 Task: Look for space in Vostryakovo, Russia from 10th July, 2023 to 25th July, 2023 for 3 adults, 1 child in price range Rs.15000 to Rs.25000. Place can be shared room with 2 bedrooms having 3 beds and 2 bathrooms. Property type can be house, flat, guest house. Amenities needed are: wifi, TV, free parkinig on premises, gym, breakfast. Booking option can be shelf check-in. Required host language is English.
Action: Mouse pressed left at (601, 128)
Screenshot: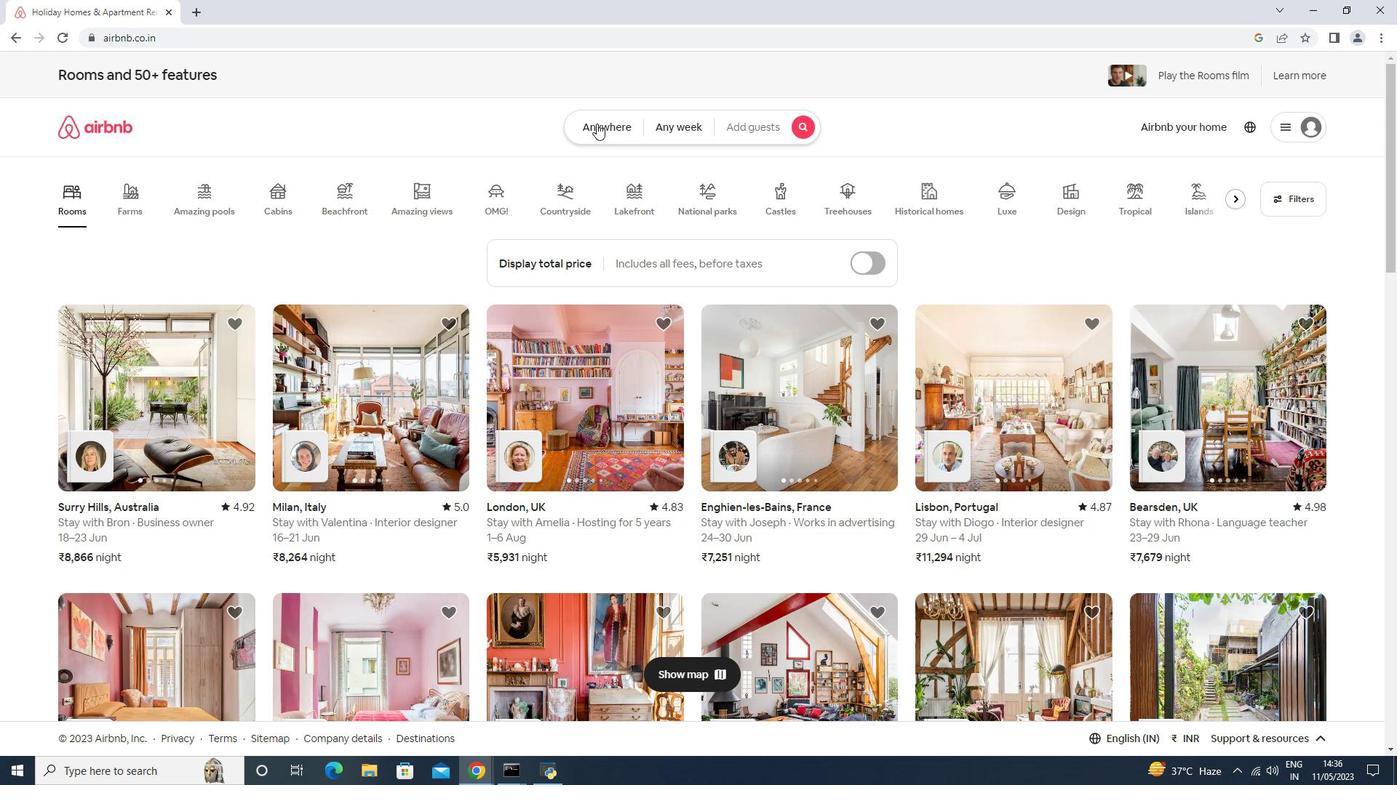 
Action: Mouse moved to (539, 178)
Screenshot: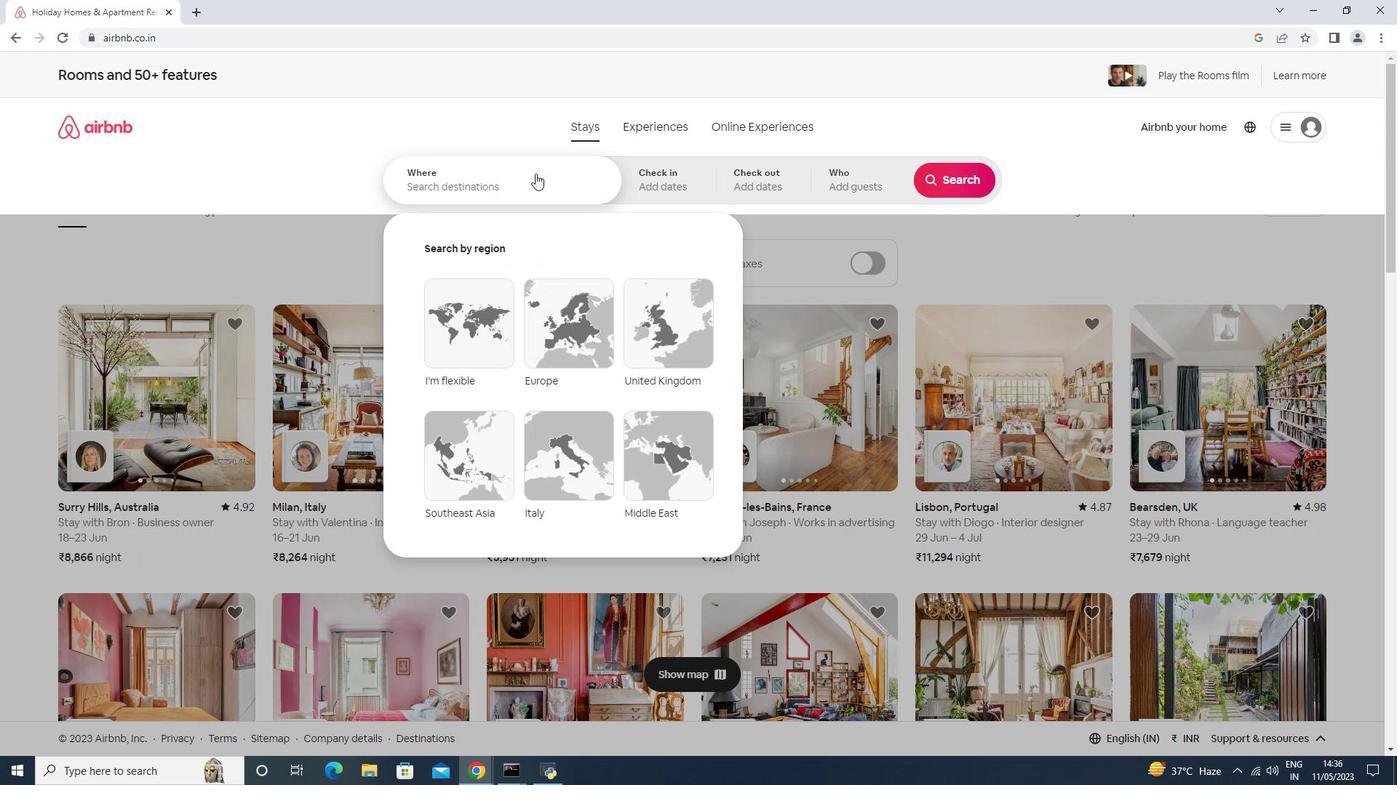
Action: Mouse pressed left at (539, 178)
Screenshot: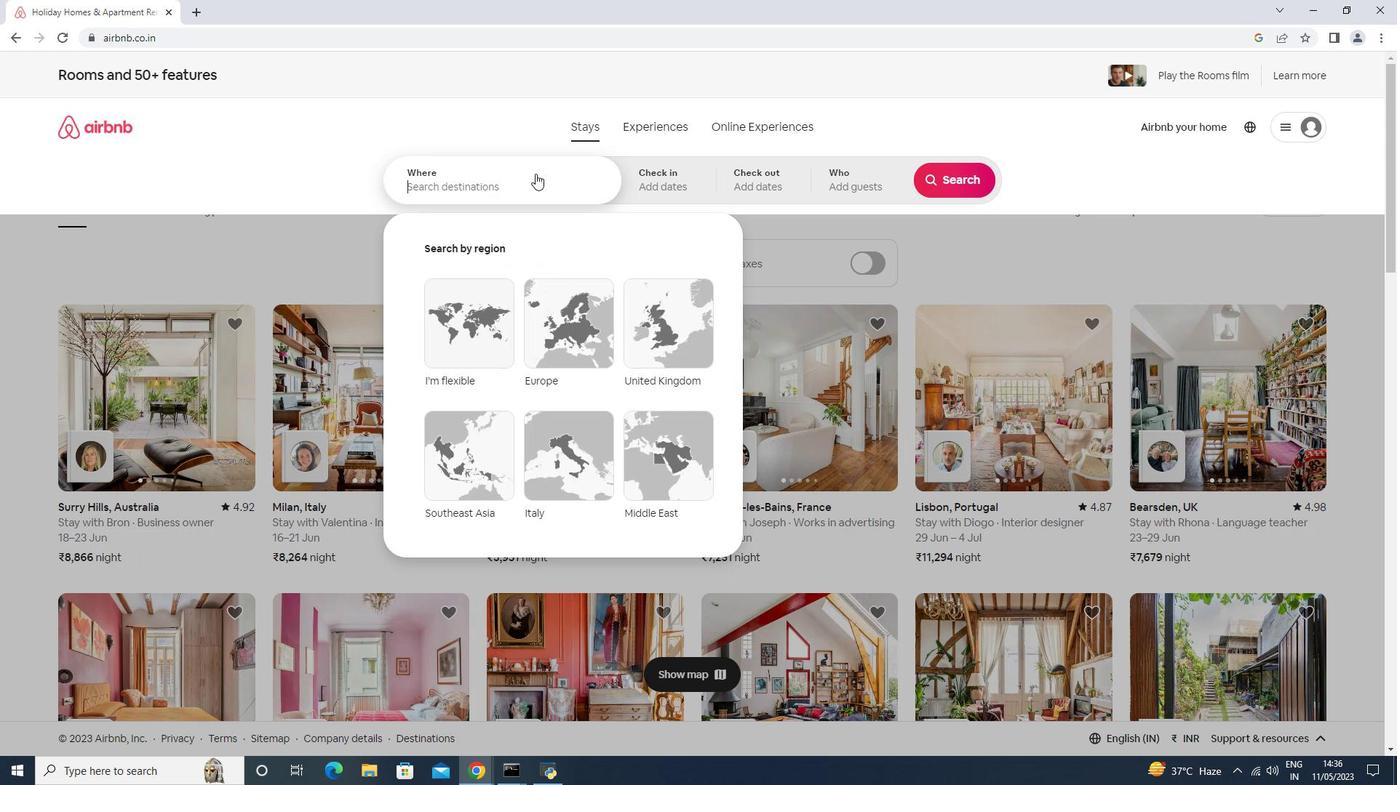 
Action: Key pressed <Key.shift>Vostryakovo,<Key.shift>Rusia<Key.backspace><Key.backspace>sia
Screenshot: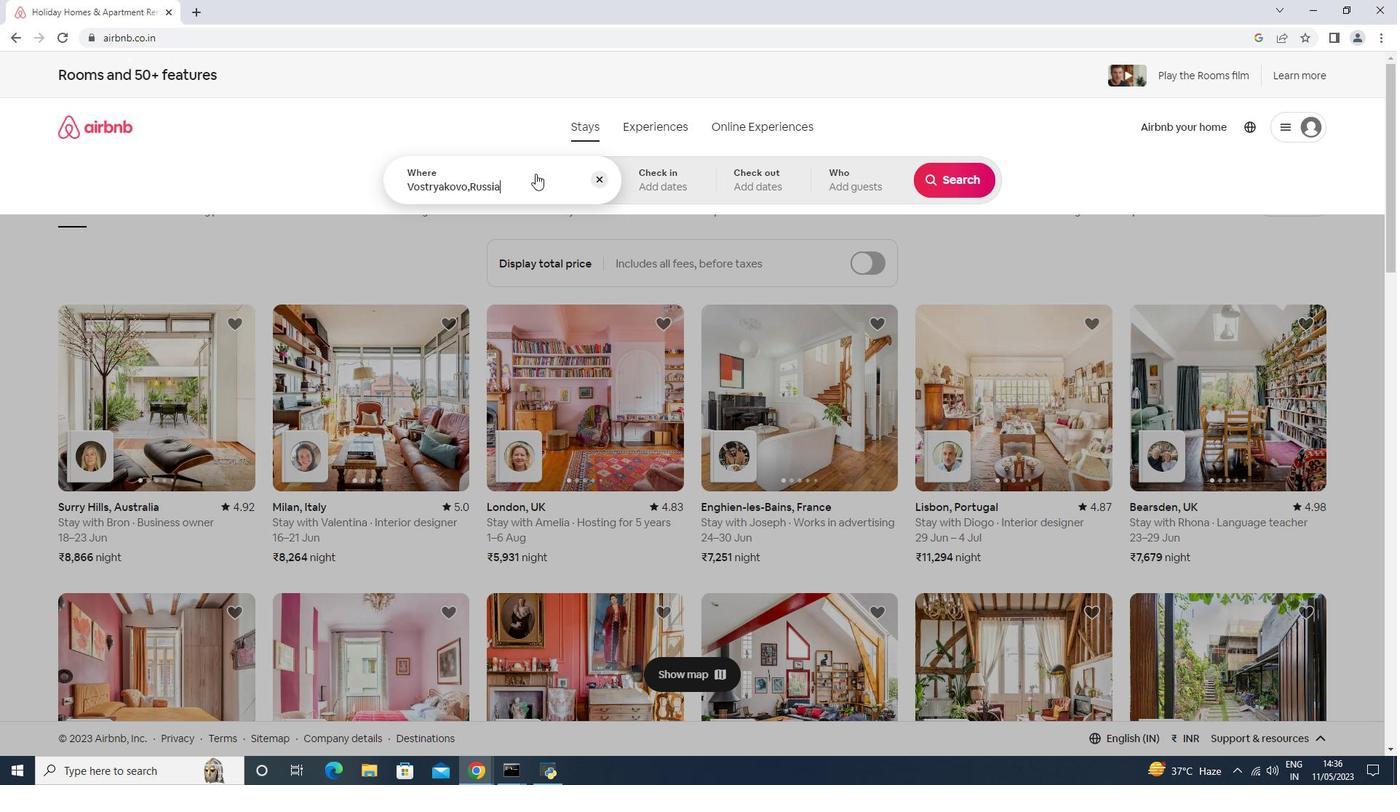 
Action: Mouse moved to (639, 173)
Screenshot: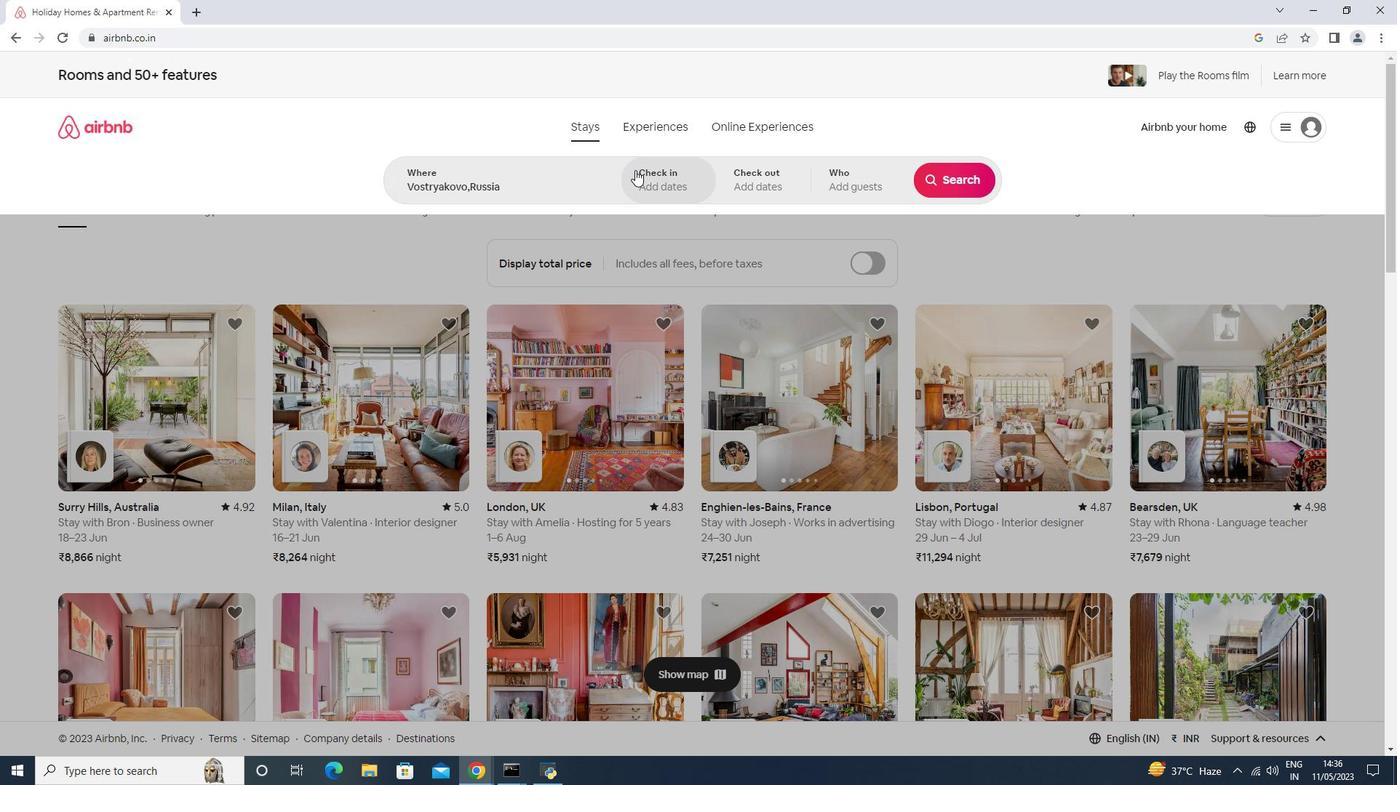 
Action: Mouse pressed left at (639, 173)
Screenshot: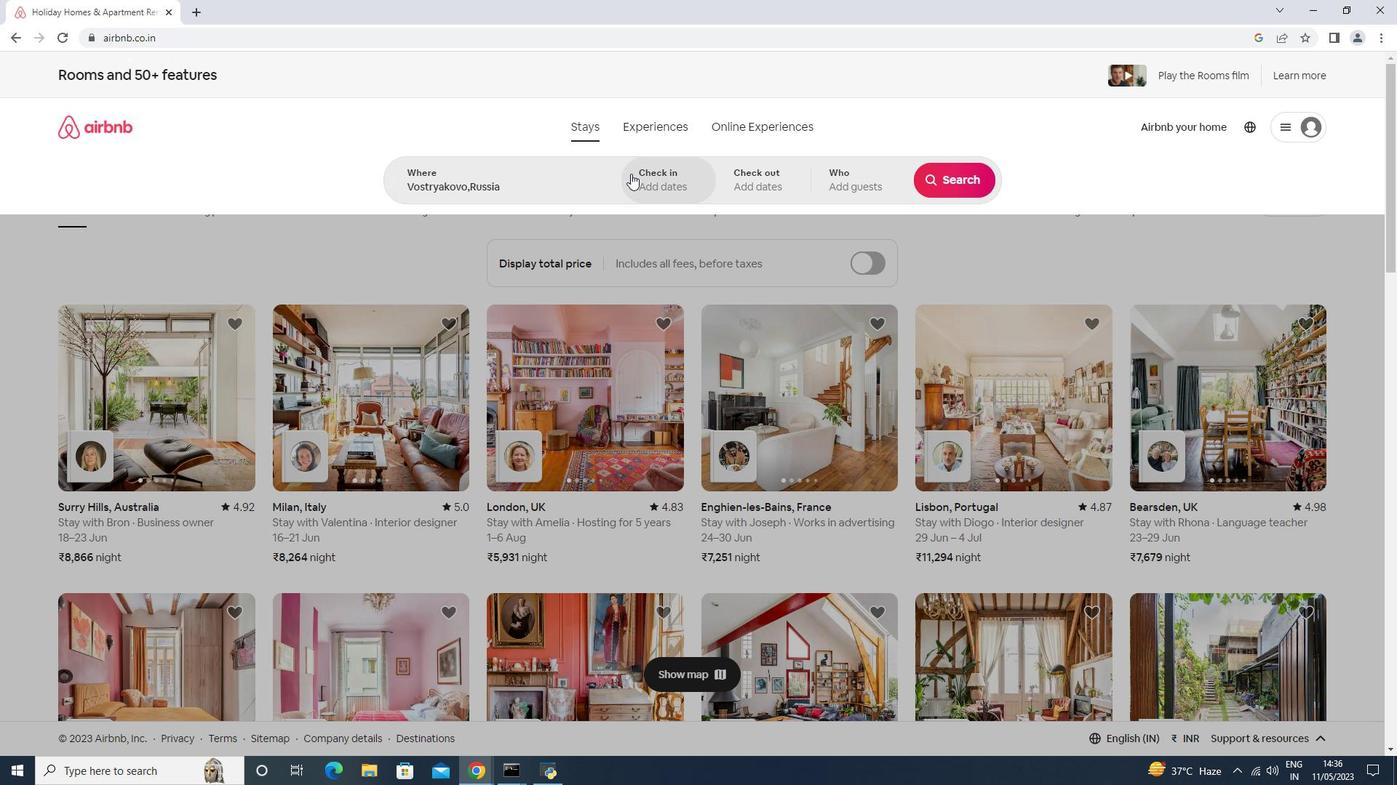 
Action: Mouse moved to (953, 299)
Screenshot: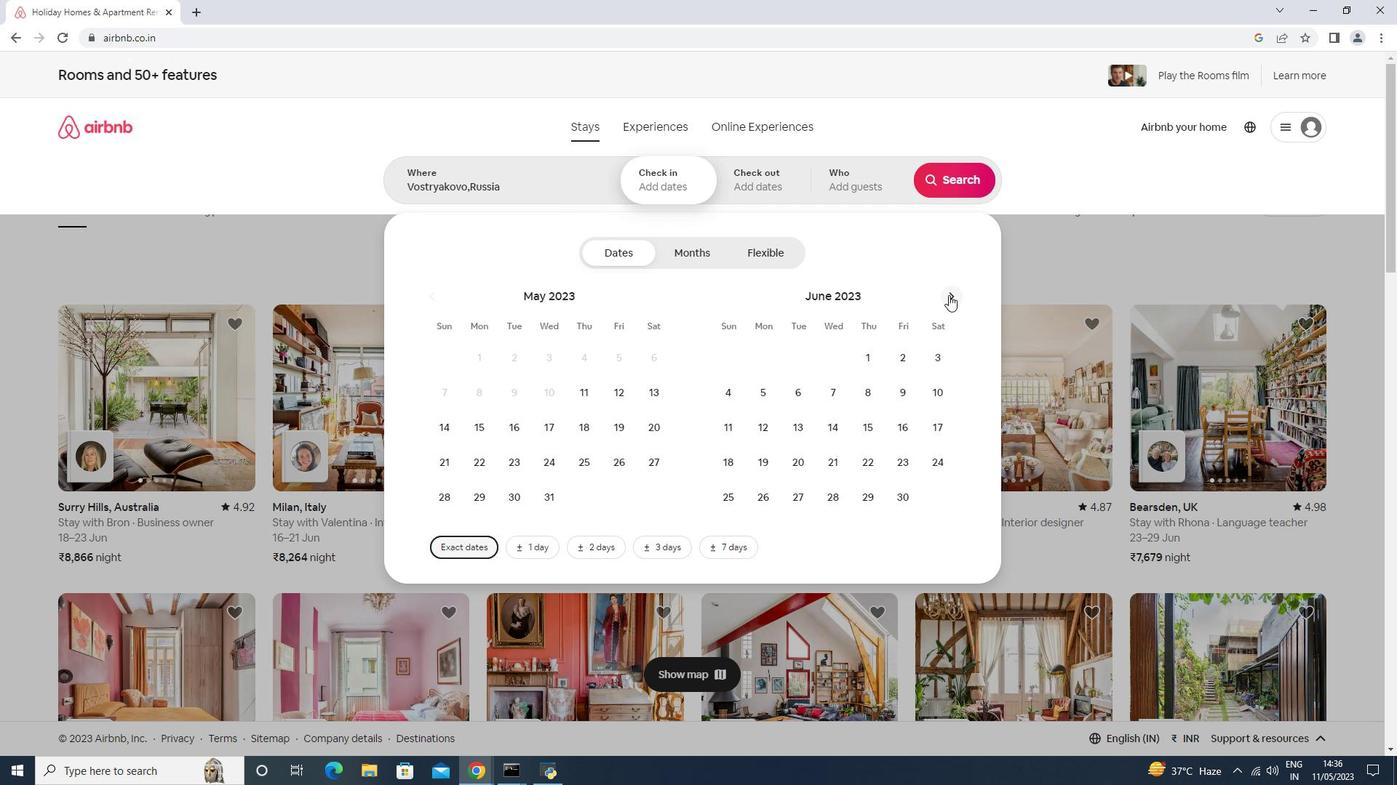 
Action: Mouse pressed left at (953, 299)
Screenshot: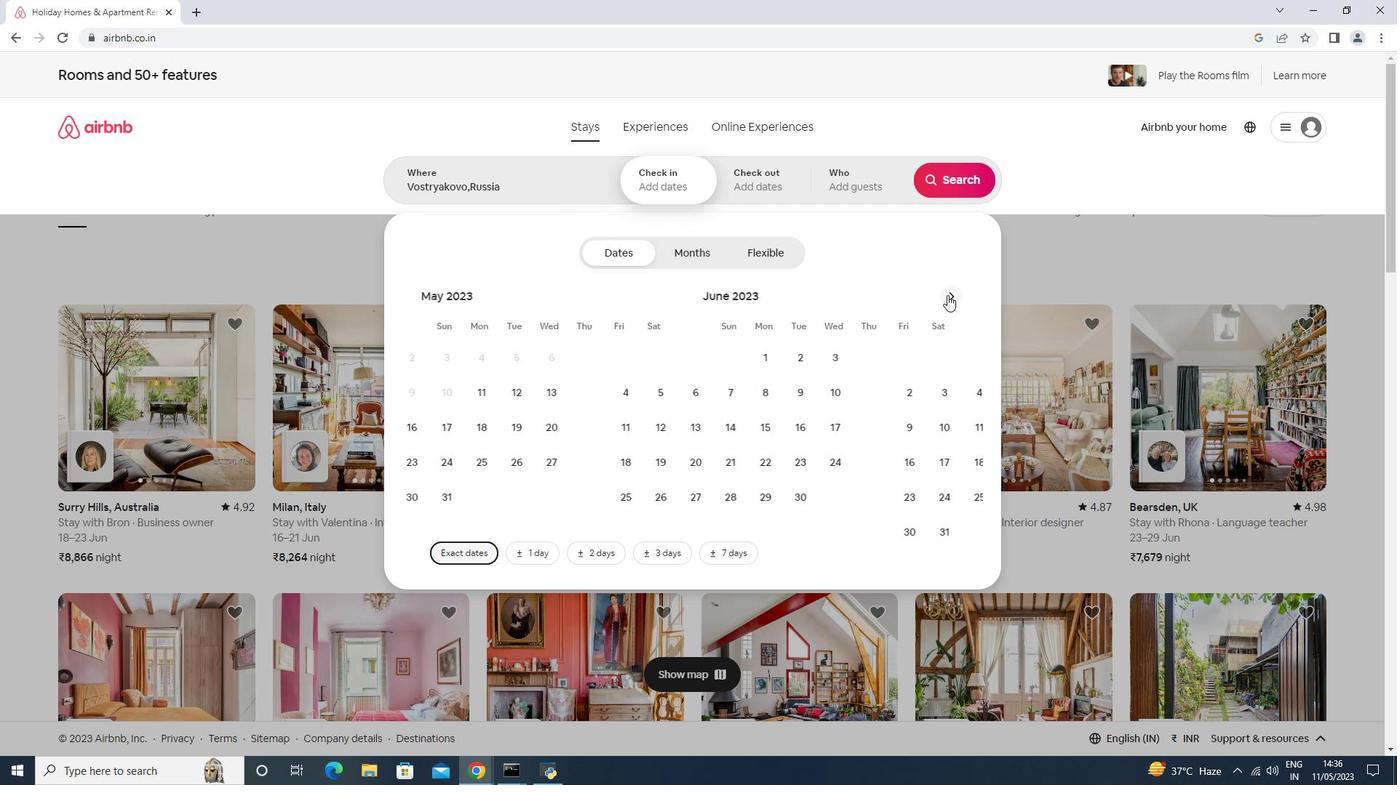 
Action: Mouse moved to (806, 501)
Screenshot: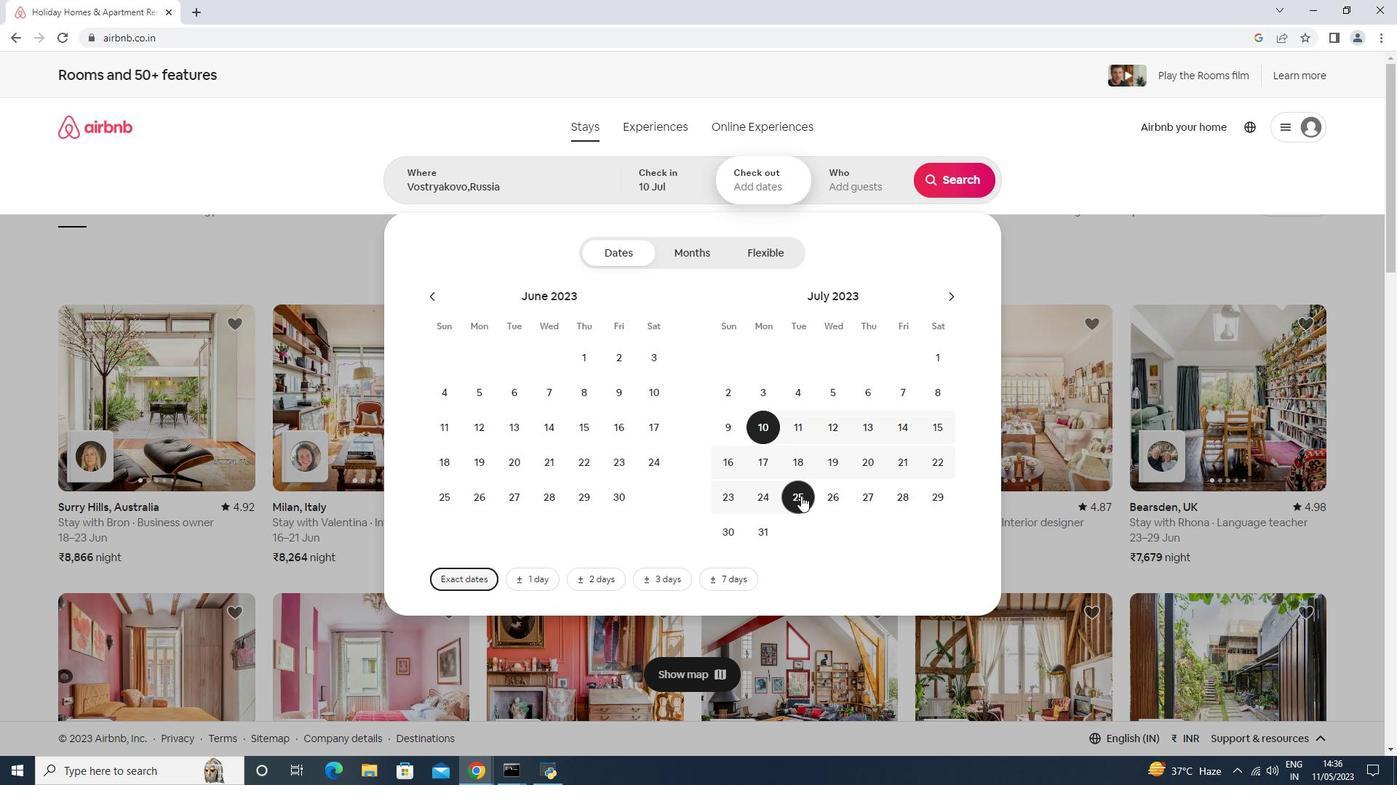 
Action: Mouse pressed left at (806, 501)
Screenshot: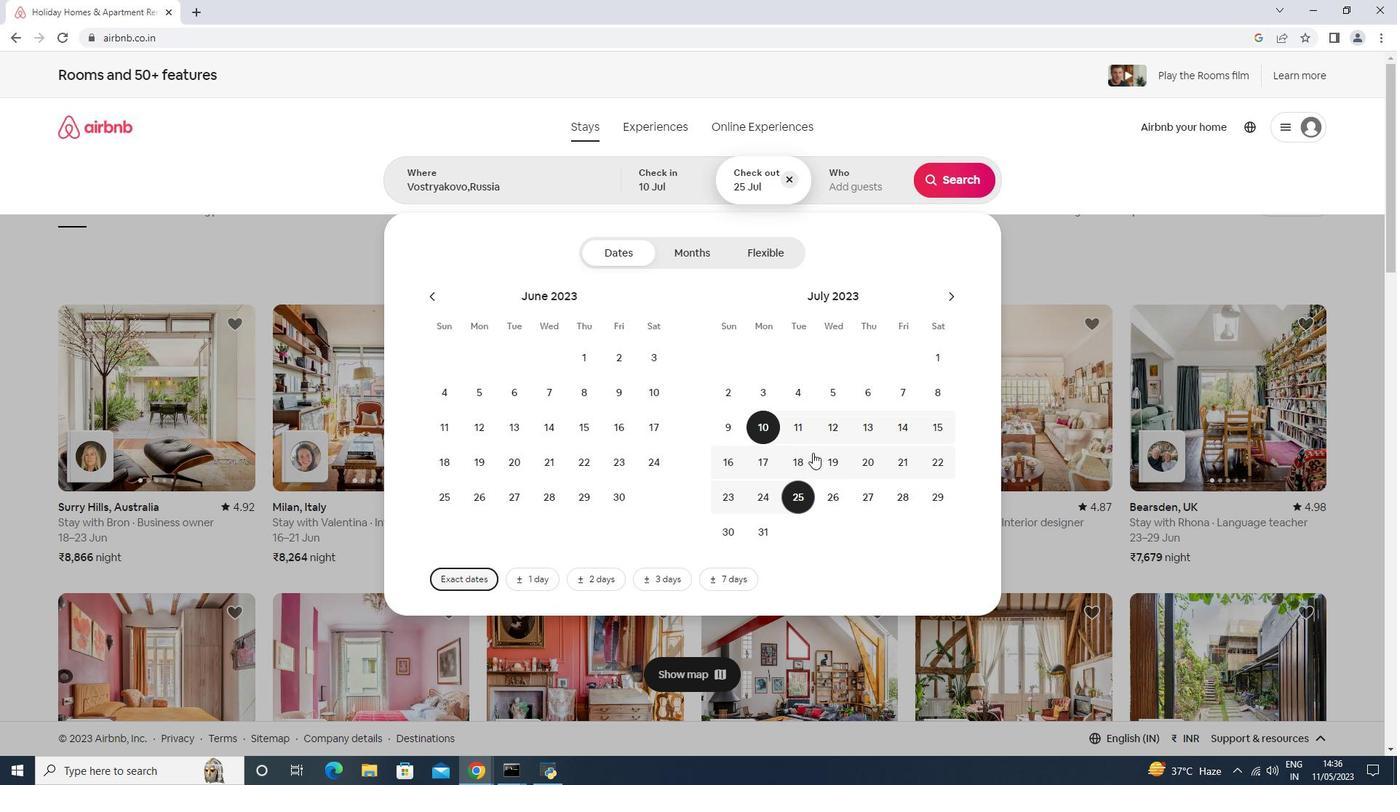 
Action: Mouse moved to (873, 188)
Screenshot: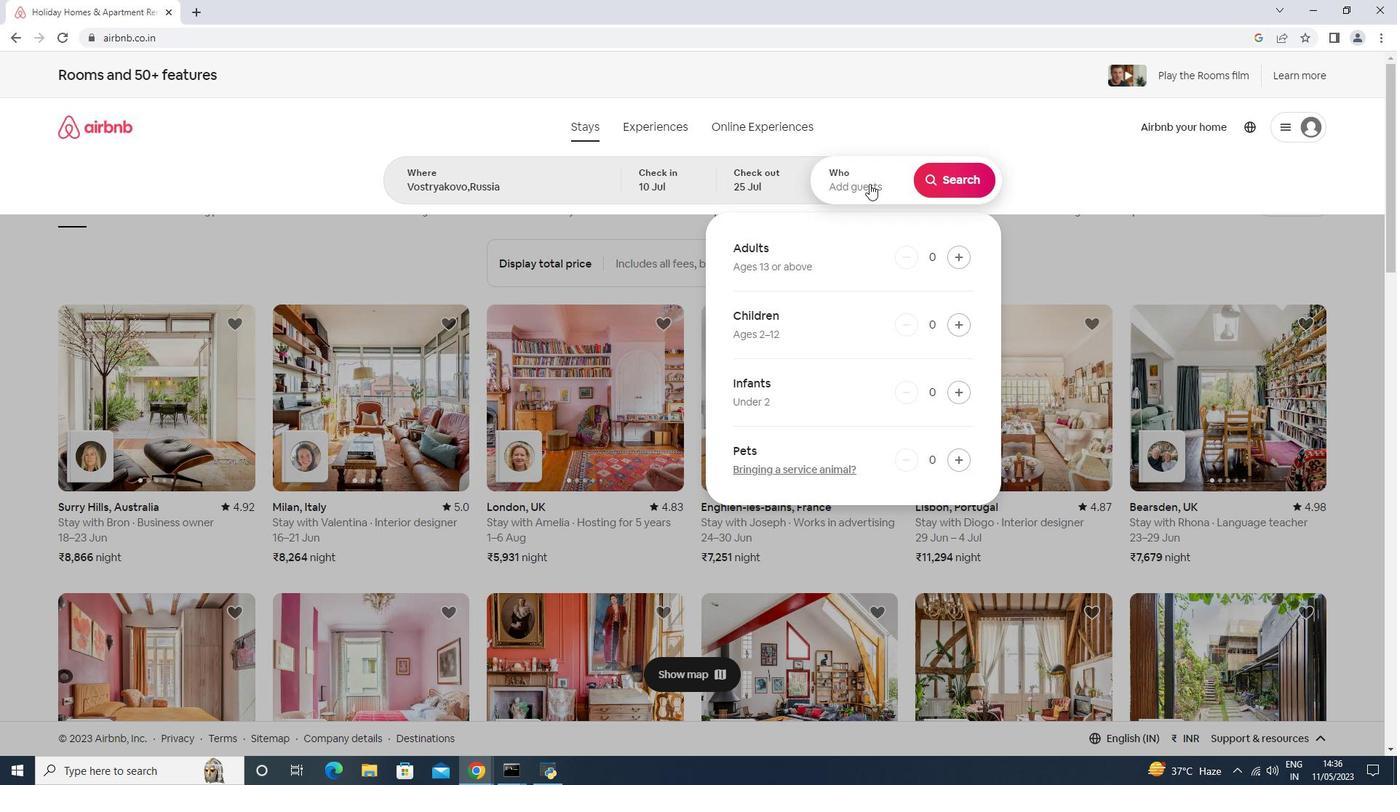 
Action: Mouse pressed left at (873, 188)
Screenshot: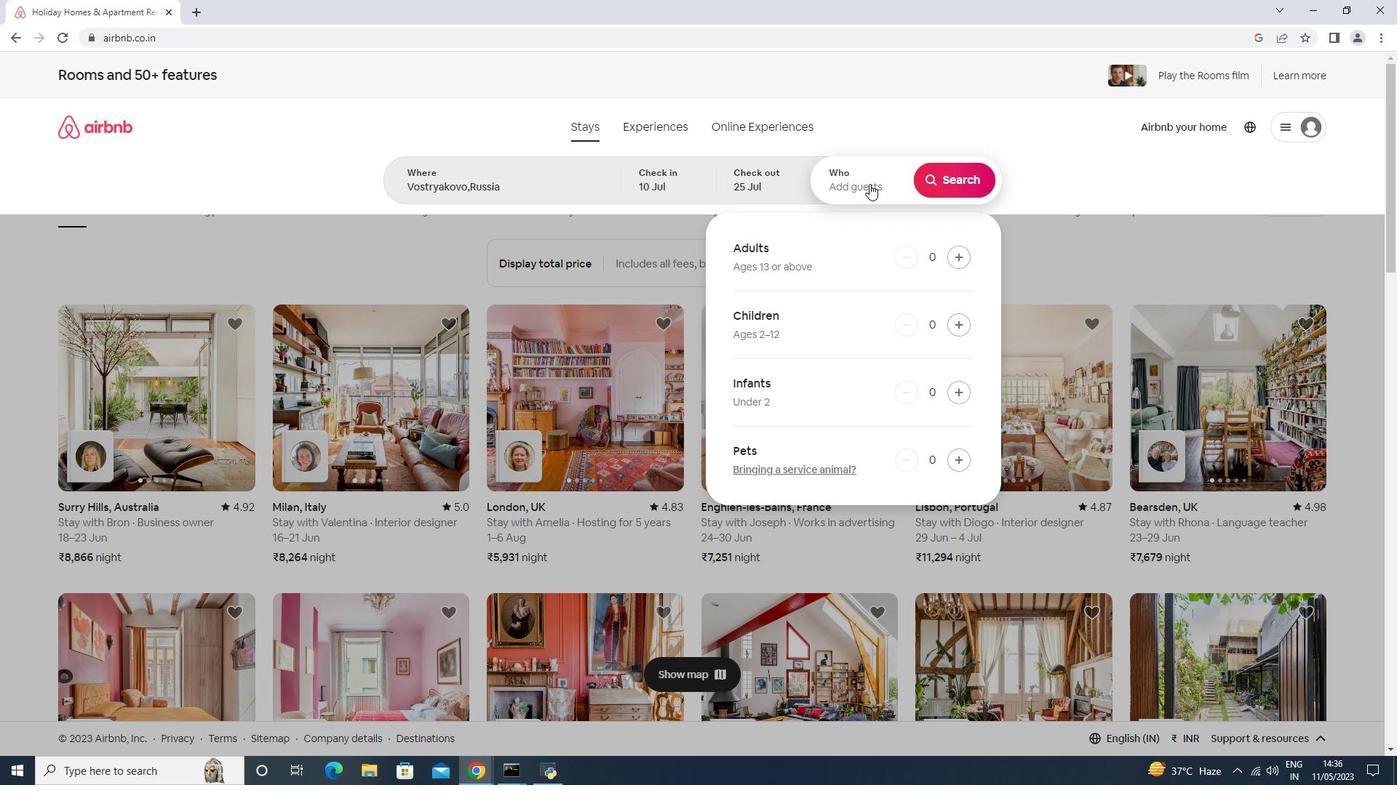 
Action: Mouse moved to (964, 260)
Screenshot: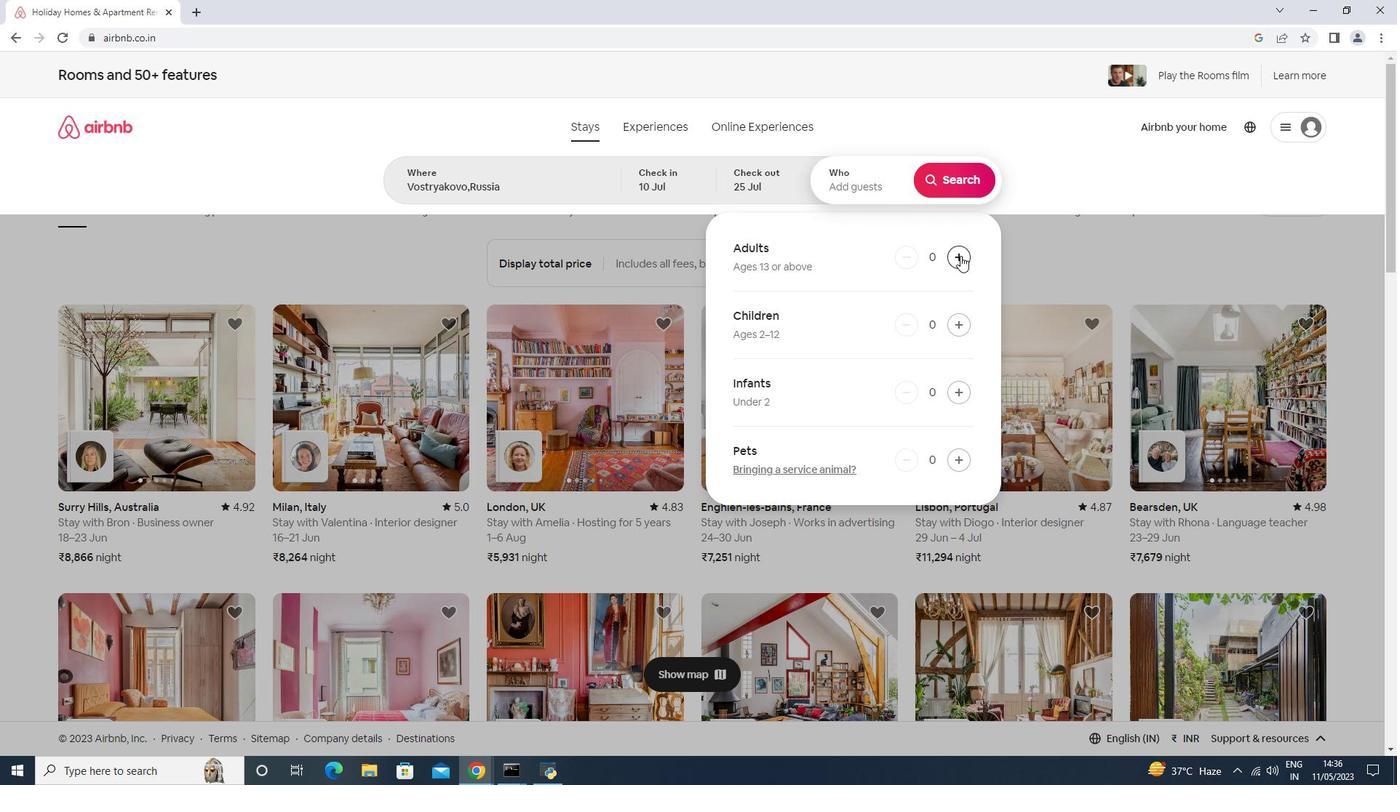 
Action: Mouse pressed left at (964, 260)
Screenshot: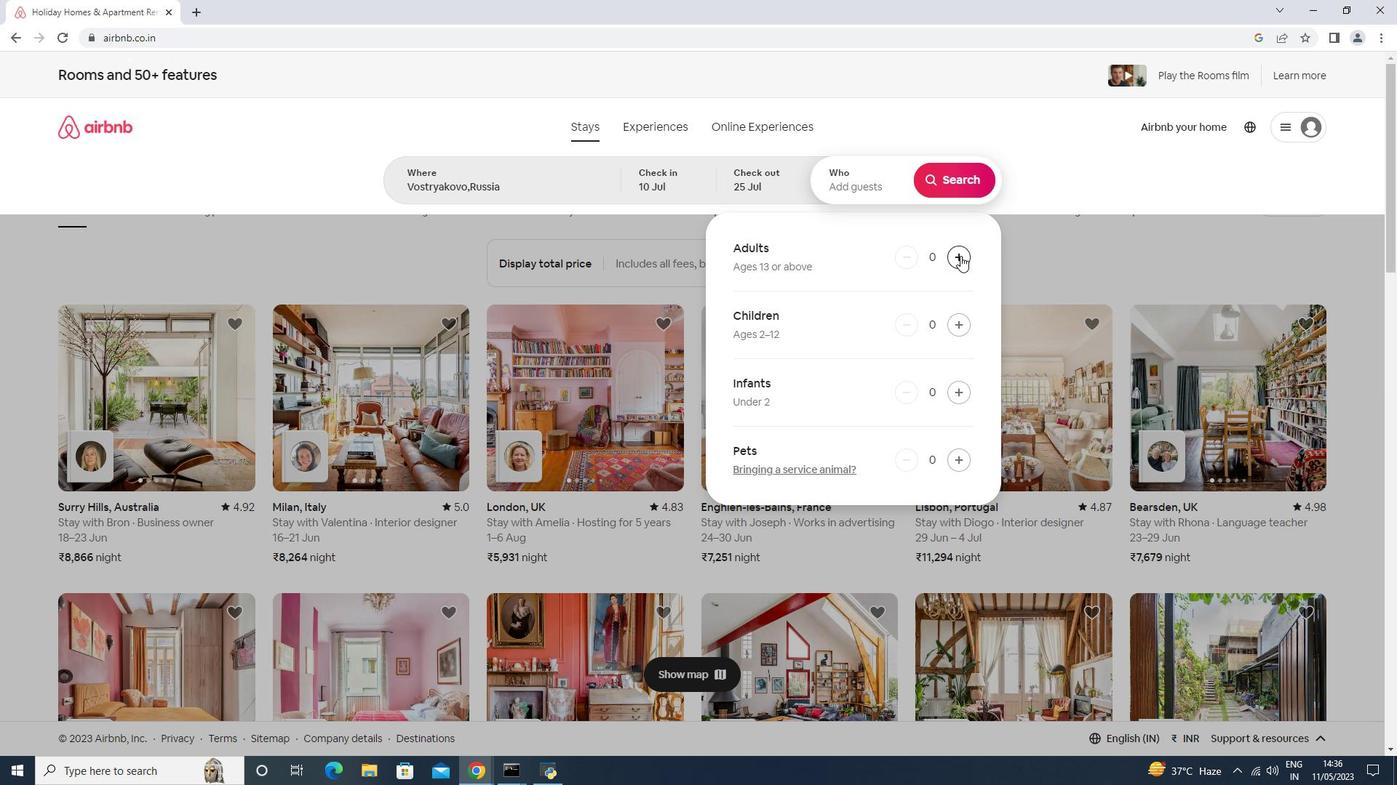 
Action: Mouse pressed left at (964, 260)
Screenshot: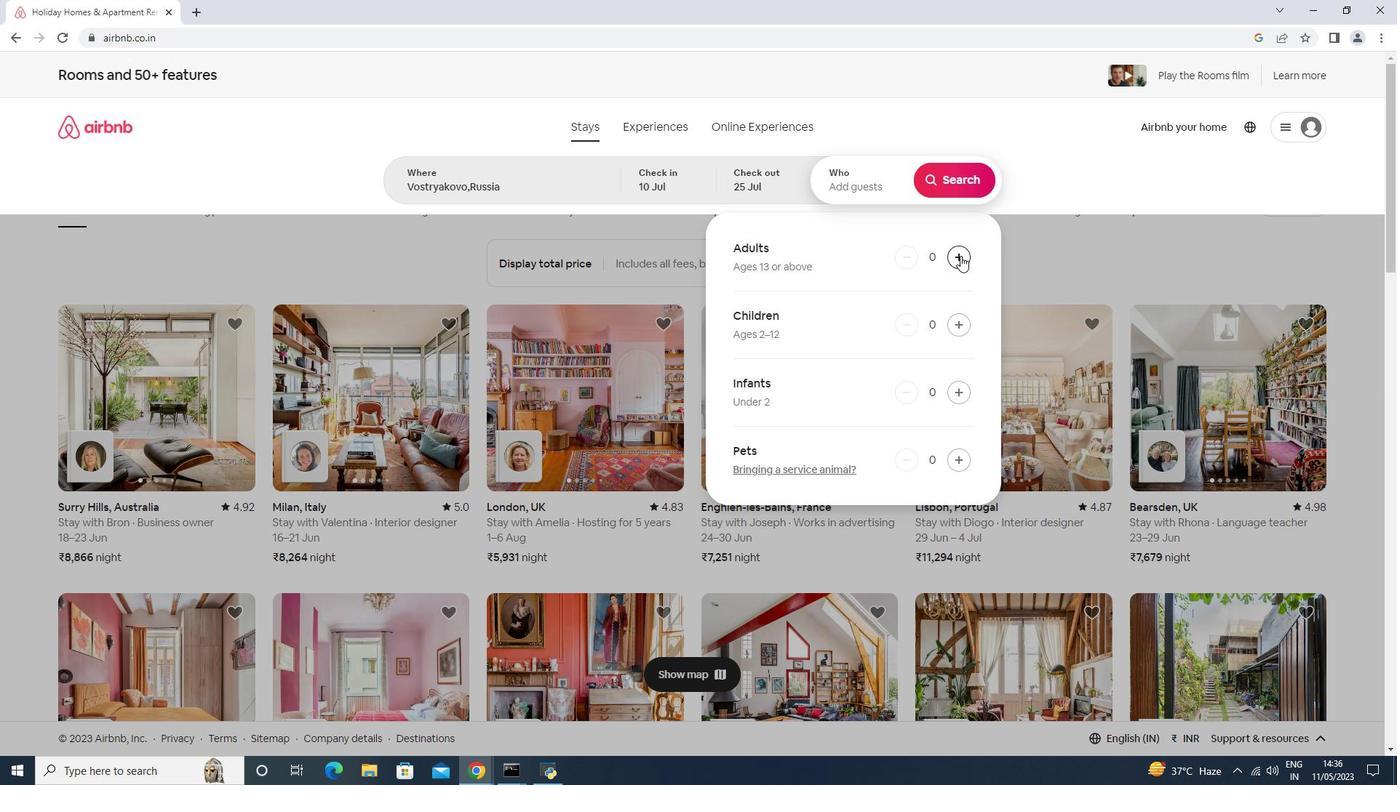 
Action: Mouse pressed left at (964, 260)
Screenshot: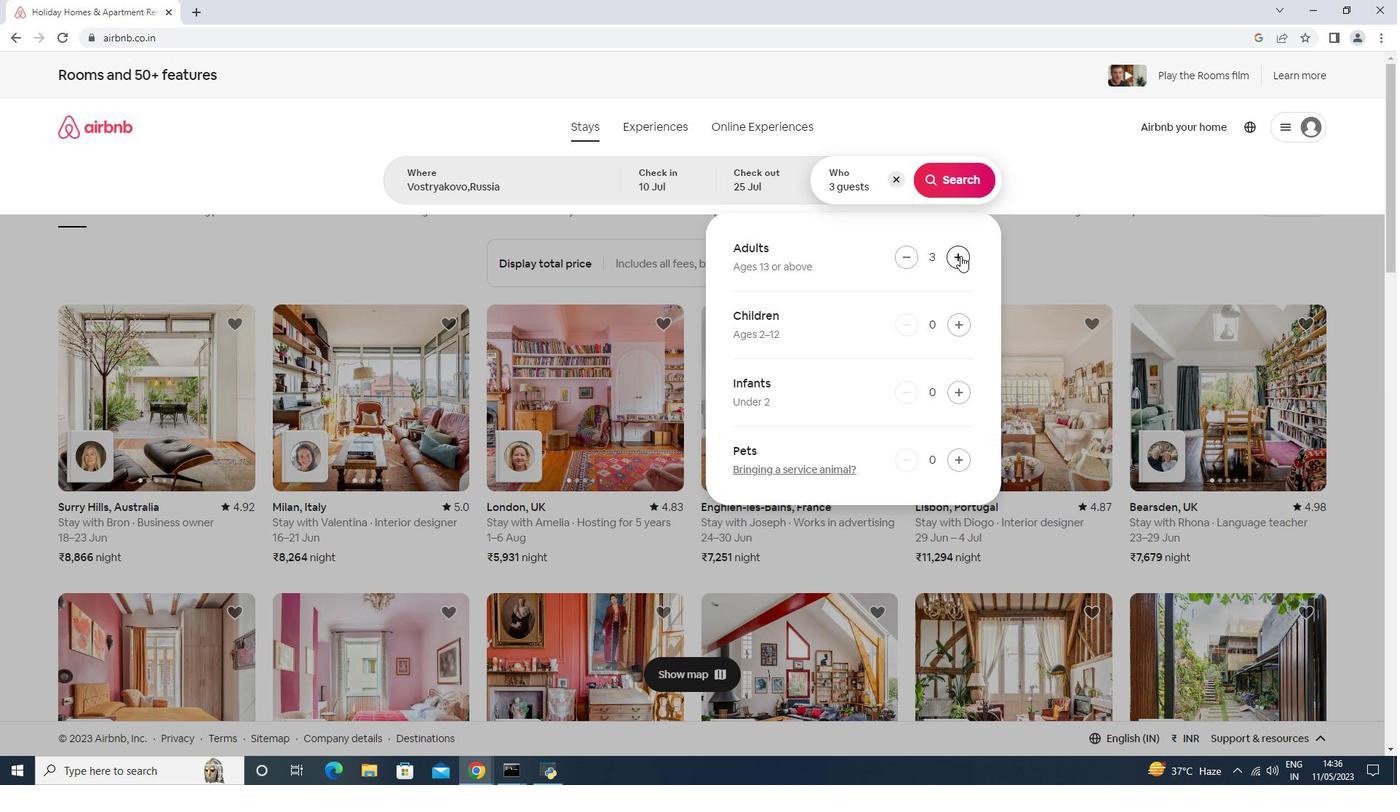 
Action: Mouse moved to (963, 333)
Screenshot: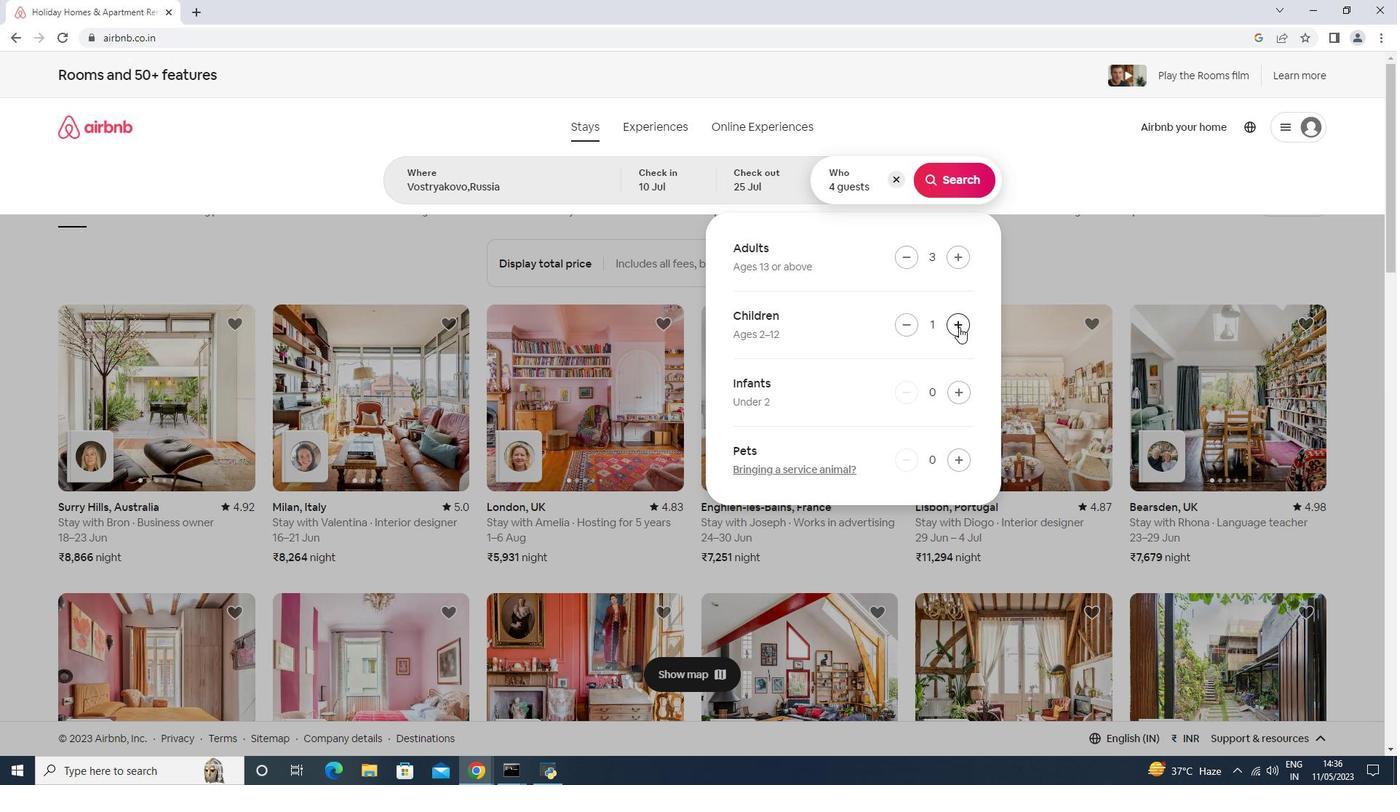 
Action: Mouse pressed left at (963, 333)
Screenshot: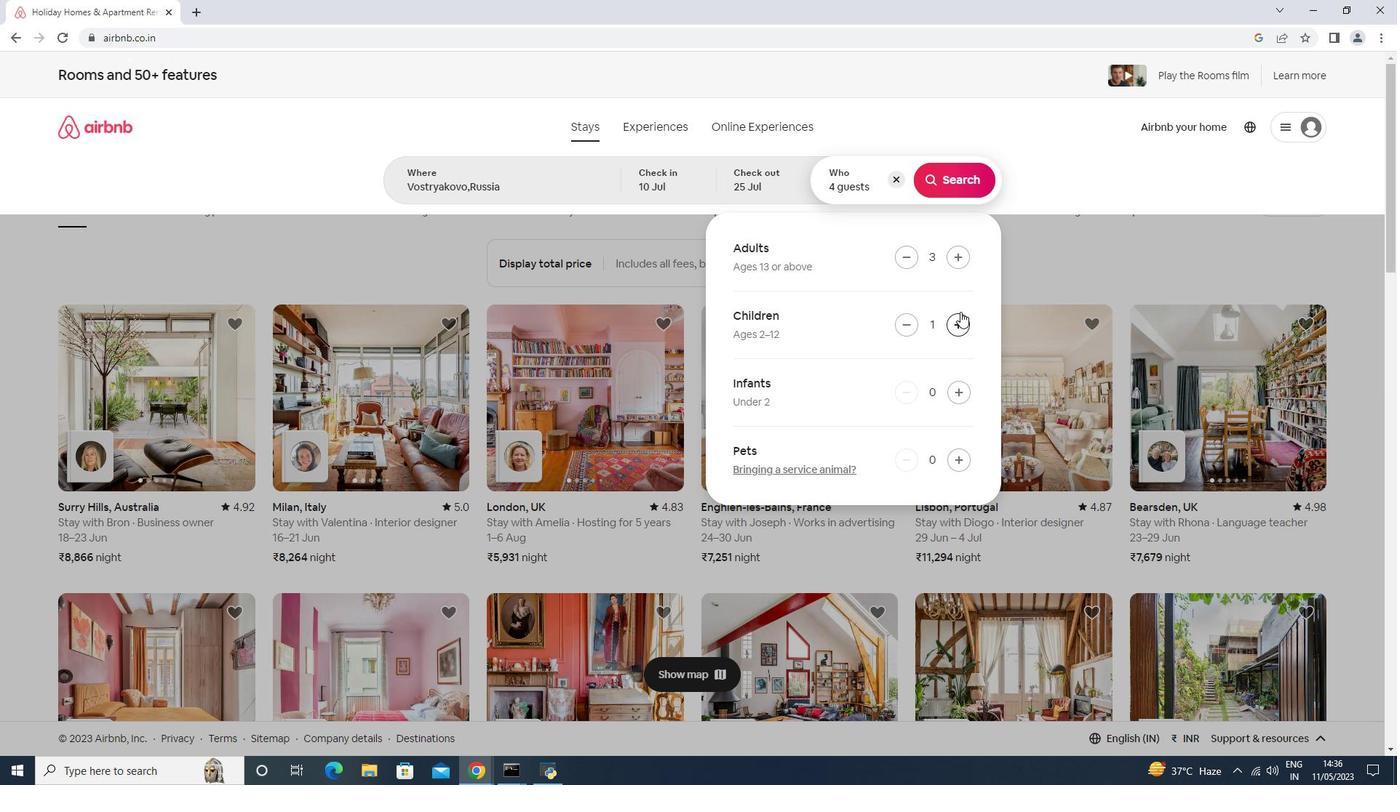 
Action: Mouse moved to (970, 181)
Screenshot: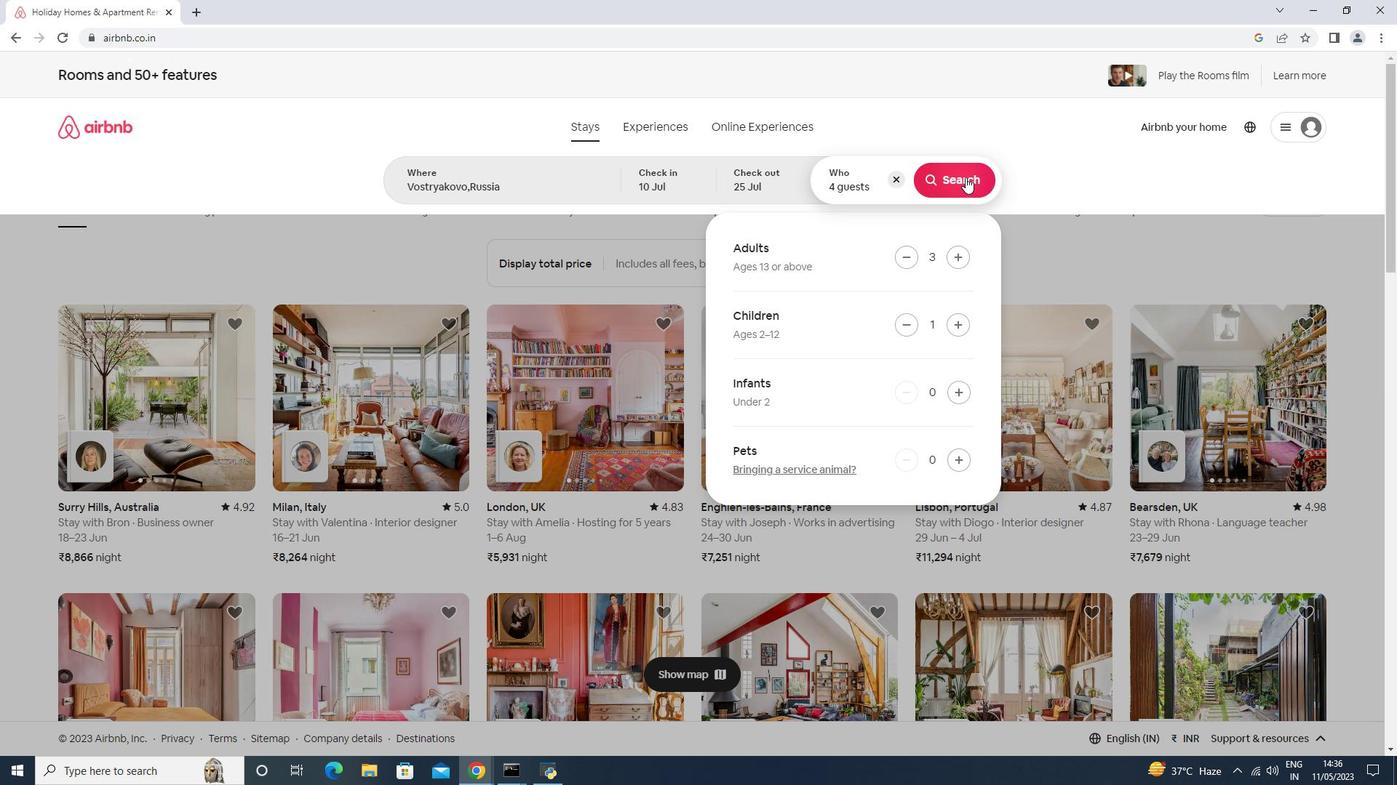 
Action: Mouse pressed left at (970, 181)
Screenshot: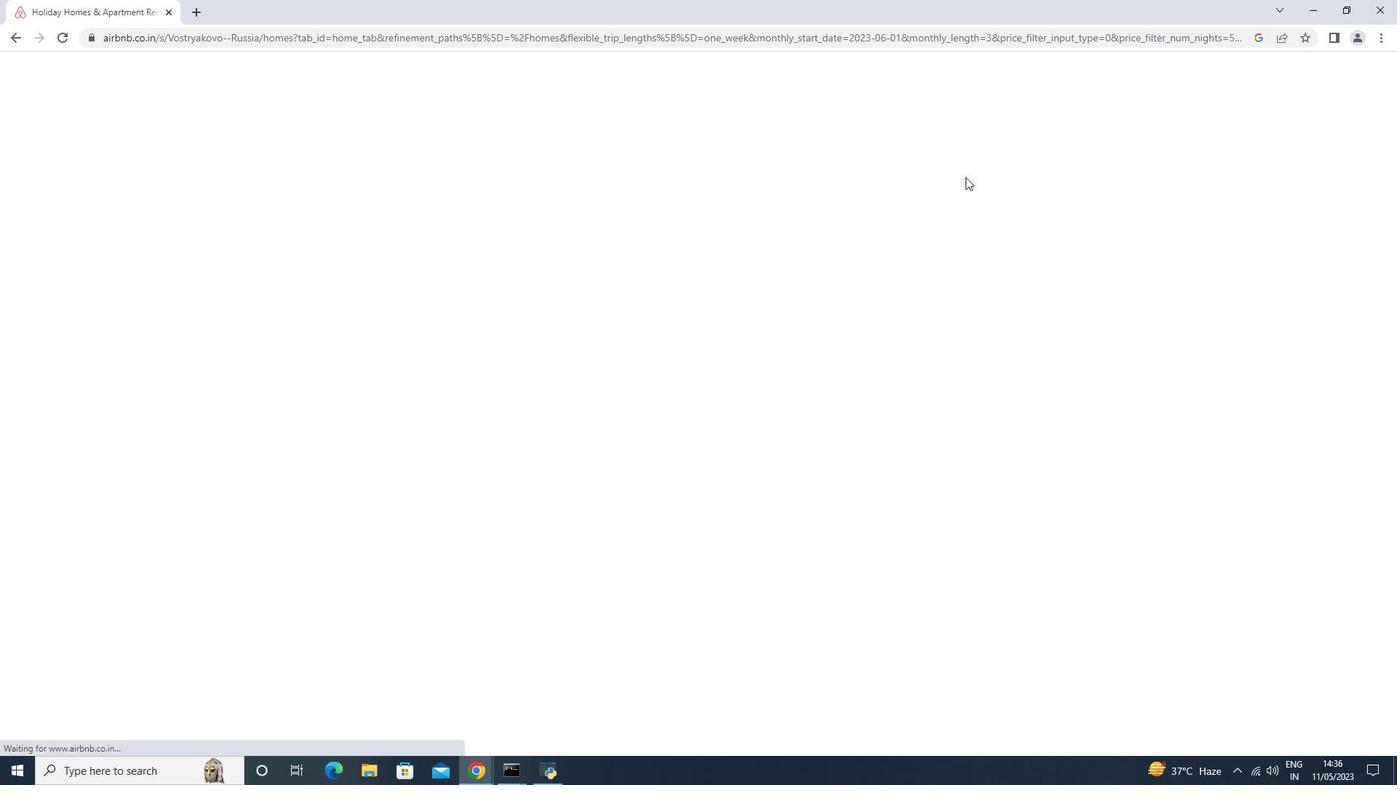 
Action: Mouse moved to (1332, 155)
Screenshot: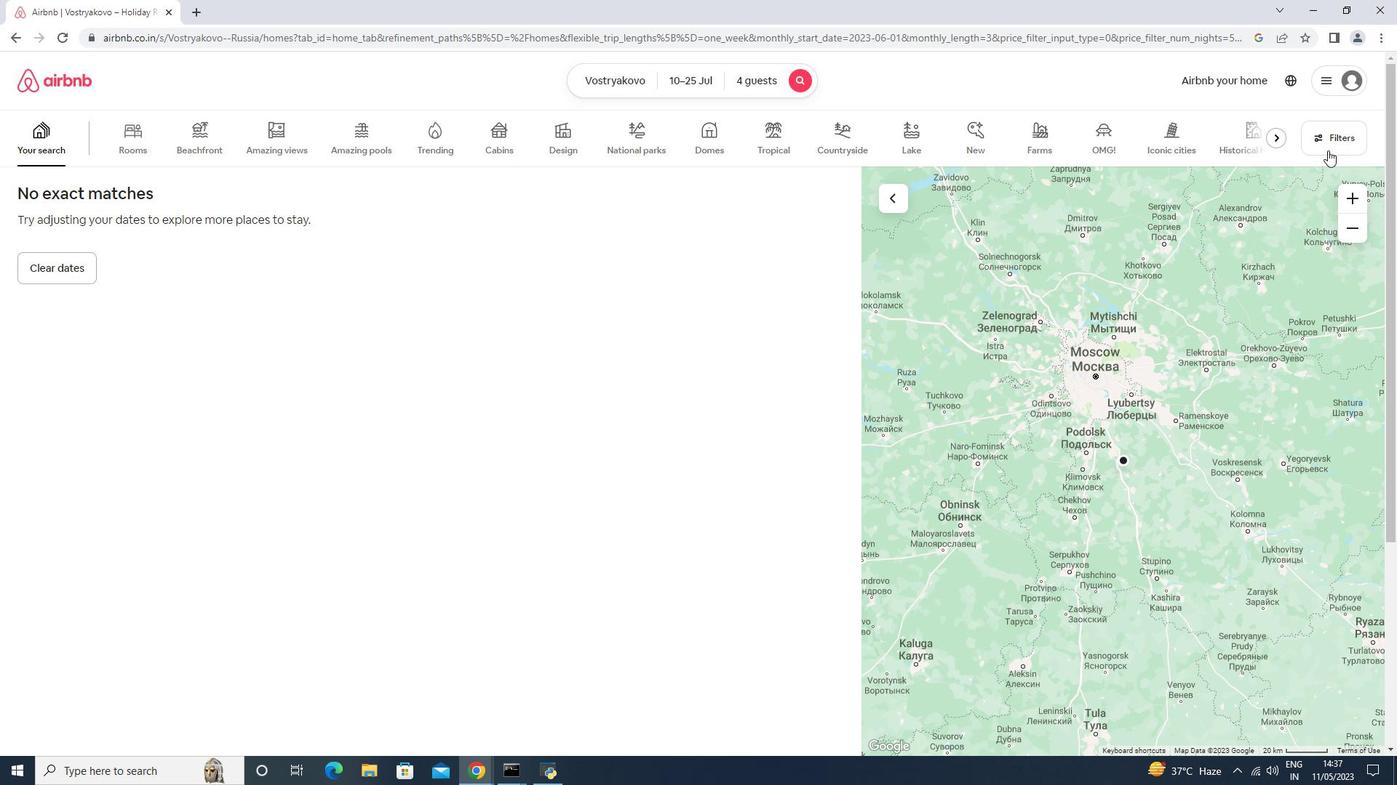 
Action: Mouse pressed left at (1332, 155)
Screenshot: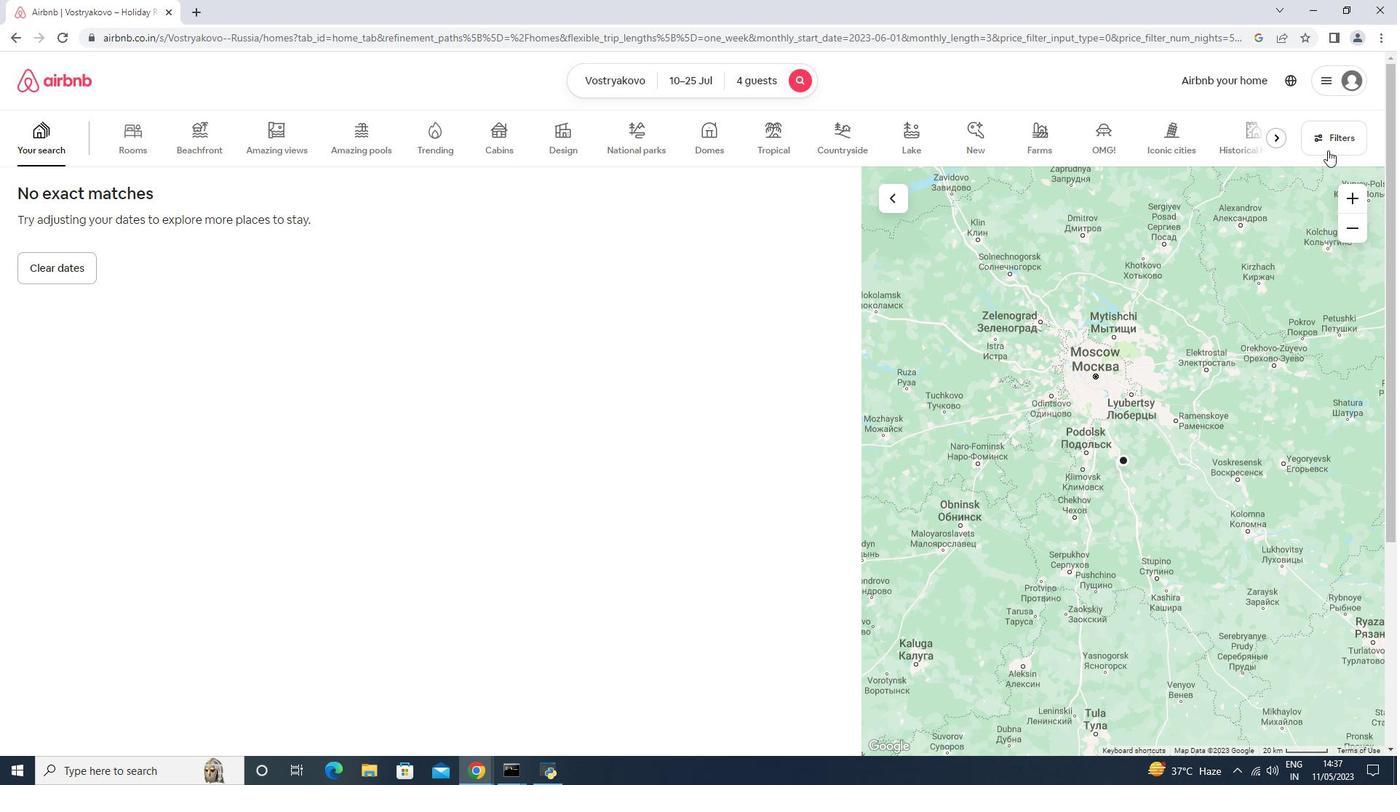 
Action: Mouse moved to (566, 491)
Screenshot: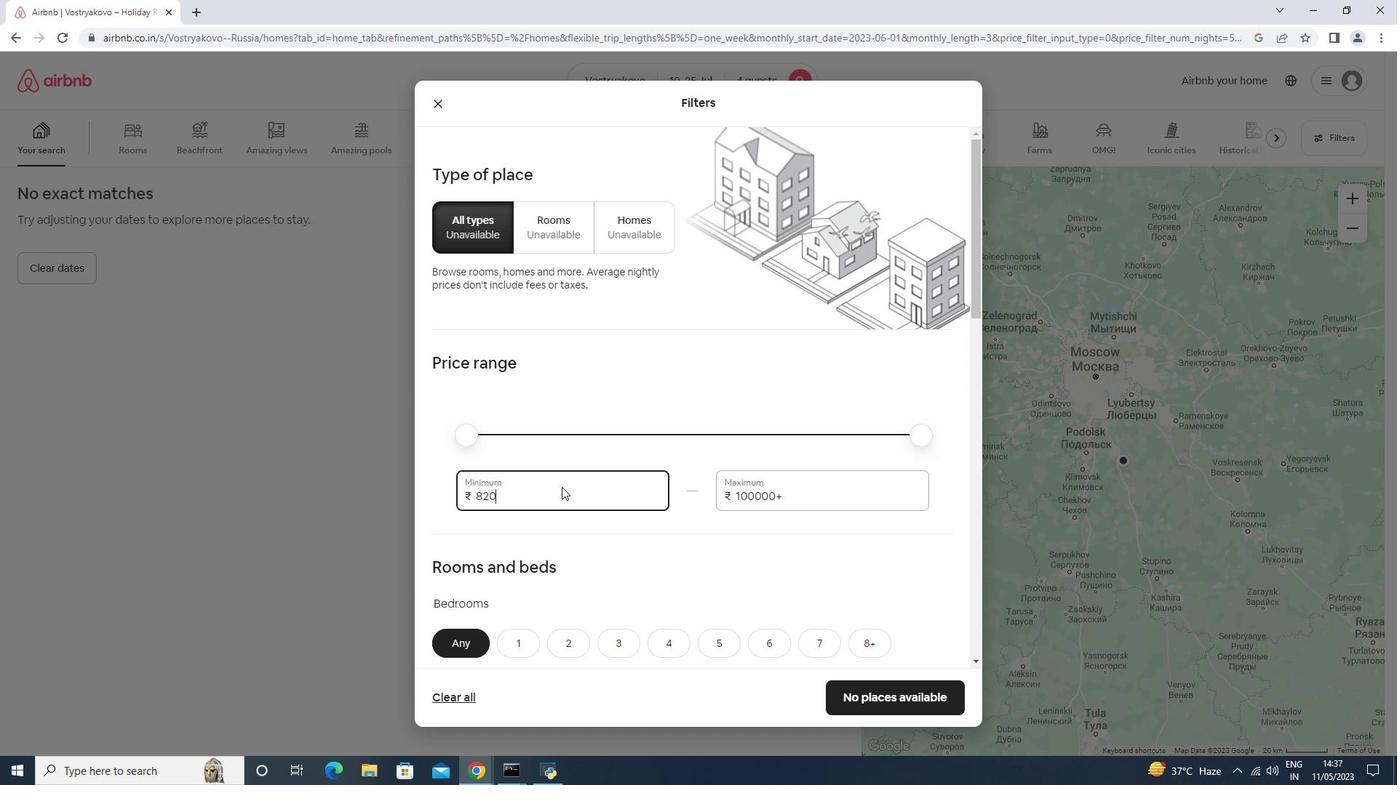 
Action: Mouse pressed left at (566, 491)
Screenshot: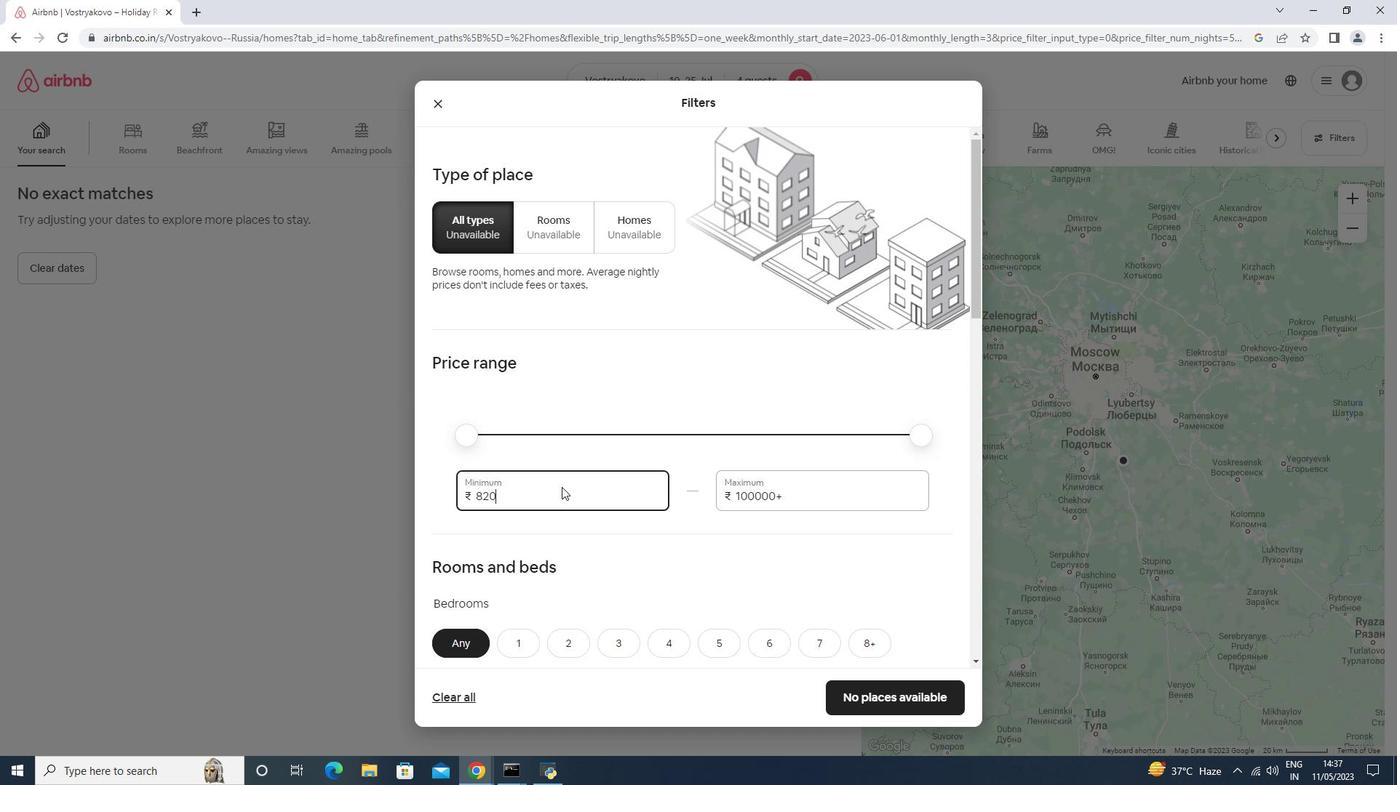 
Action: Key pressed <Key.backspace><Key.backspace><Key.backspace><Key.backspace><Key.backspace><Key.backspace><Key.backspace><Key.backspace>15000
Screenshot: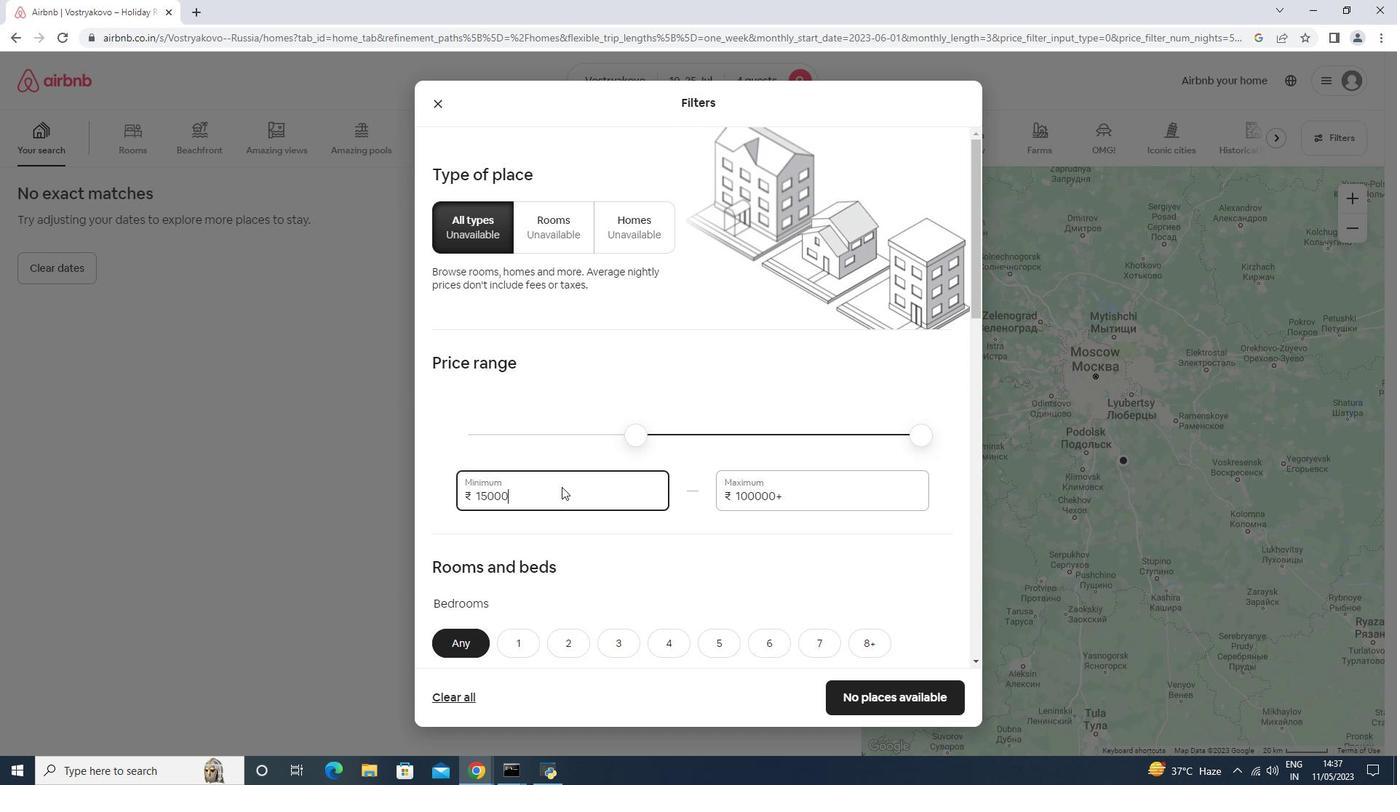 
Action: Mouse moved to (801, 502)
Screenshot: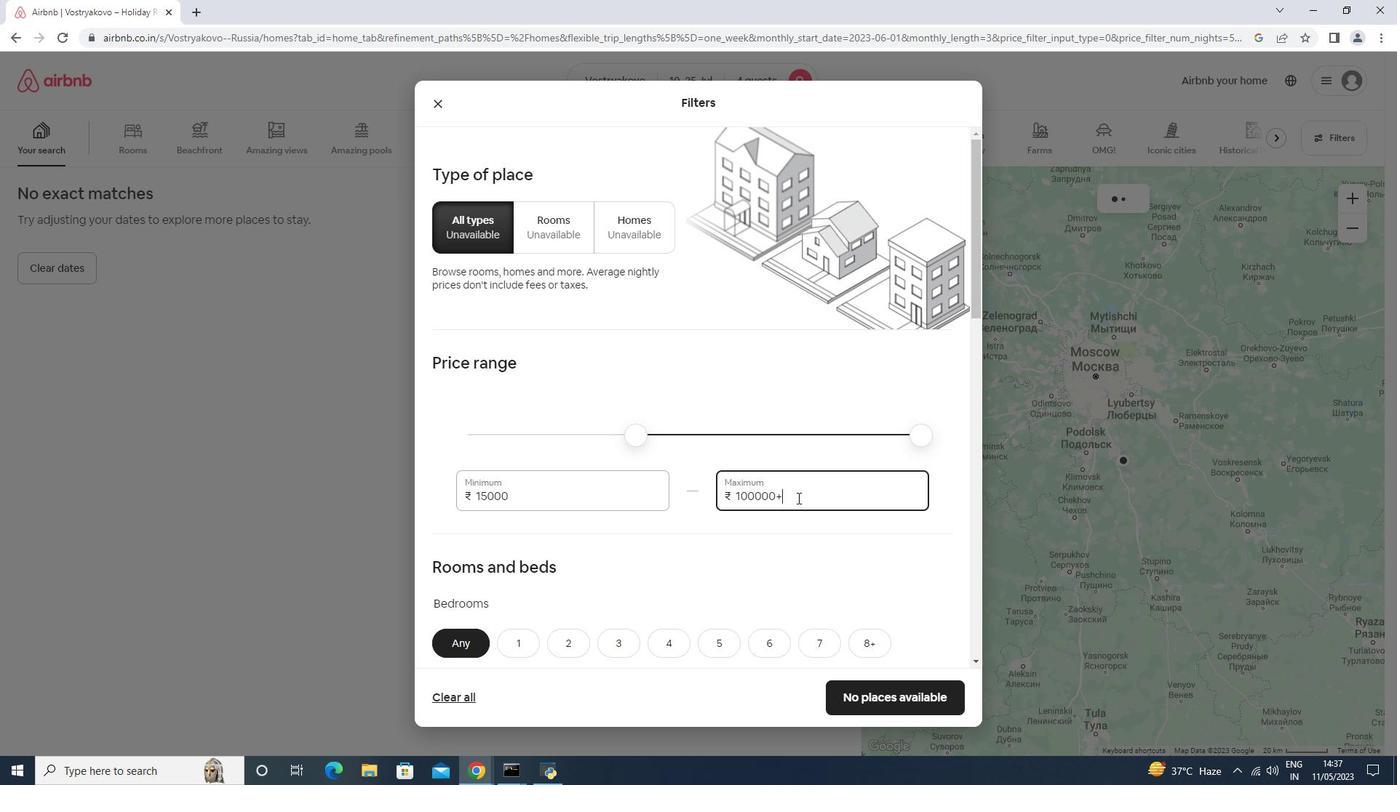 
Action: Mouse pressed left at (801, 502)
Screenshot: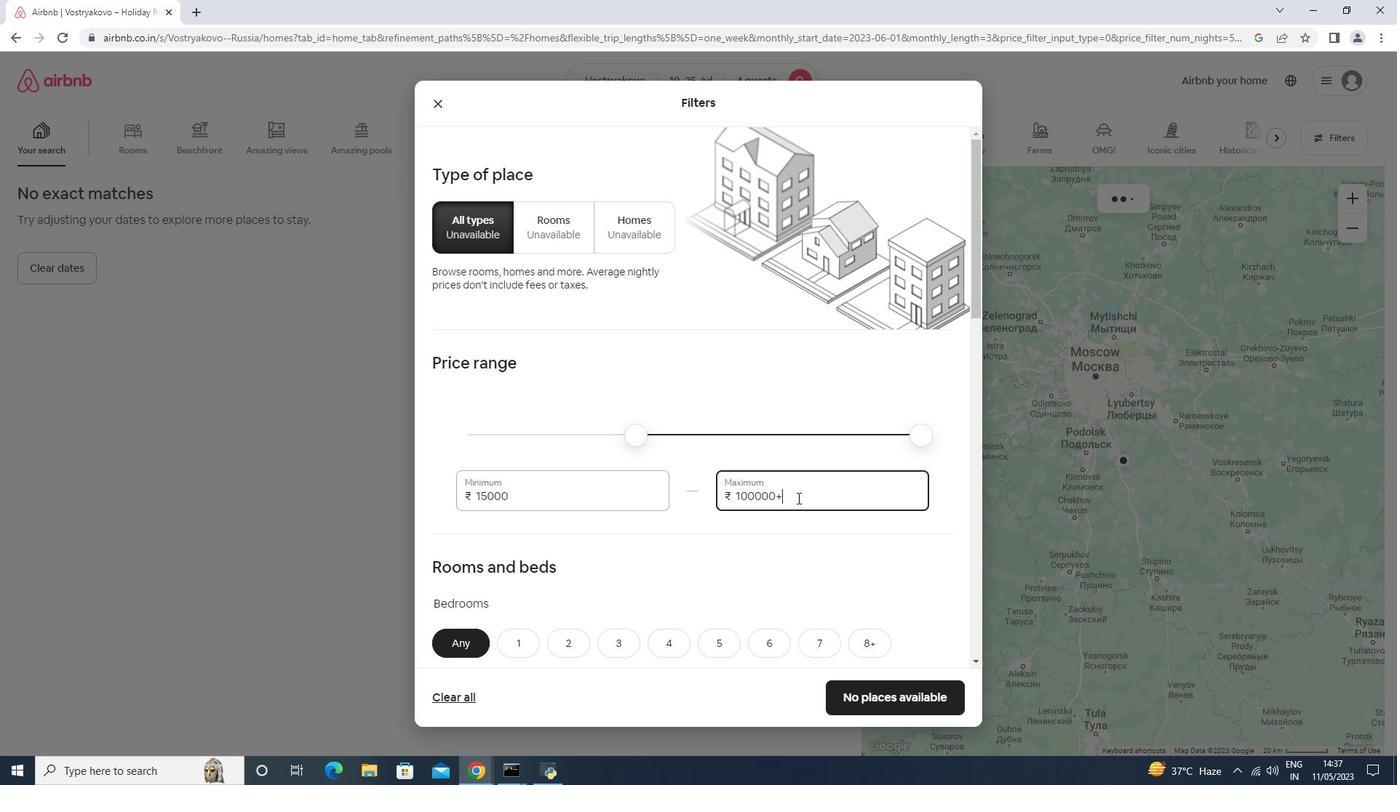 
Action: Mouse moved to (799, 505)
Screenshot: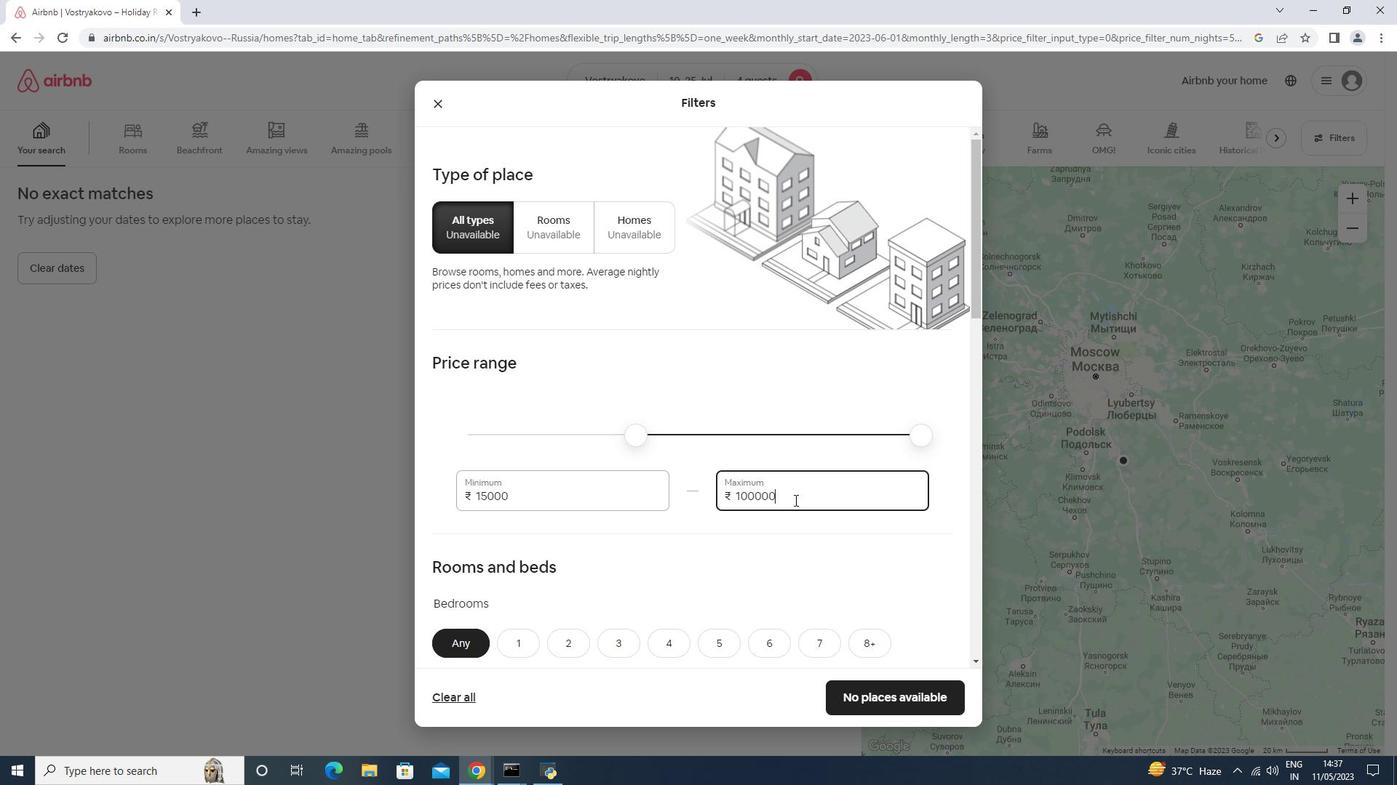 
Action: Key pressed <Key.backspace><Key.backspace><Key.backspace><Key.backspace><Key.backspace><Key.backspace><Key.backspace>25000
Screenshot: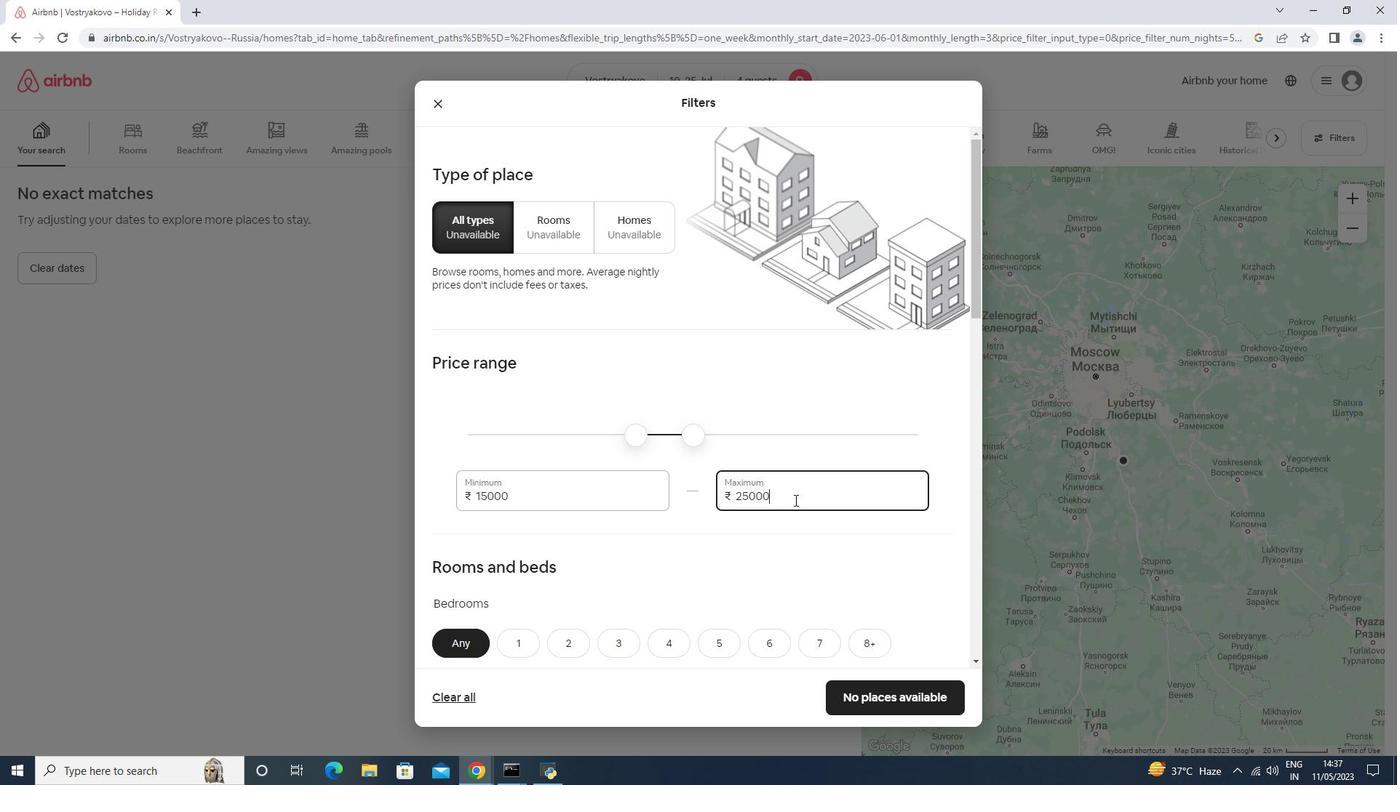
Action: Mouse moved to (558, 579)
Screenshot: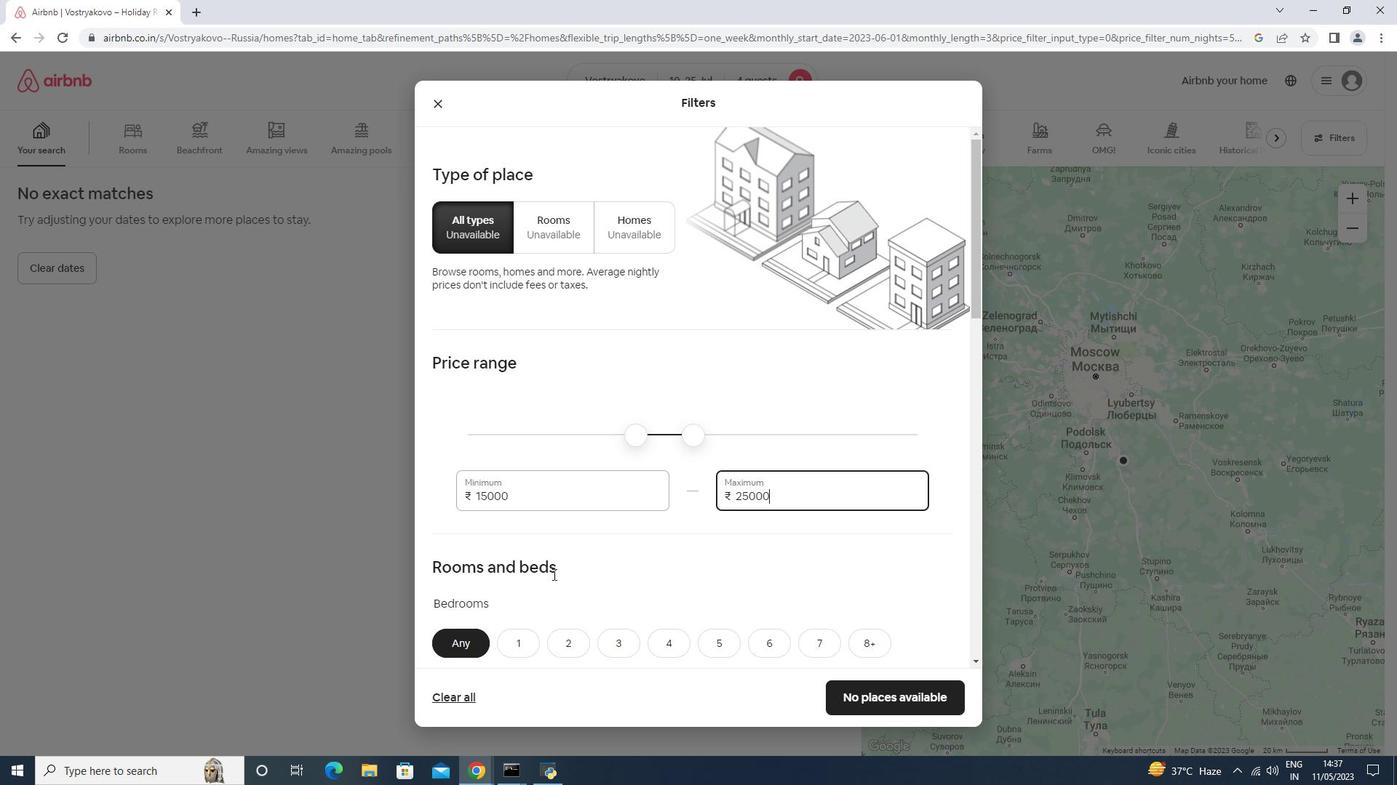
Action: Mouse scrolled (558, 578) with delta (0, 0)
Screenshot: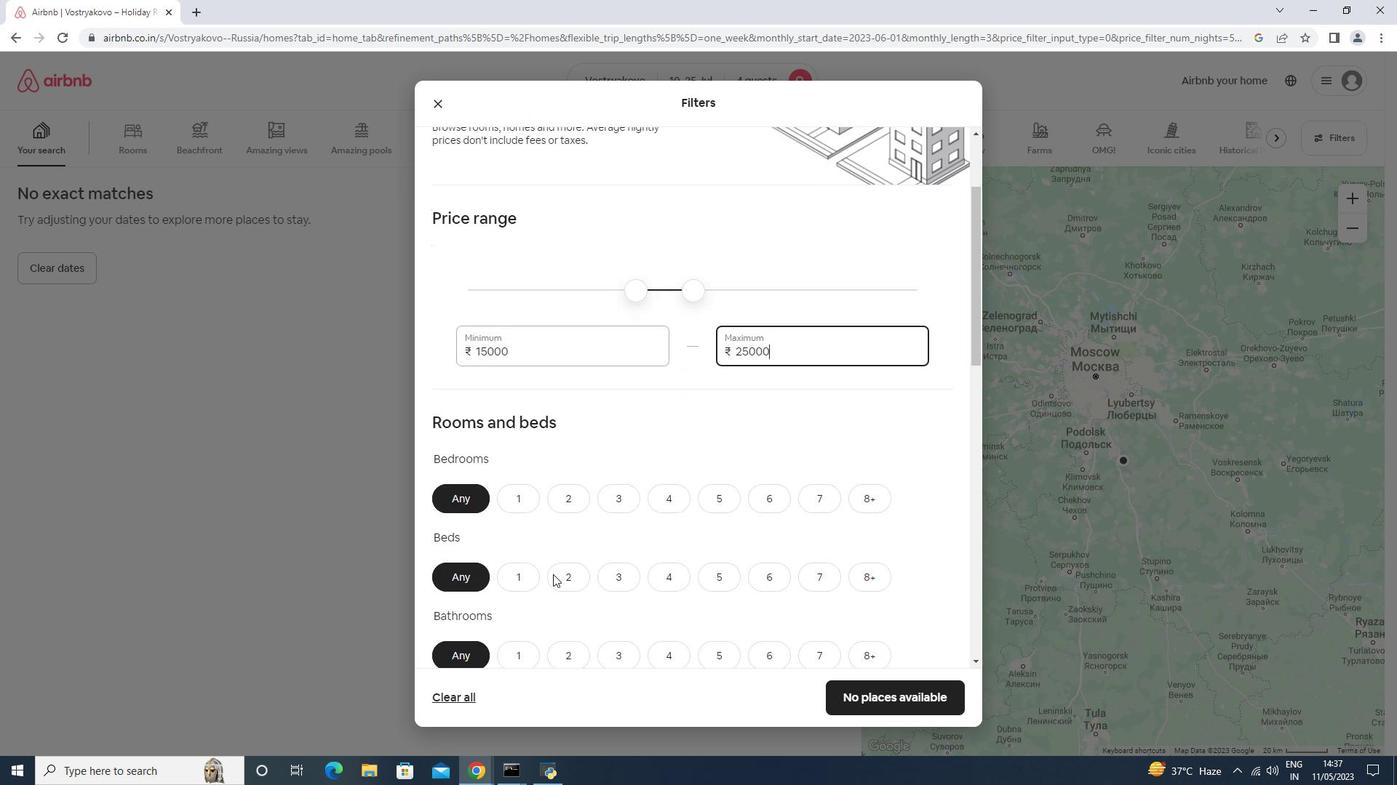 
Action: Mouse moved to (557, 579)
Screenshot: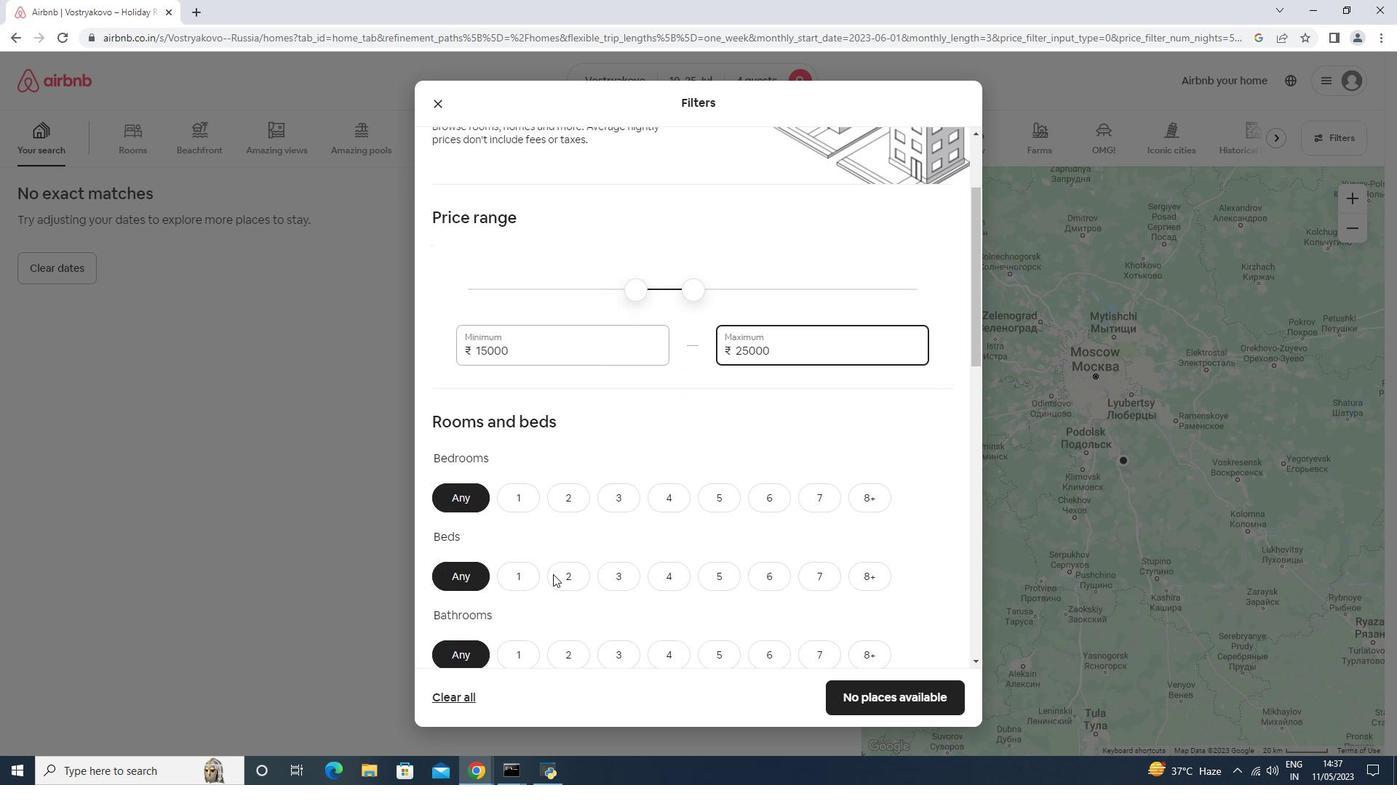 
Action: Mouse scrolled (557, 578) with delta (0, 0)
Screenshot: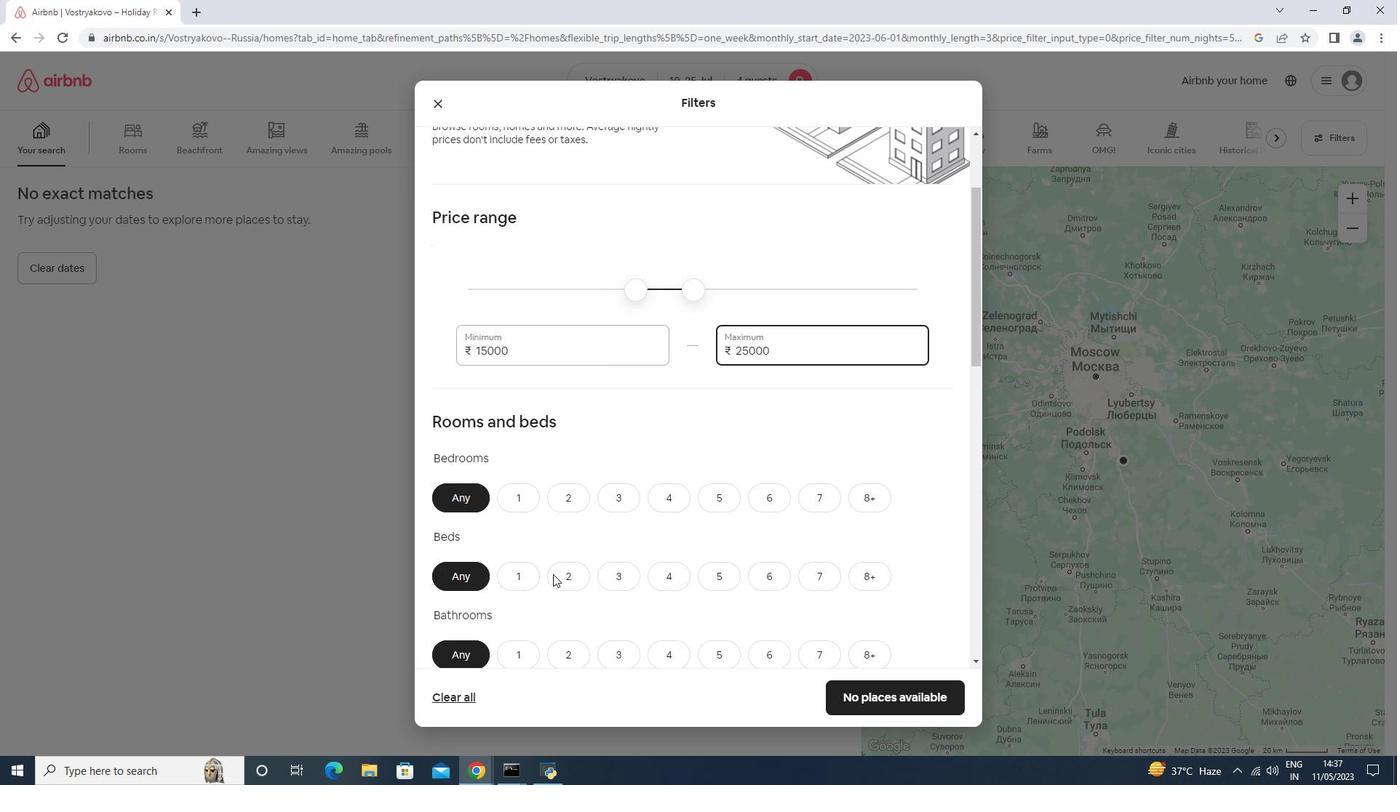 
Action: Mouse moved to (566, 574)
Screenshot: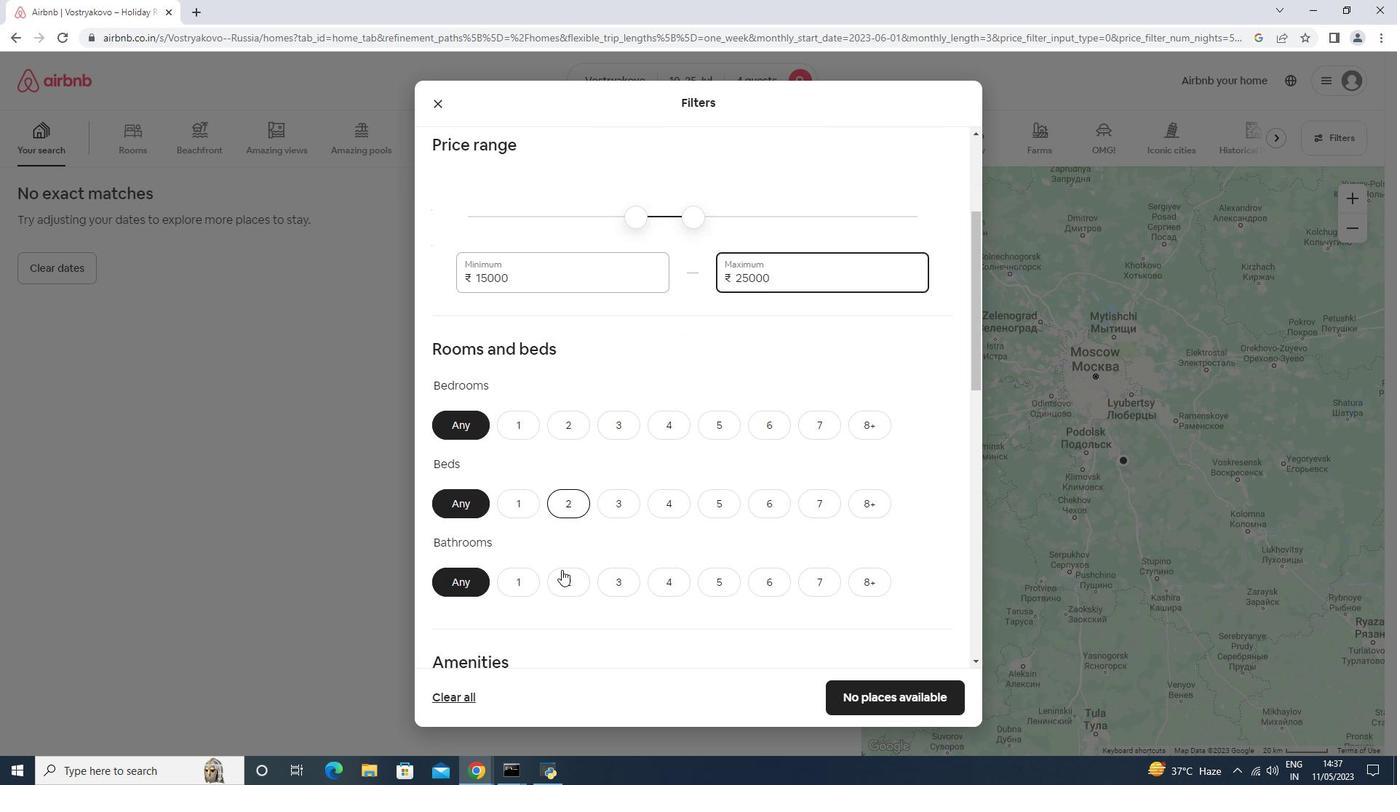 
Action: Mouse scrolled (566, 574) with delta (0, 0)
Screenshot: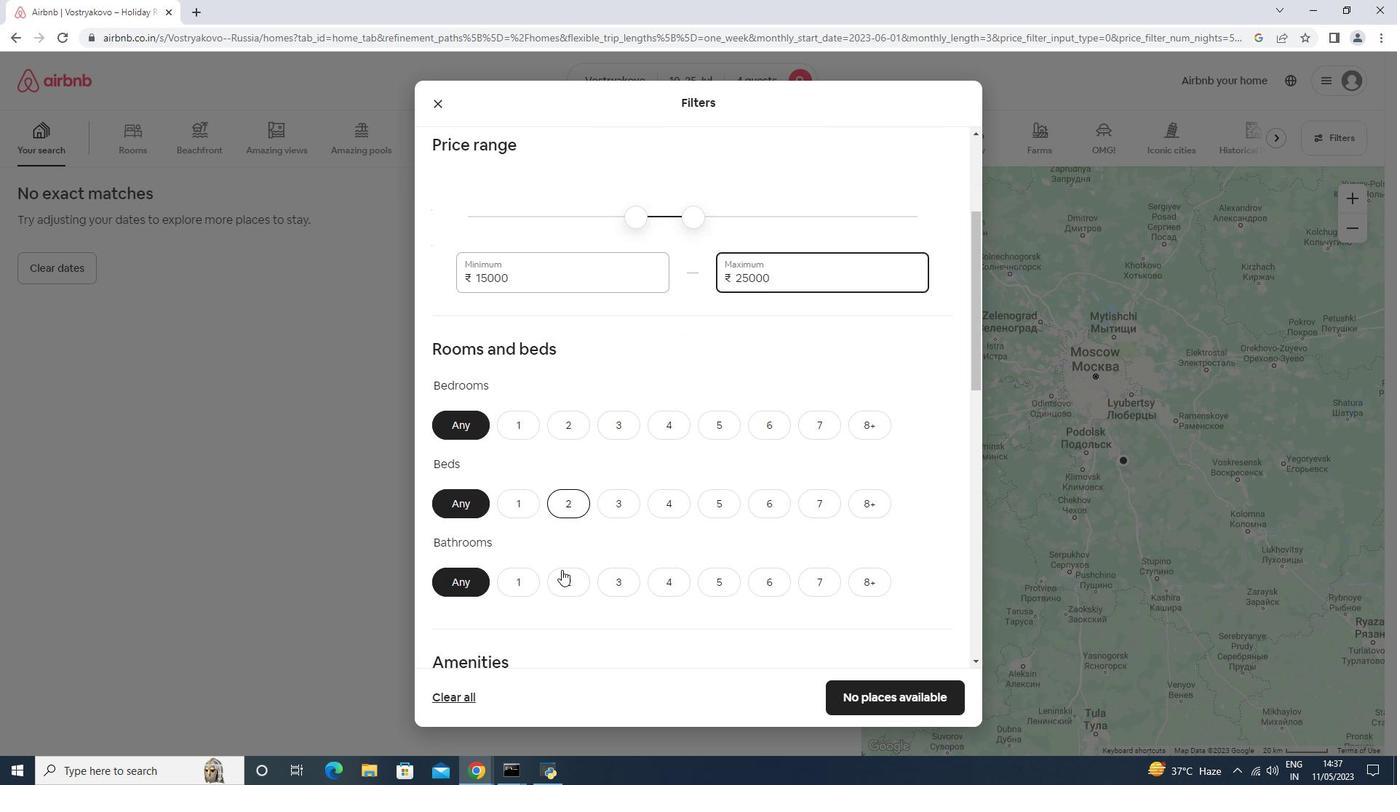 
Action: Mouse moved to (566, 427)
Screenshot: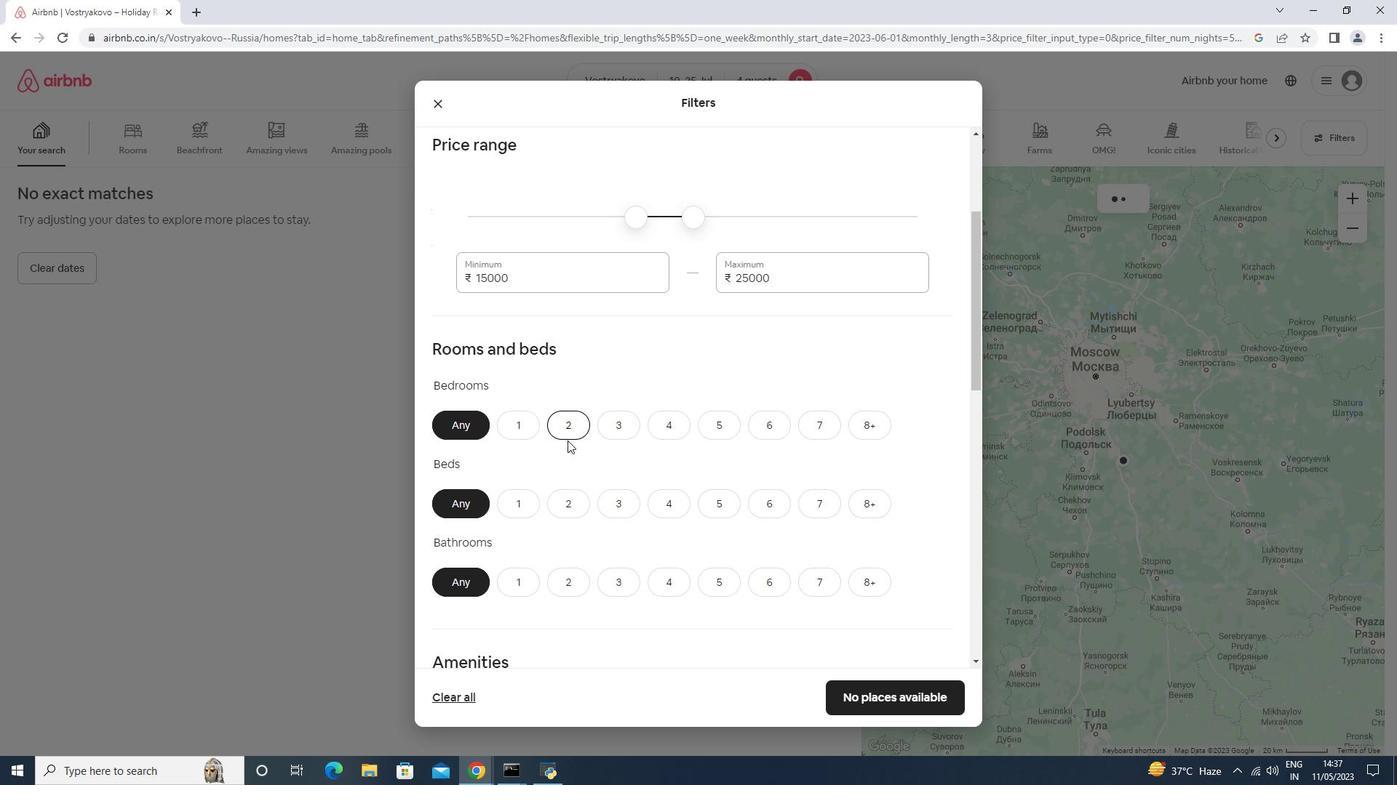 
Action: Mouse pressed left at (566, 427)
Screenshot: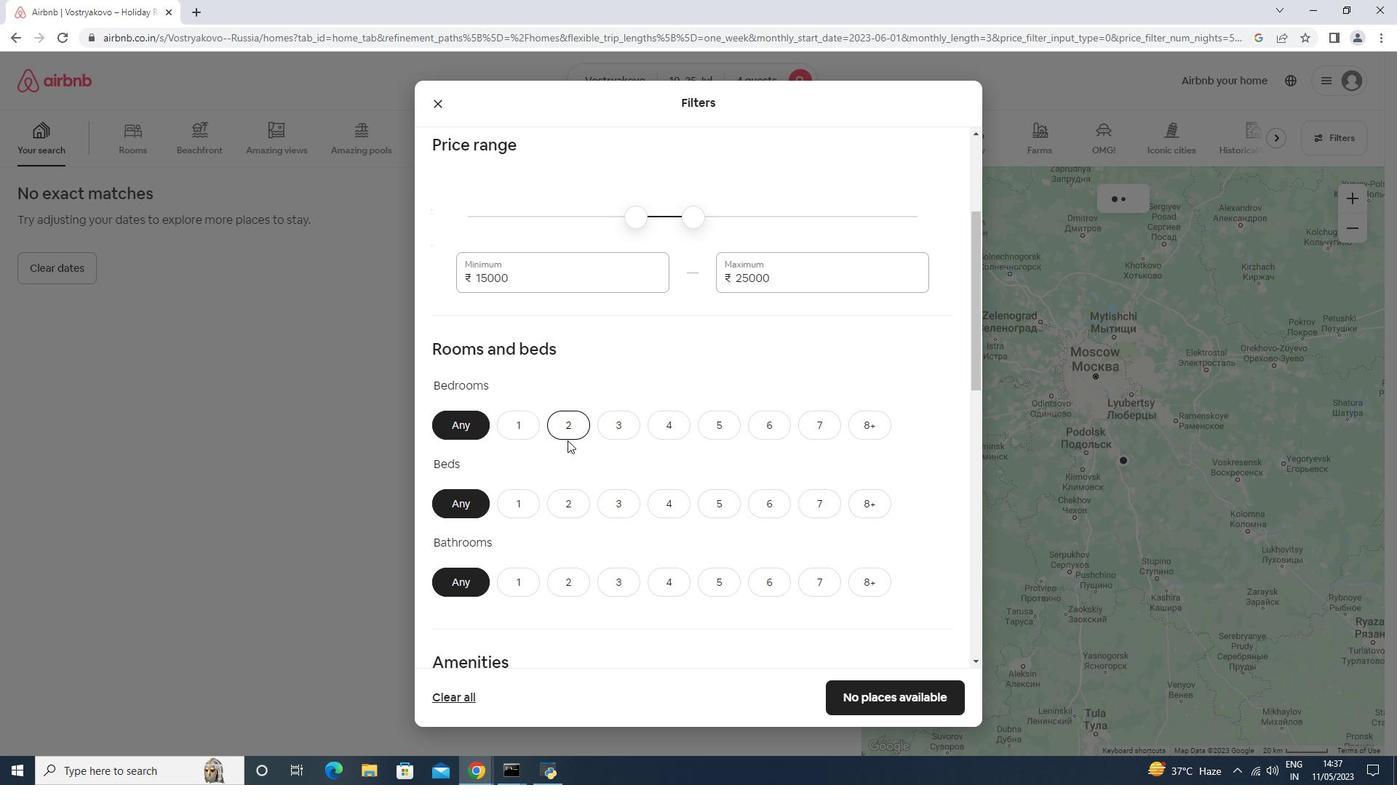 
Action: Mouse moved to (618, 504)
Screenshot: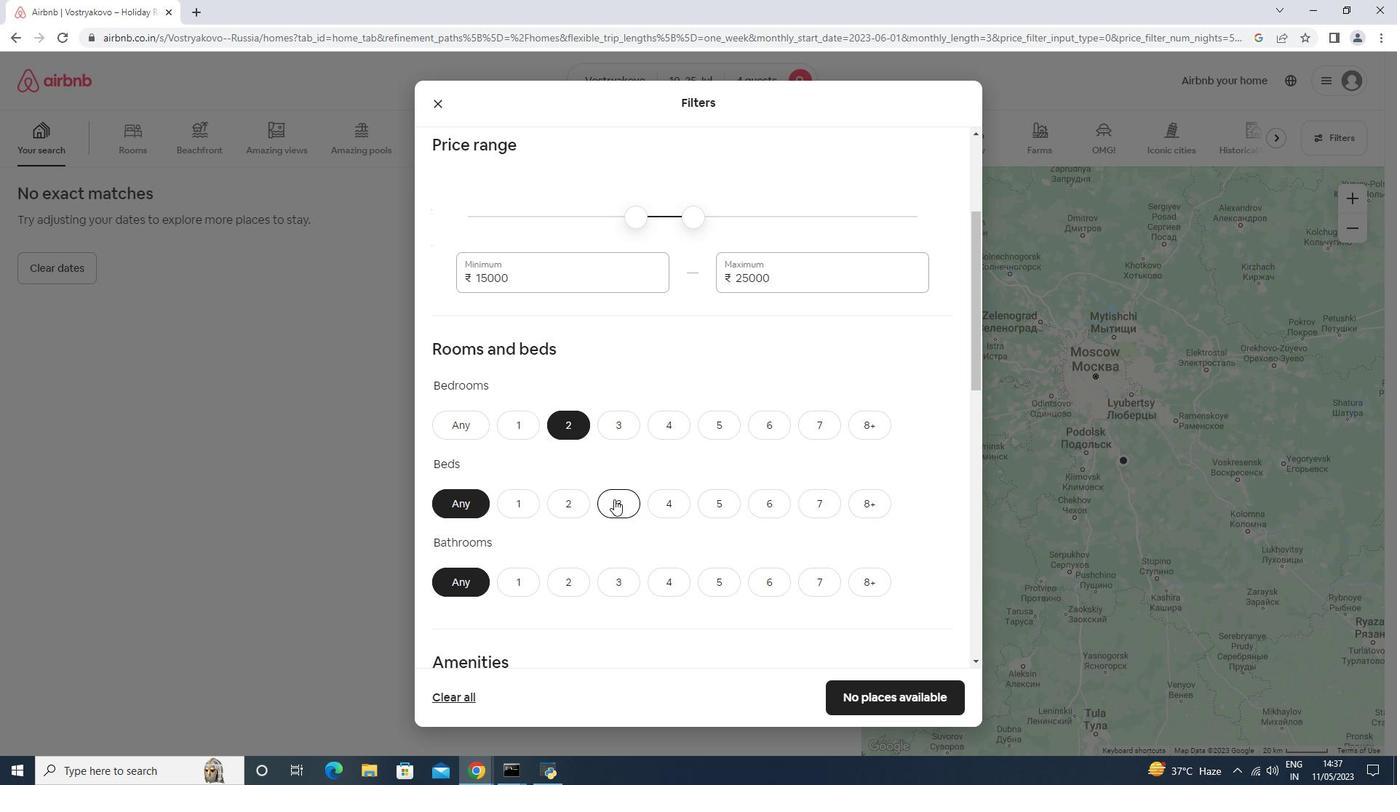 
Action: Mouse pressed left at (618, 504)
Screenshot: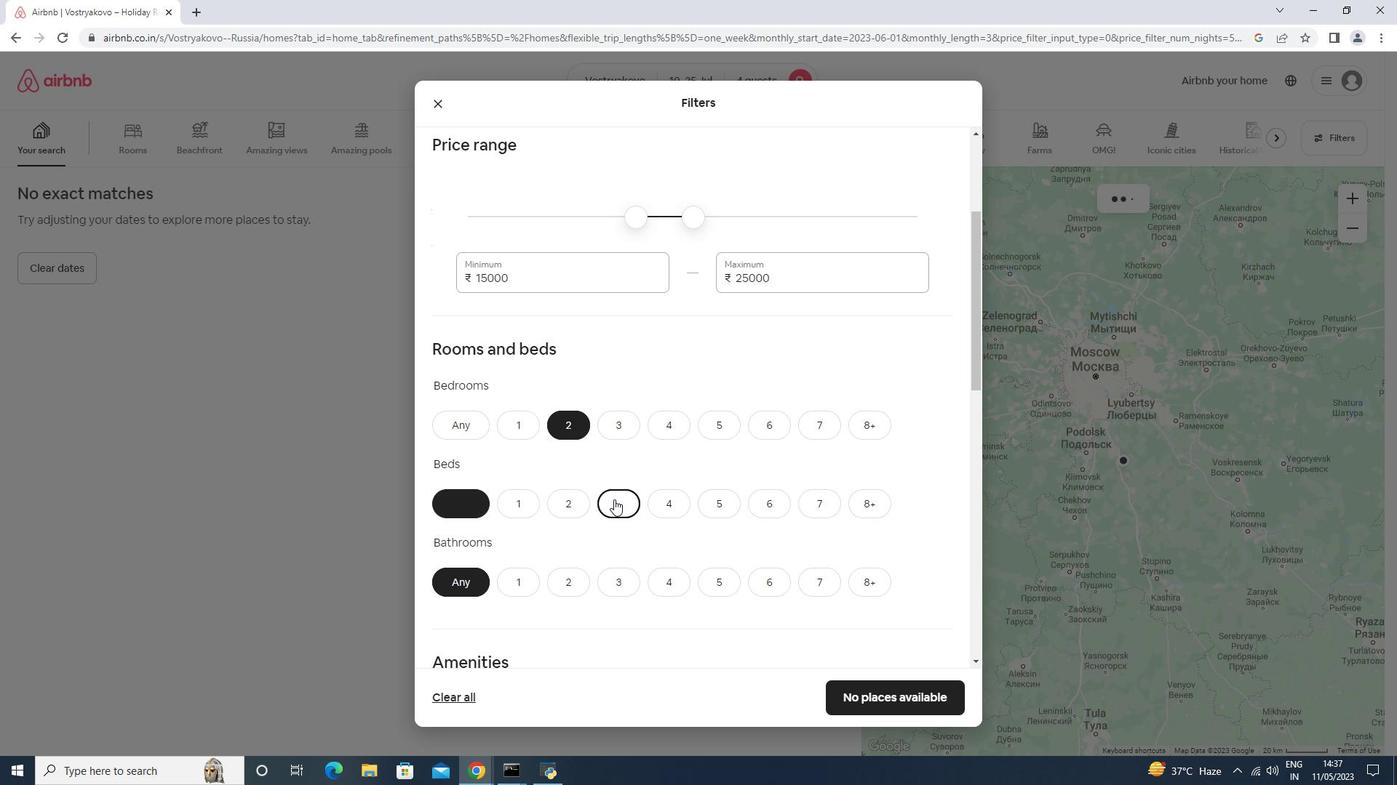 
Action: Mouse moved to (580, 581)
Screenshot: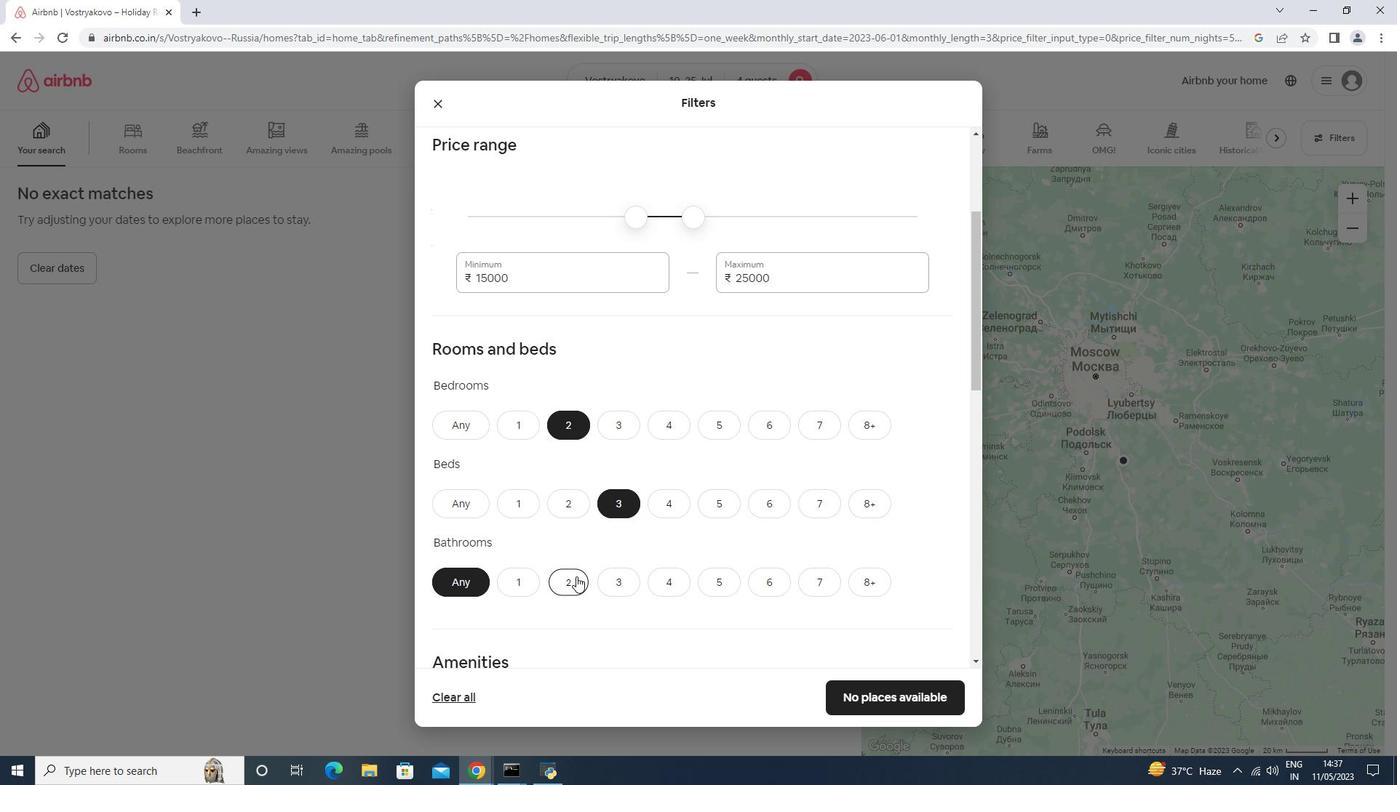 
Action: Mouse pressed left at (580, 581)
Screenshot: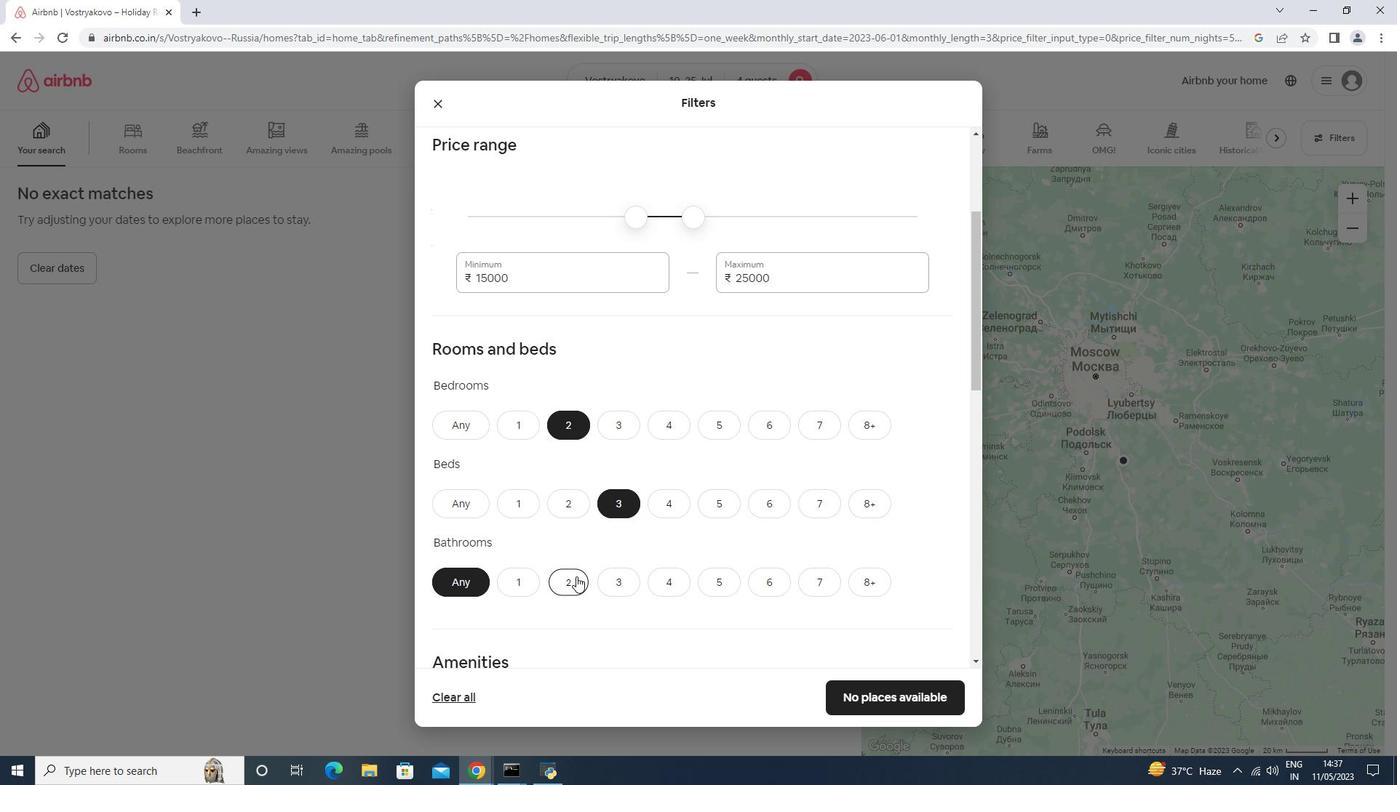 
Action: Mouse moved to (604, 523)
Screenshot: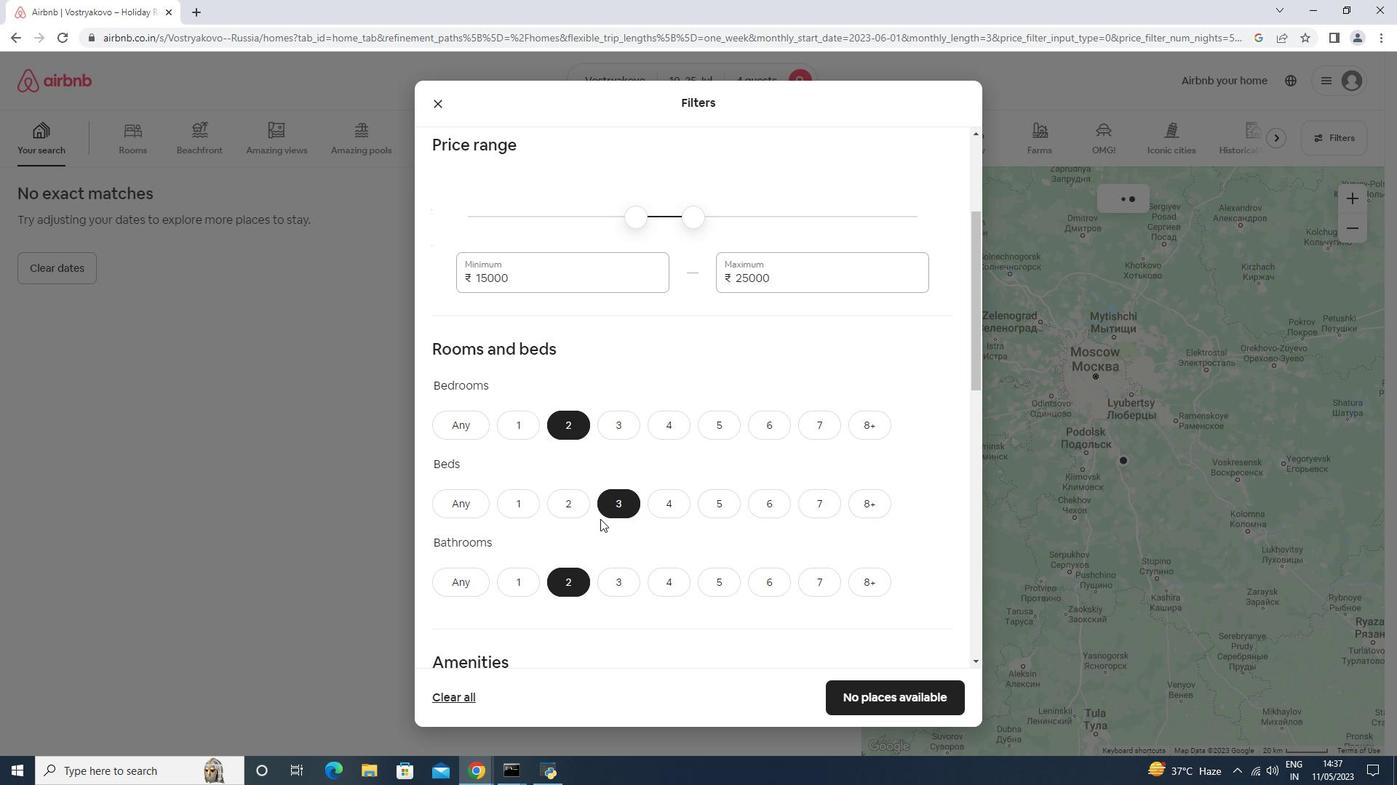 
Action: Mouse scrolled (604, 523) with delta (0, 0)
Screenshot: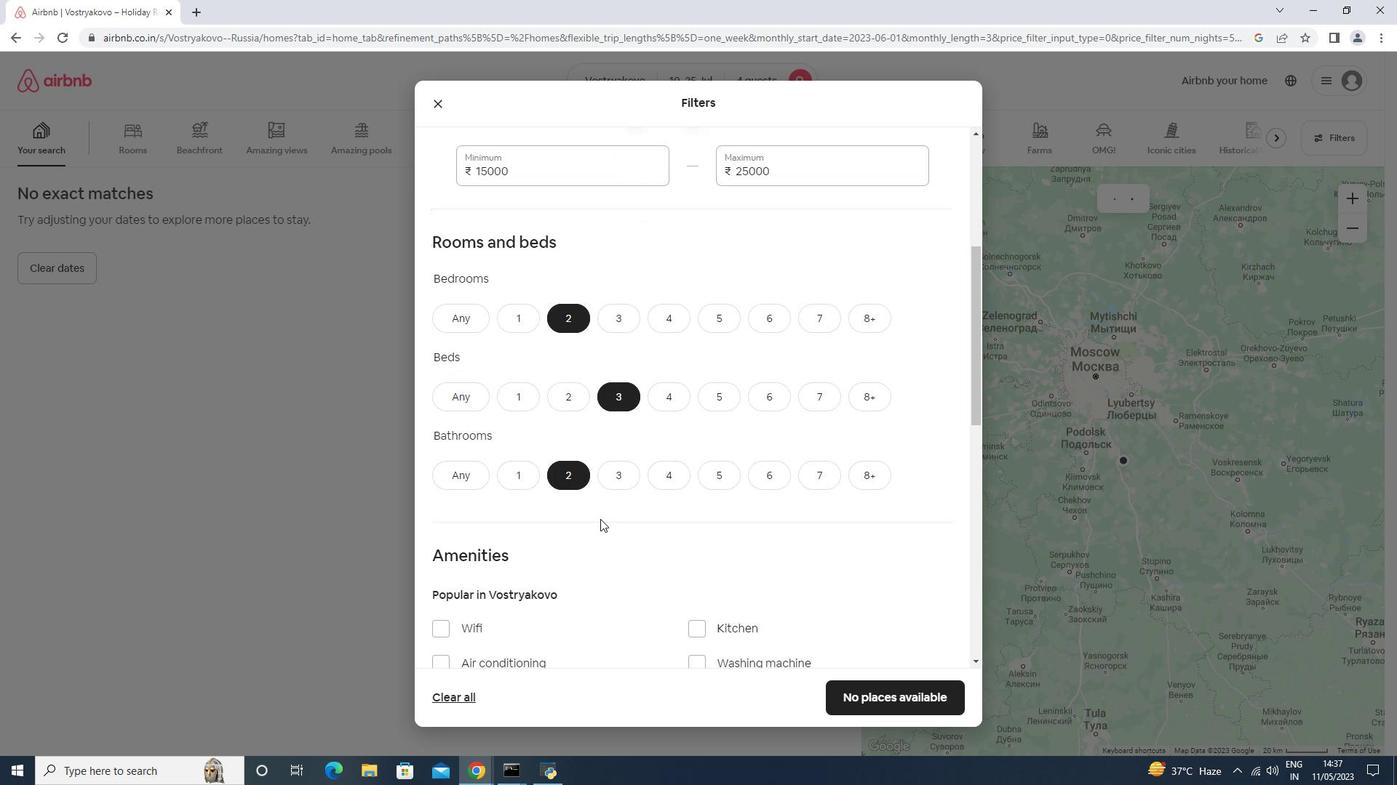 
Action: Mouse scrolled (604, 523) with delta (0, 0)
Screenshot: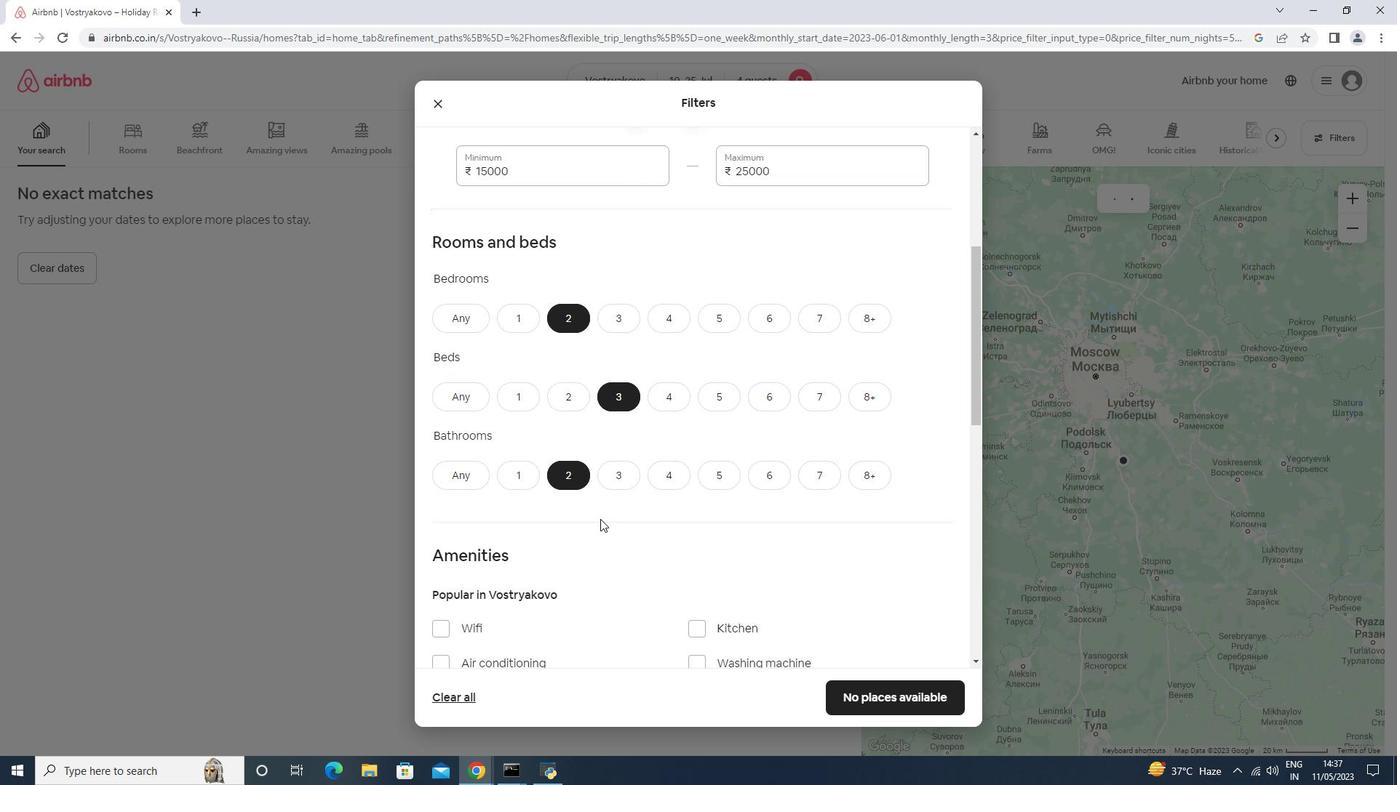 
Action: Mouse scrolled (604, 523) with delta (0, 0)
Screenshot: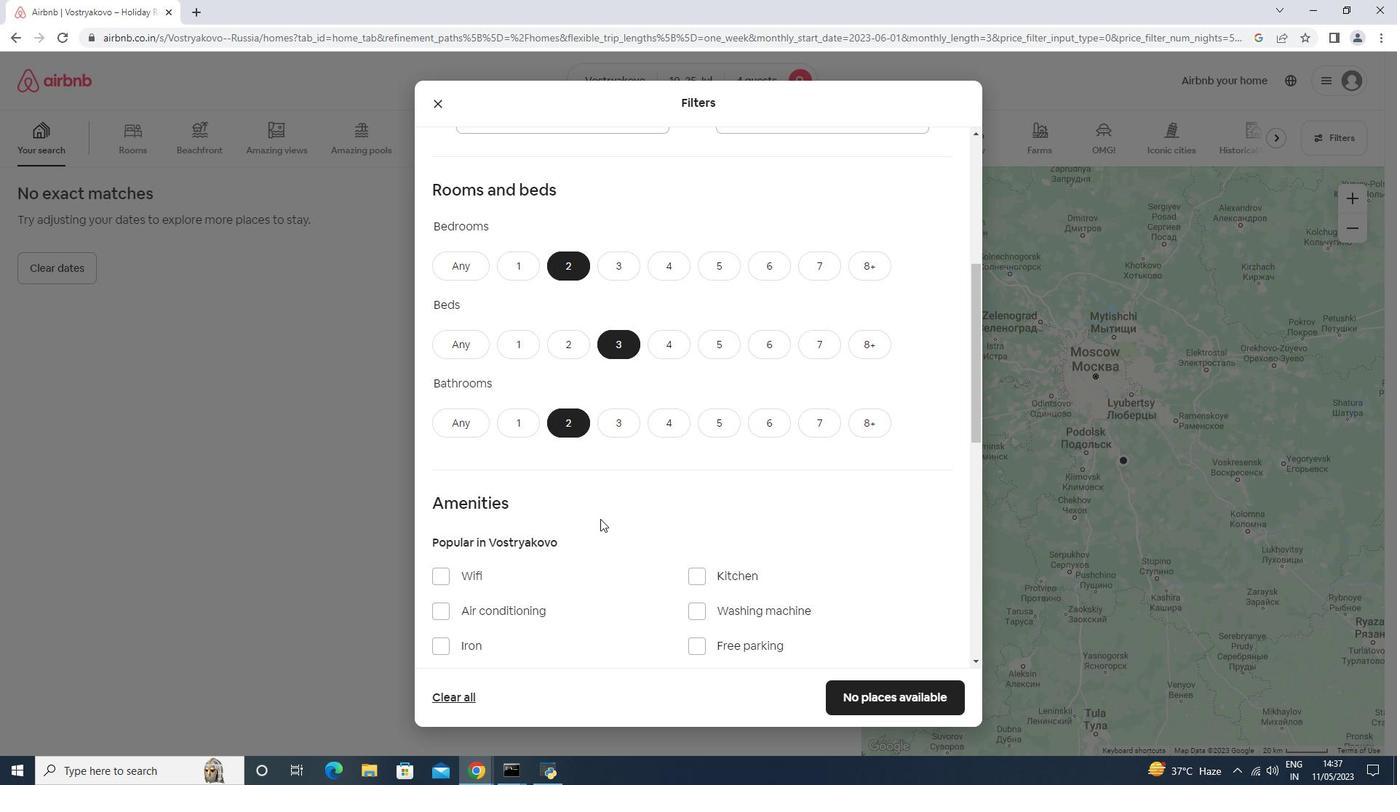 
Action: Mouse moved to (604, 523)
Screenshot: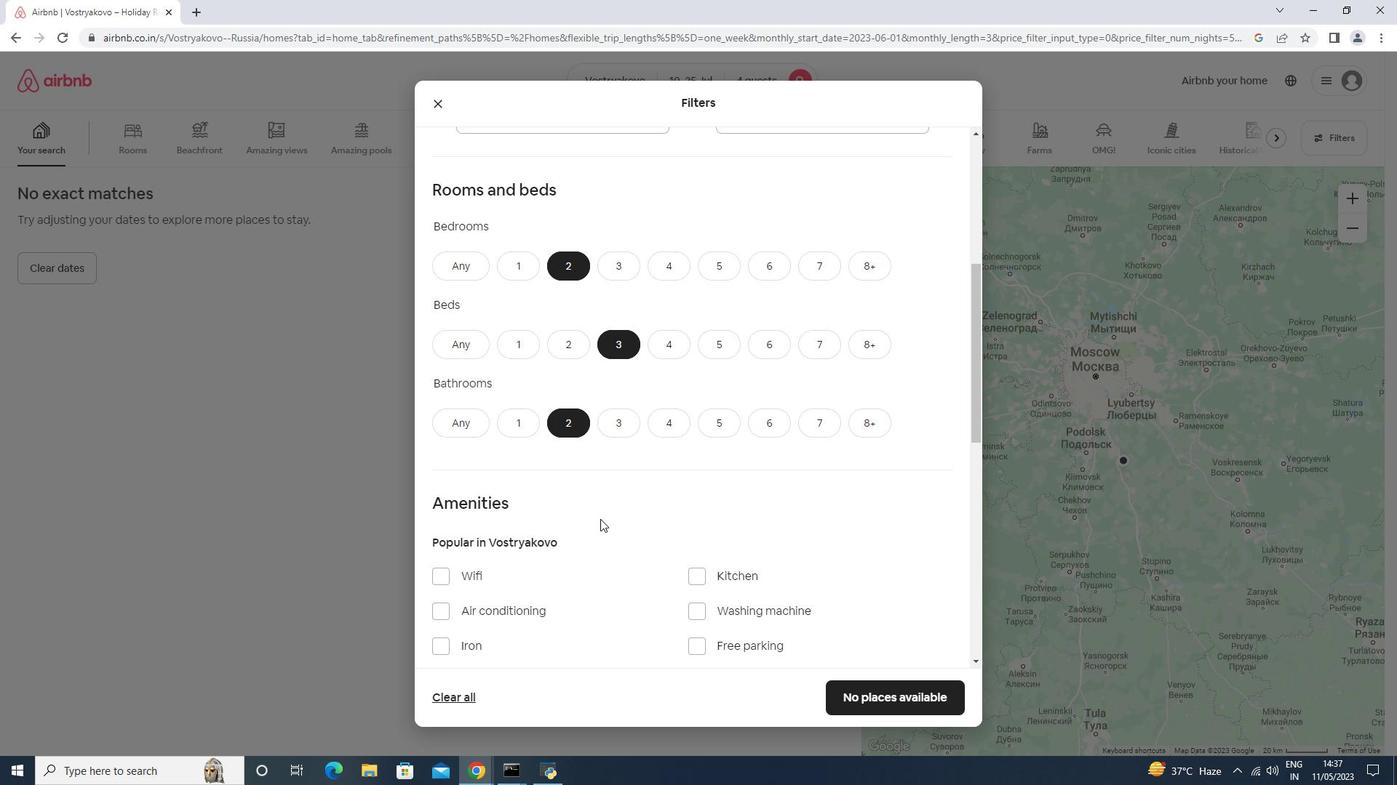 
Action: Mouse scrolled (604, 523) with delta (0, 0)
Screenshot: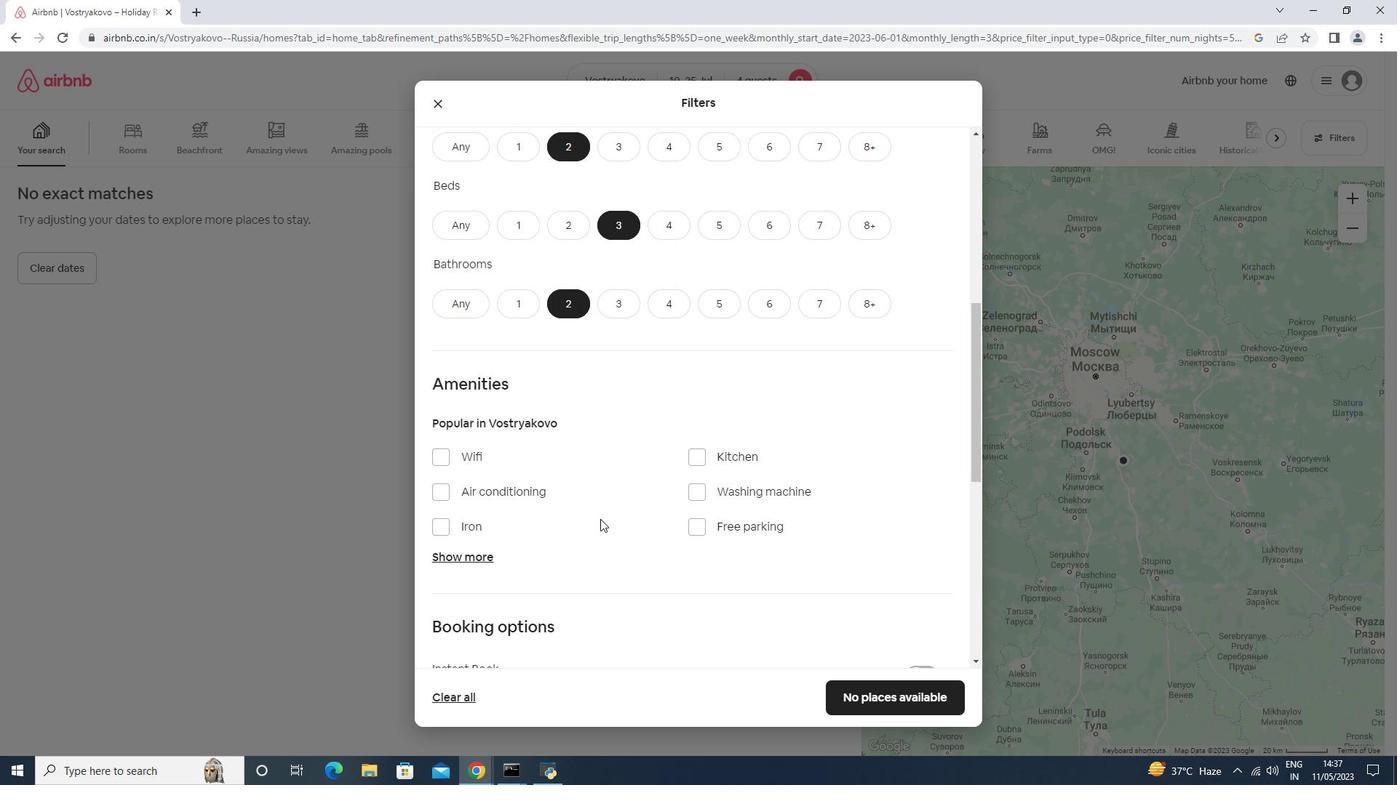 
Action: Mouse scrolled (604, 523) with delta (0, 0)
Screenshot: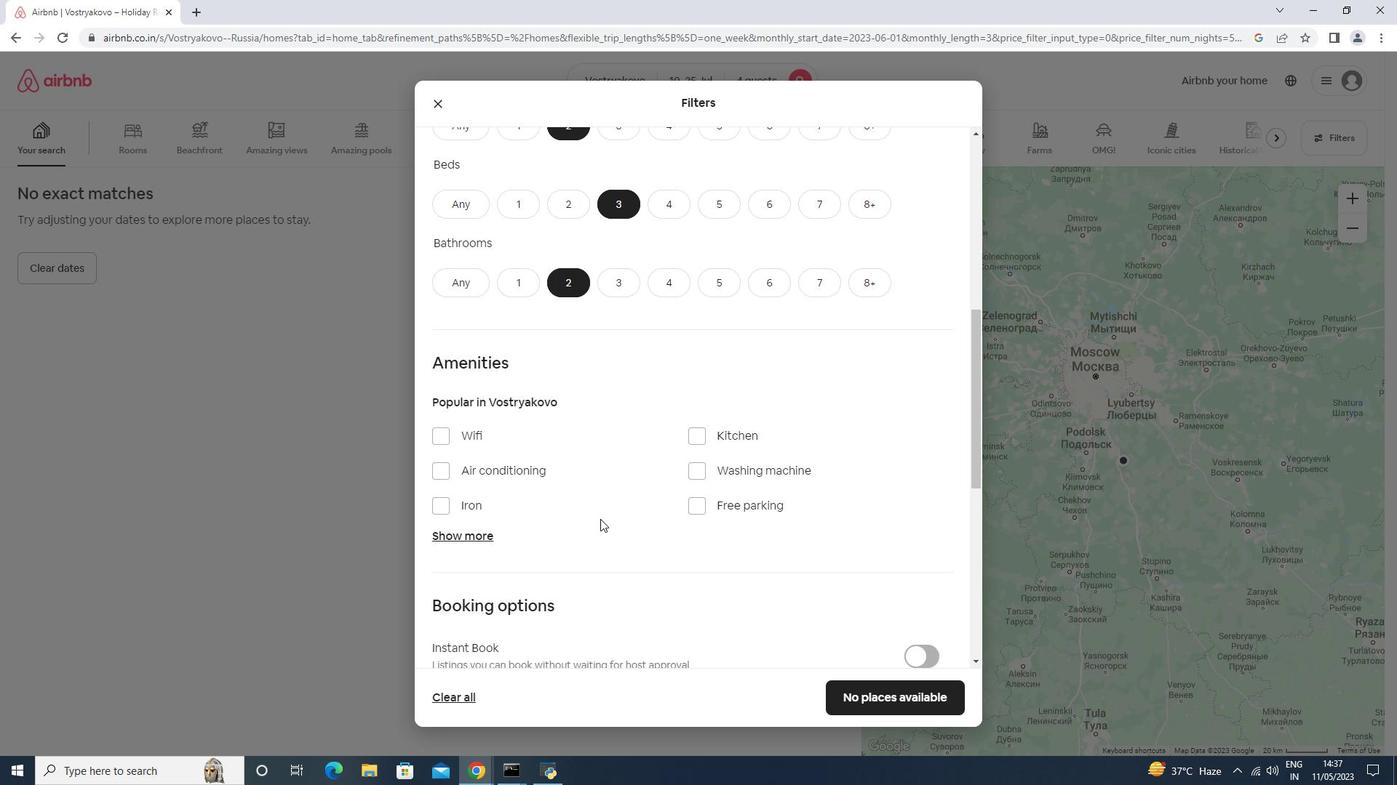
Action: Mouse scrolled (604, 523) with delta (0, 0)
Screenshot: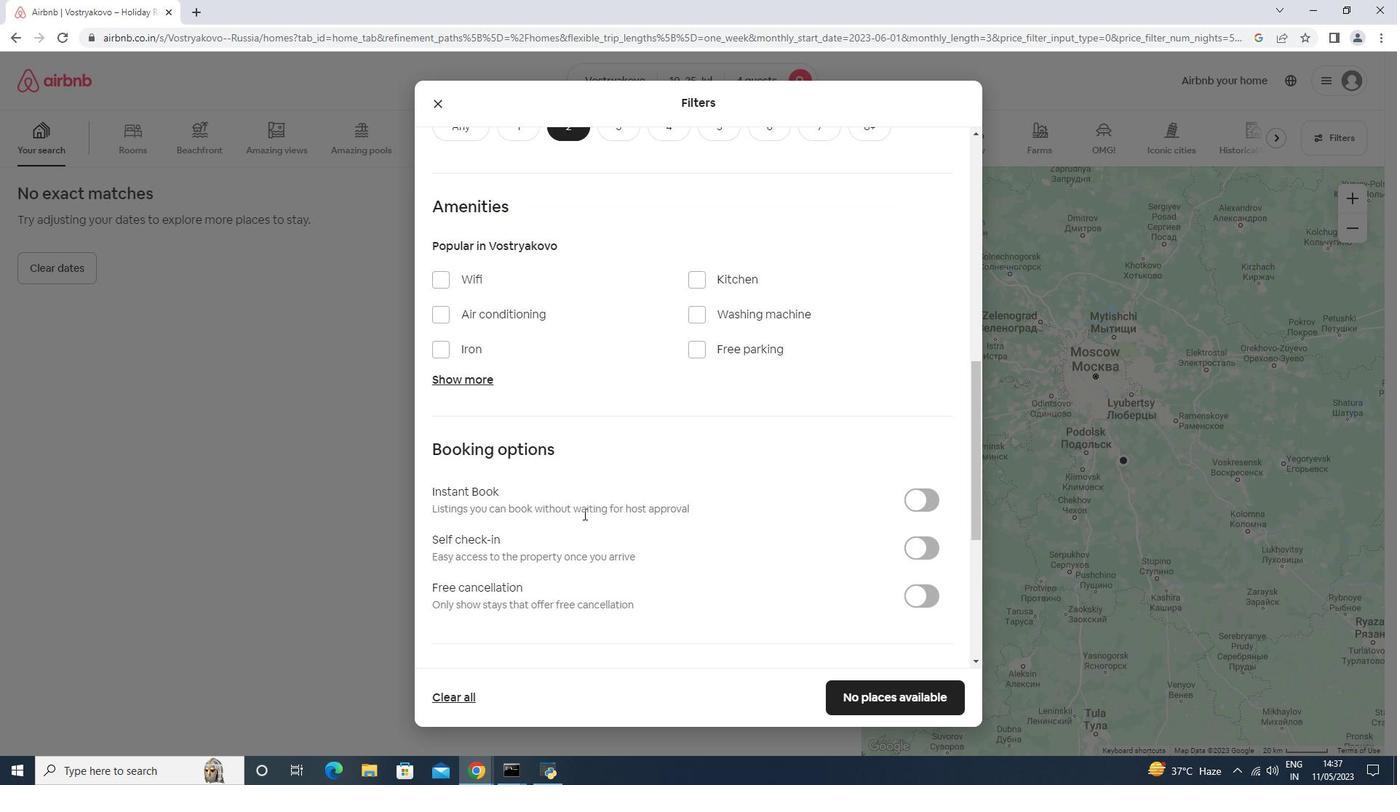 
Action: Mouse scrolled (604, 523) with delta (0, 0)
Screenshot: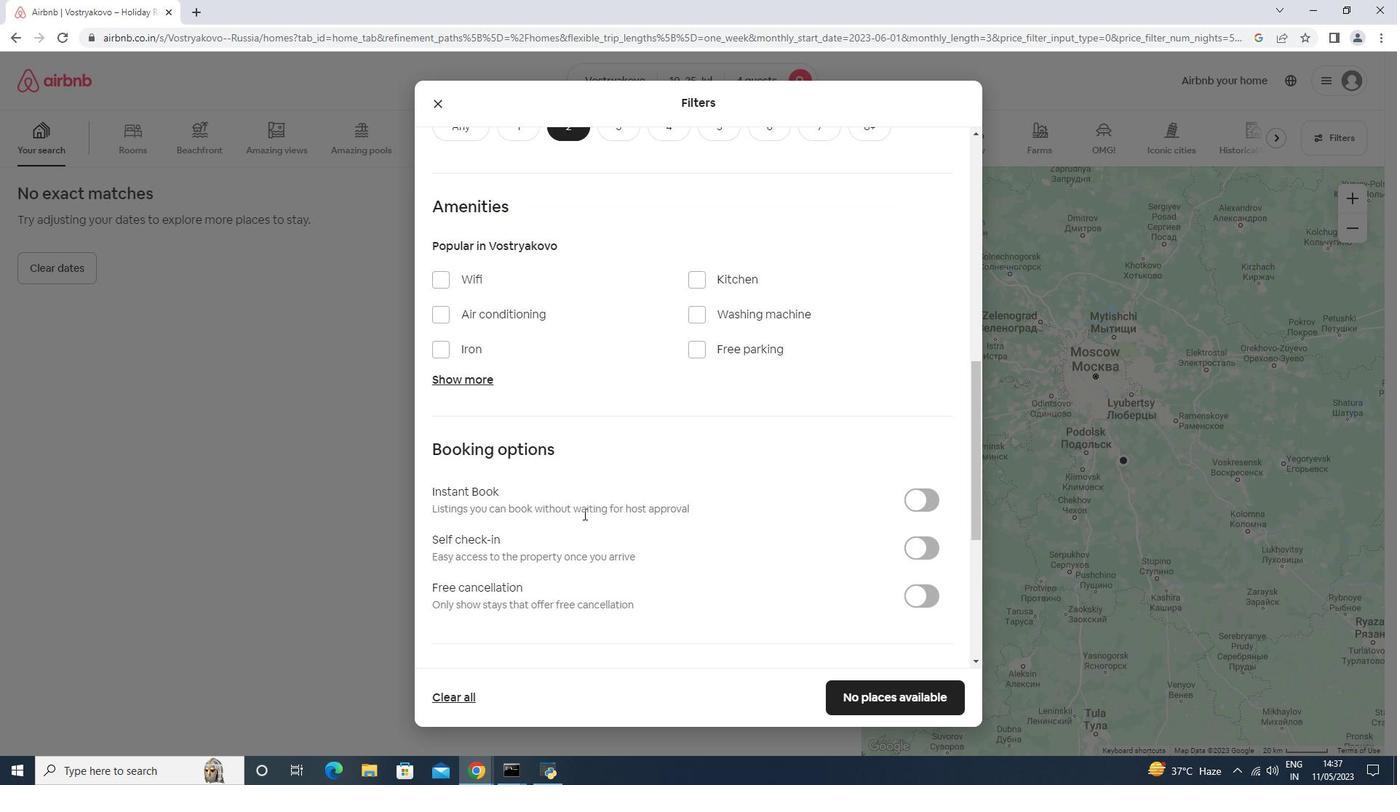 
Action: Mouse moved to (451, 231)
Screenshot: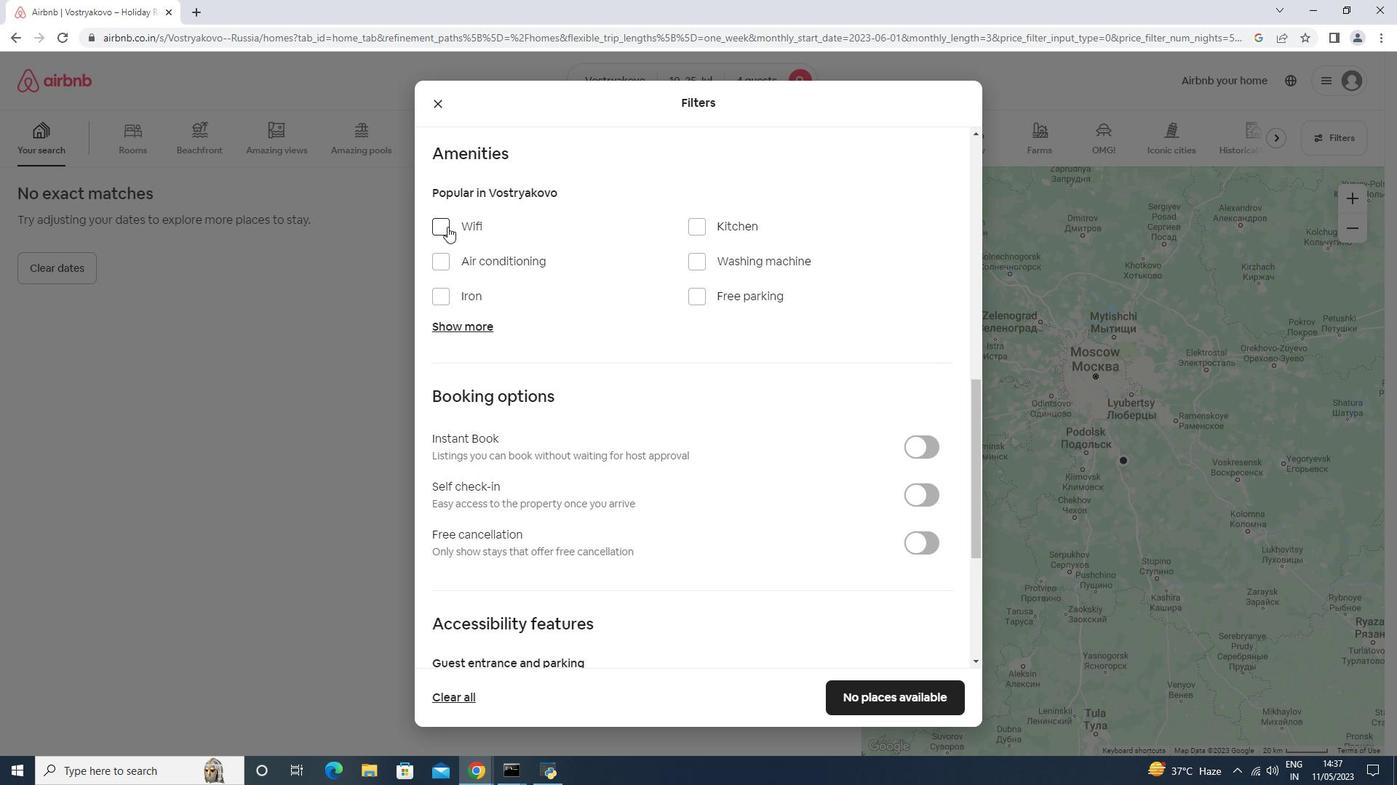
Action: Mouse pressed left at (451, 231)
Screenshot: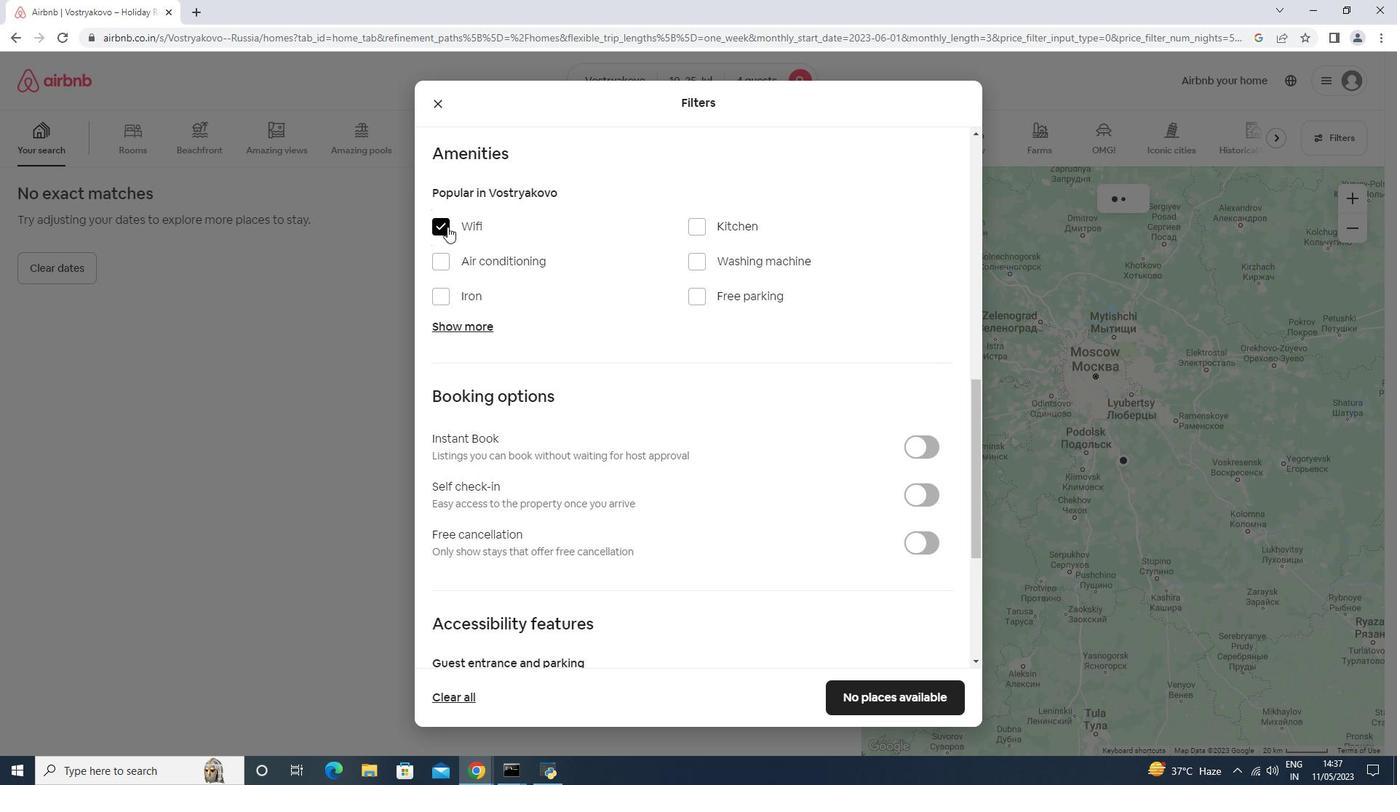 
Action: Mouse moved to (706, 302)
Screenshot: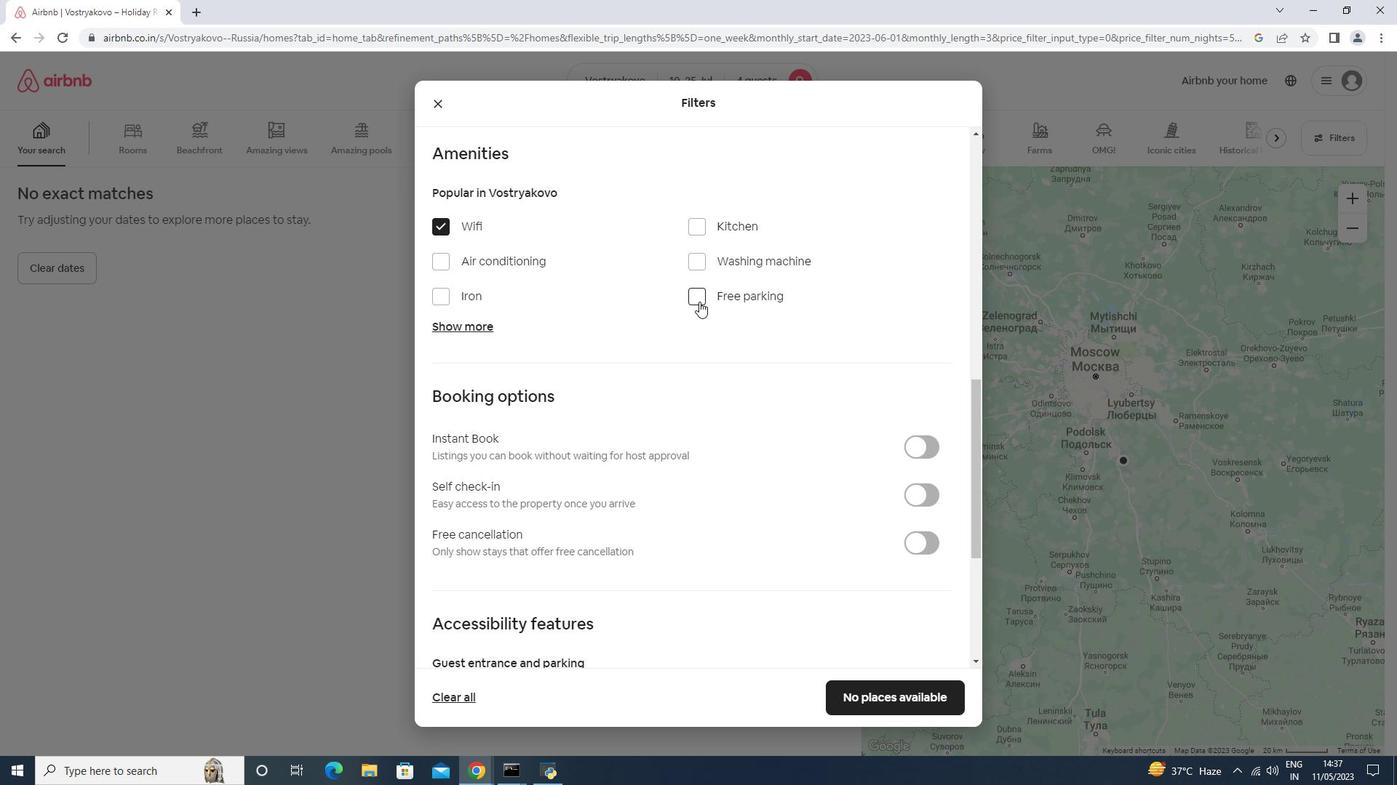 
Action: Mouse pressed left at (706, 302)
Screenshot: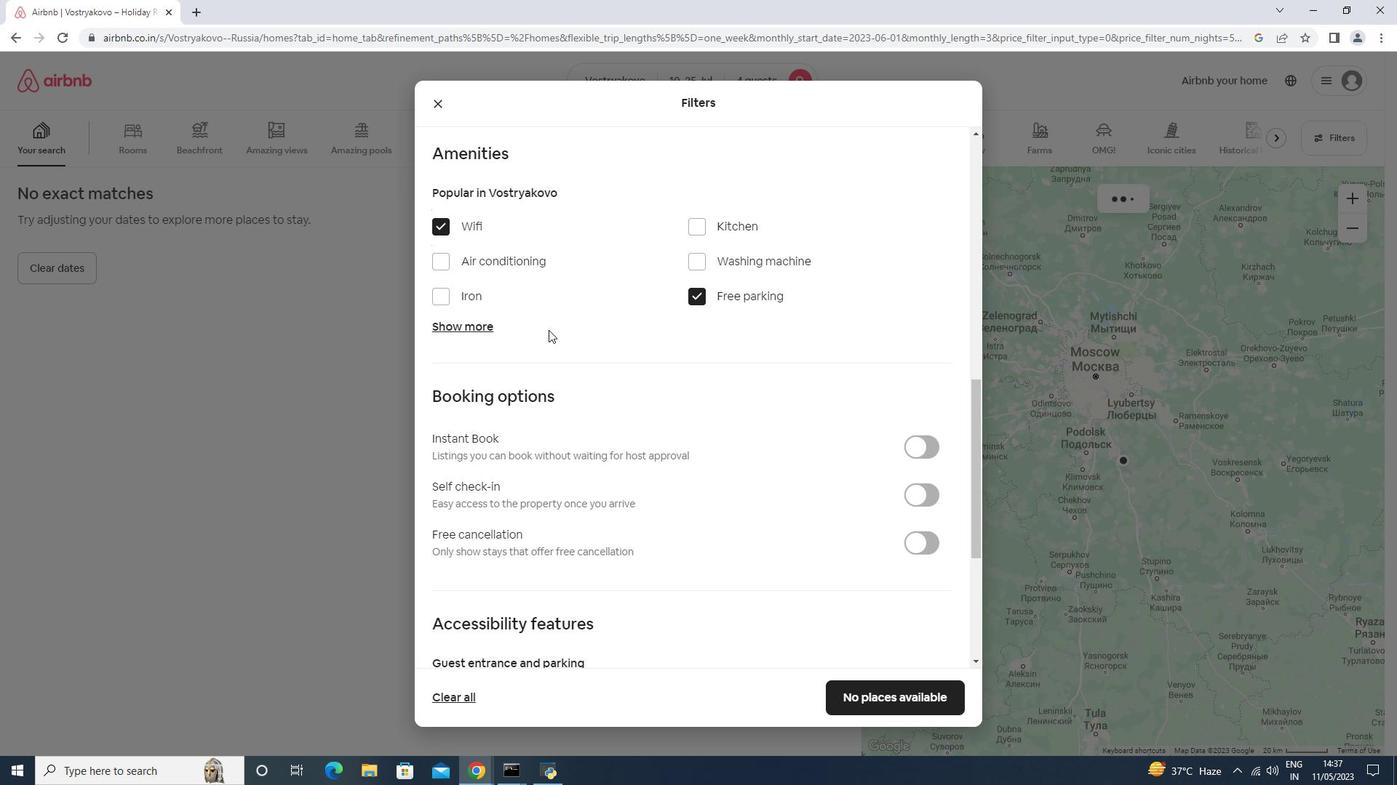 
Action: Mouse moved to (449, 326)
Screenshot: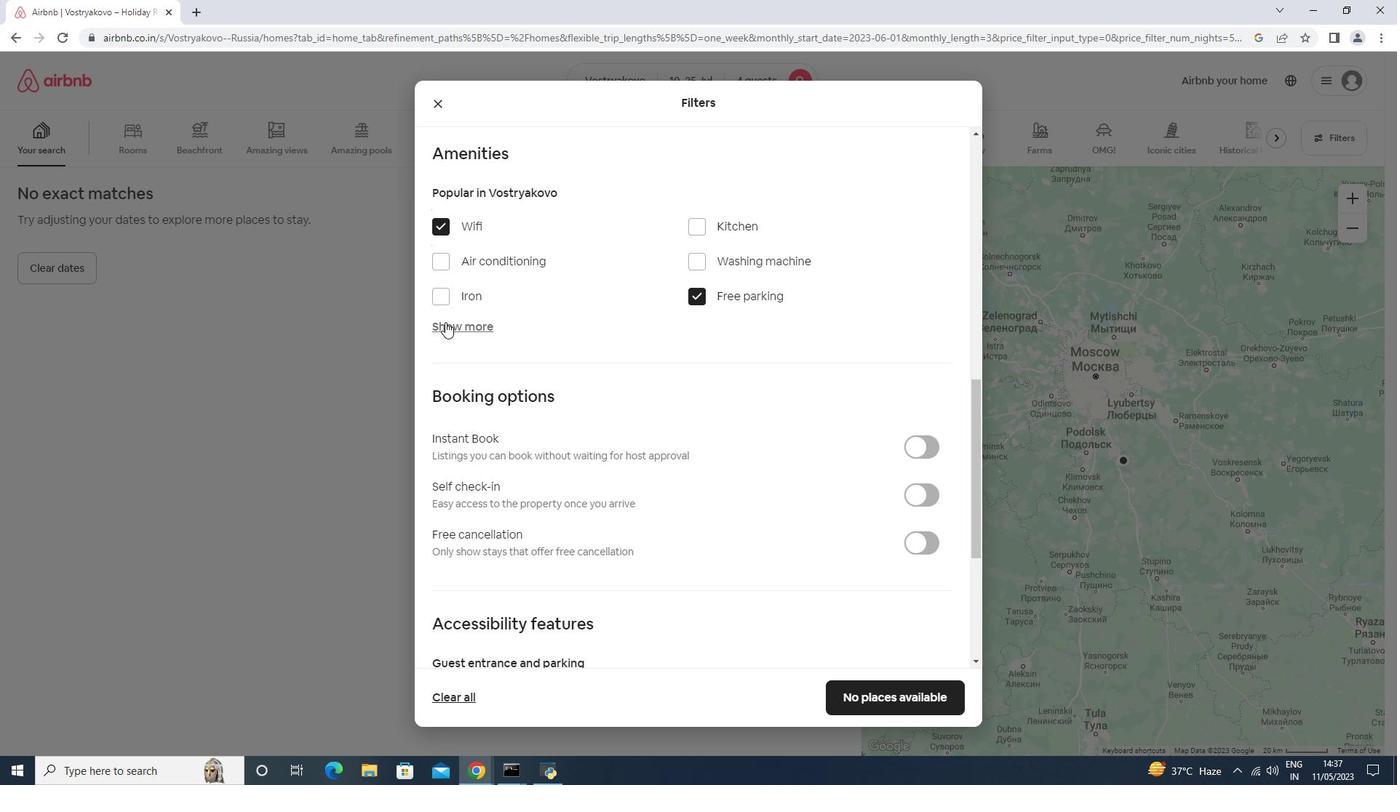 
Action: Mouse pressed left at (449, 326)
Screenshot: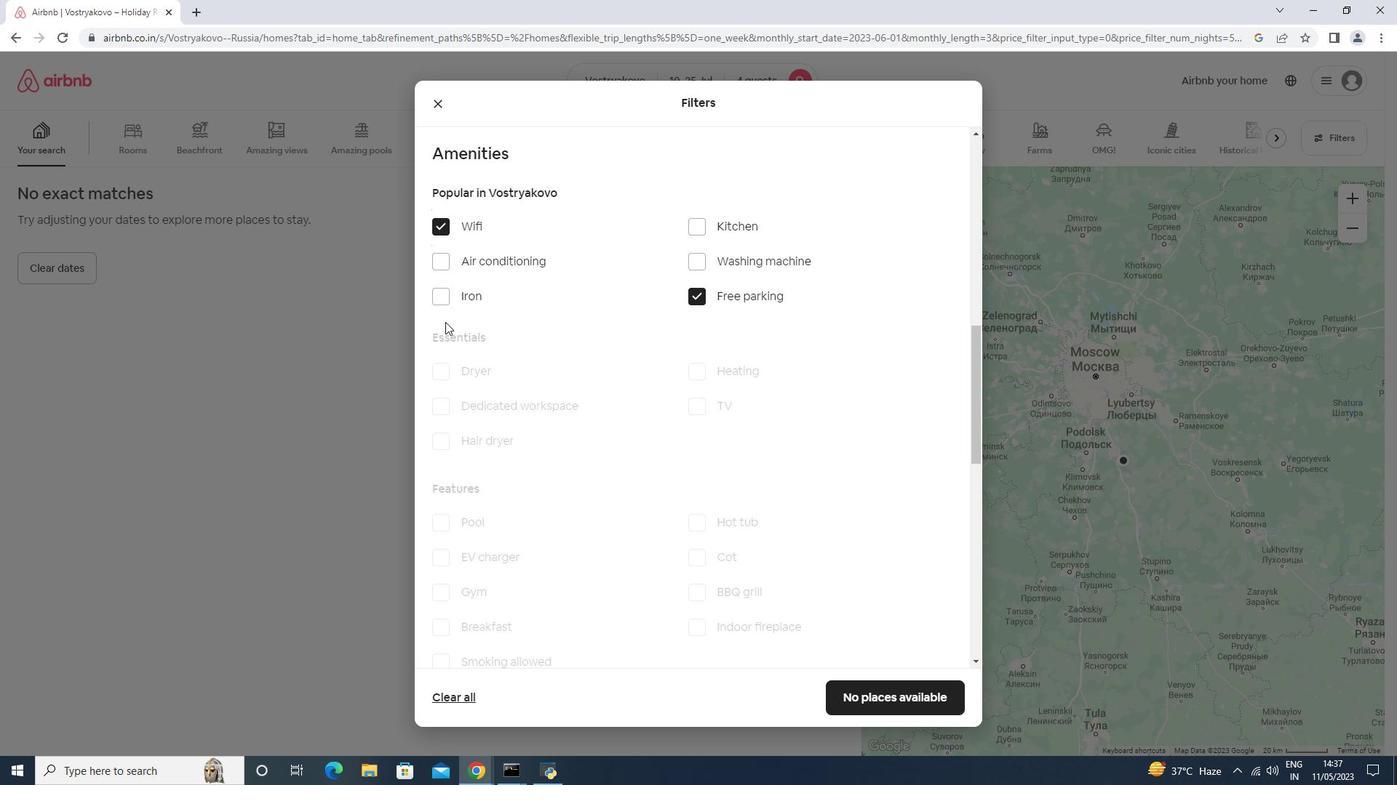 
Action: Mouse moved to (700, 415)
Screenshot: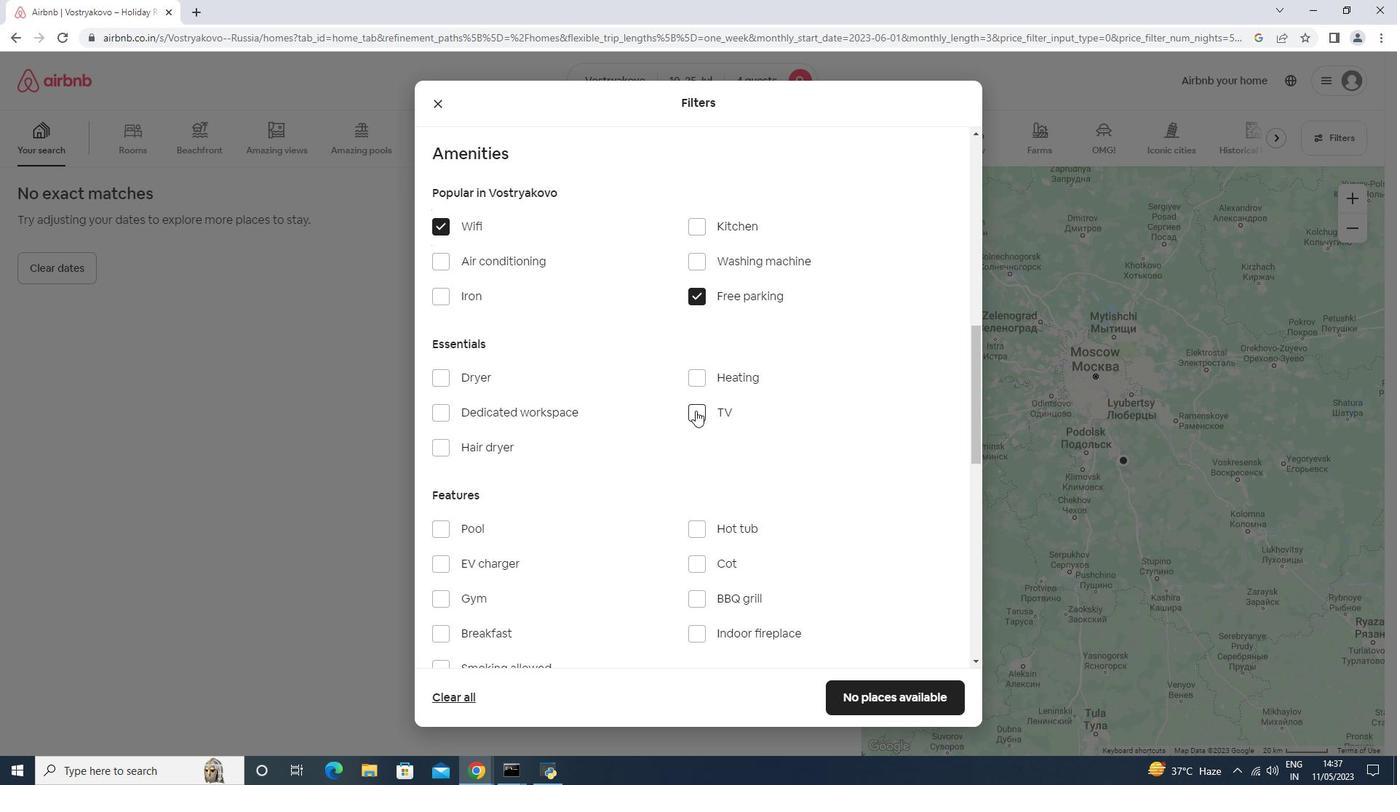 
Action: Mouse pressed left at (700, 415)
Screenshot: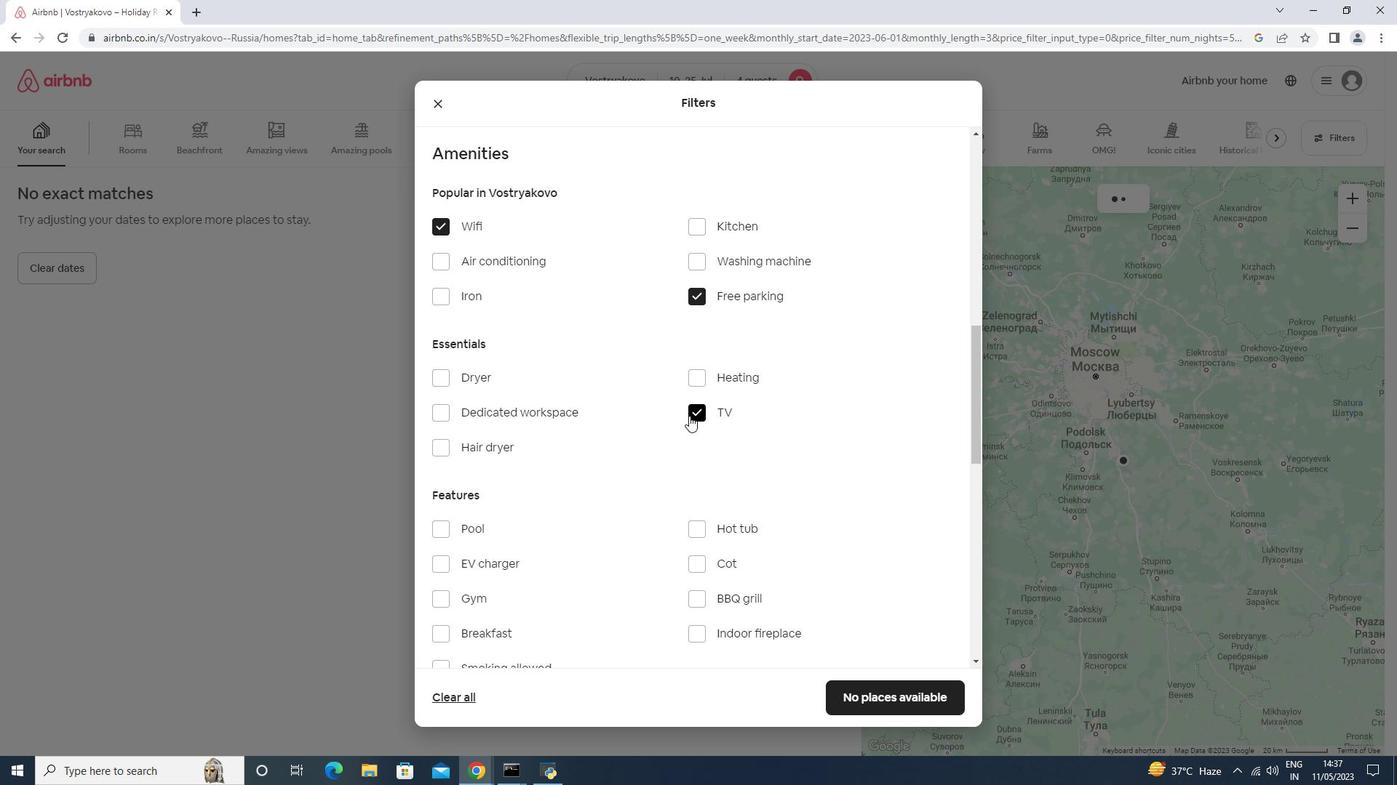 
Action: Mouse moved to (446, 606)
Screenshot: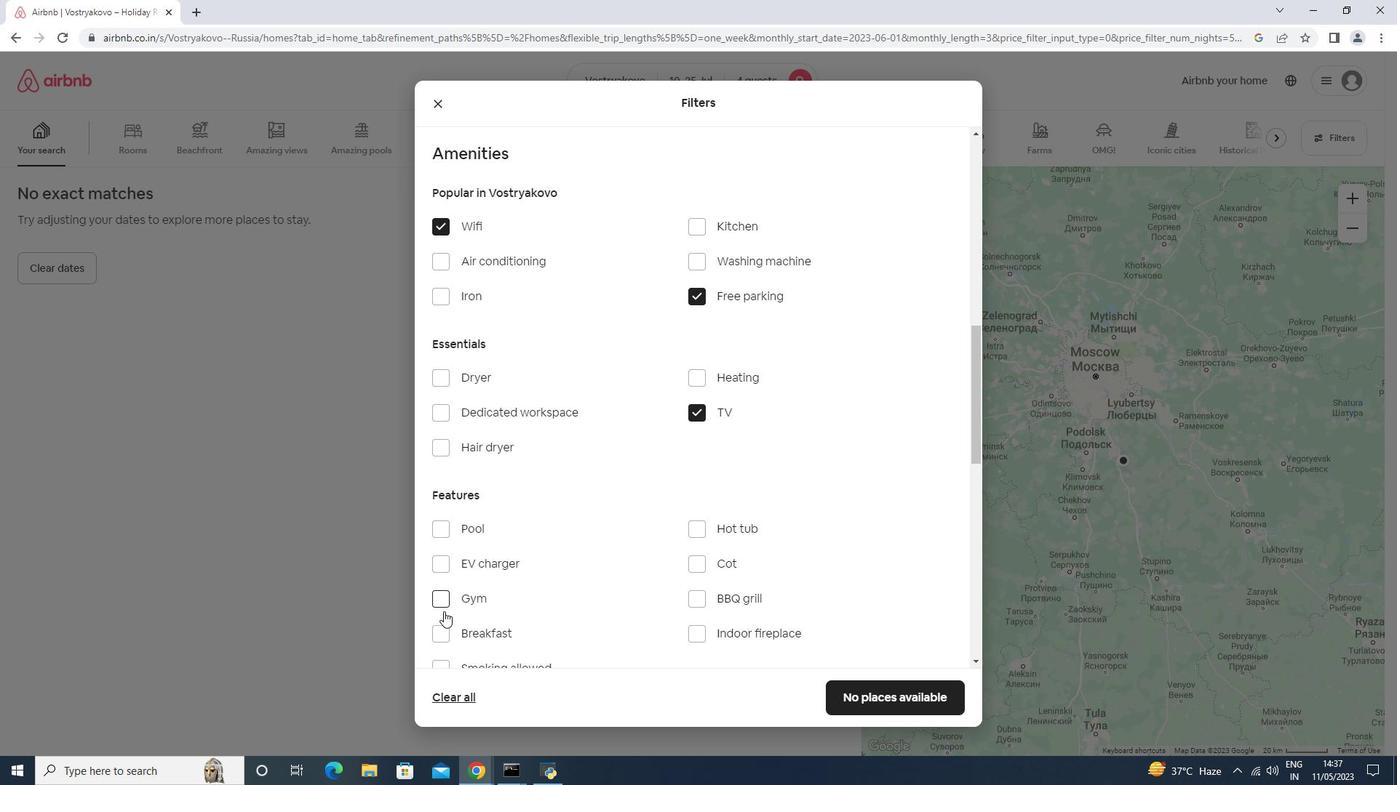 
Action: Mouse pressed left at (446, 606)
Screenshot: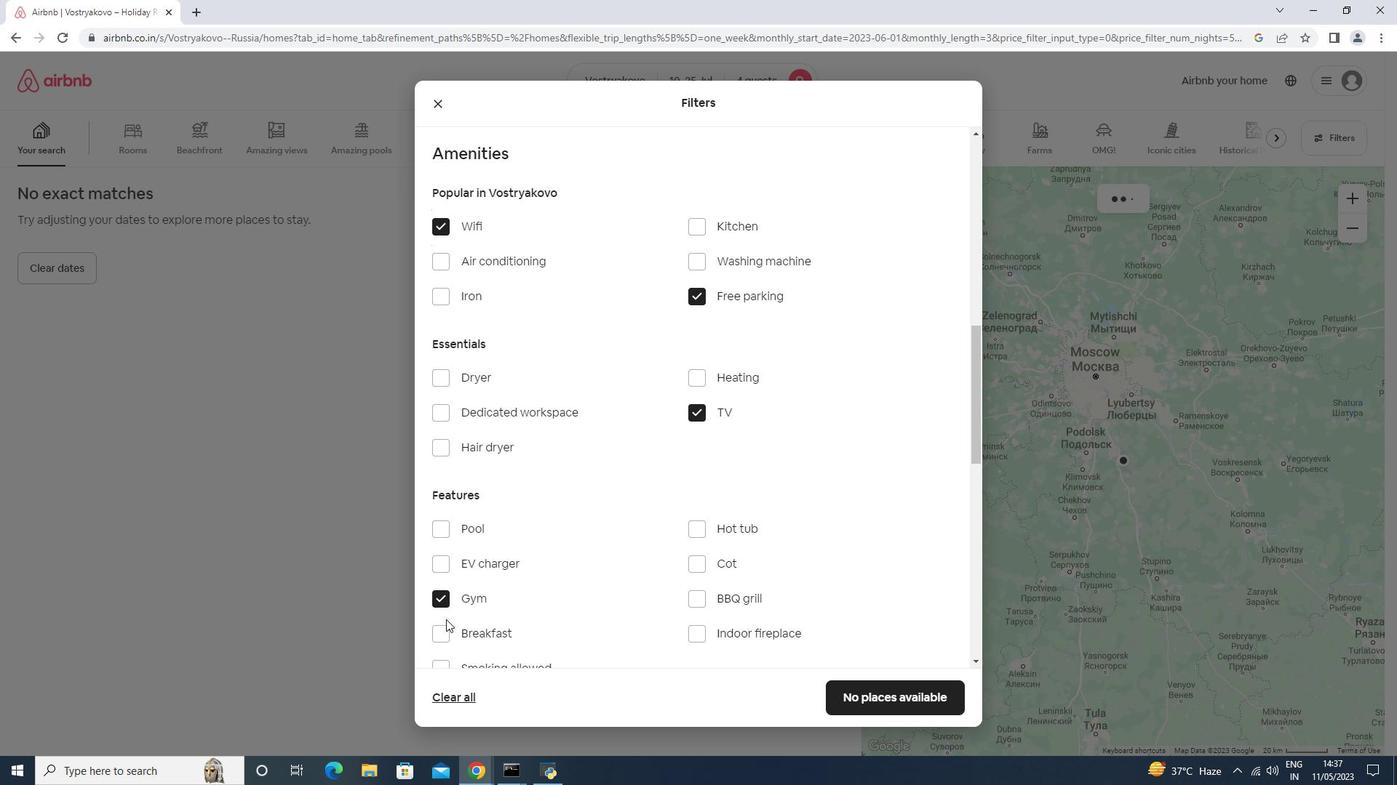 
Action: Mouse moved to (451, 630)
Screenshot: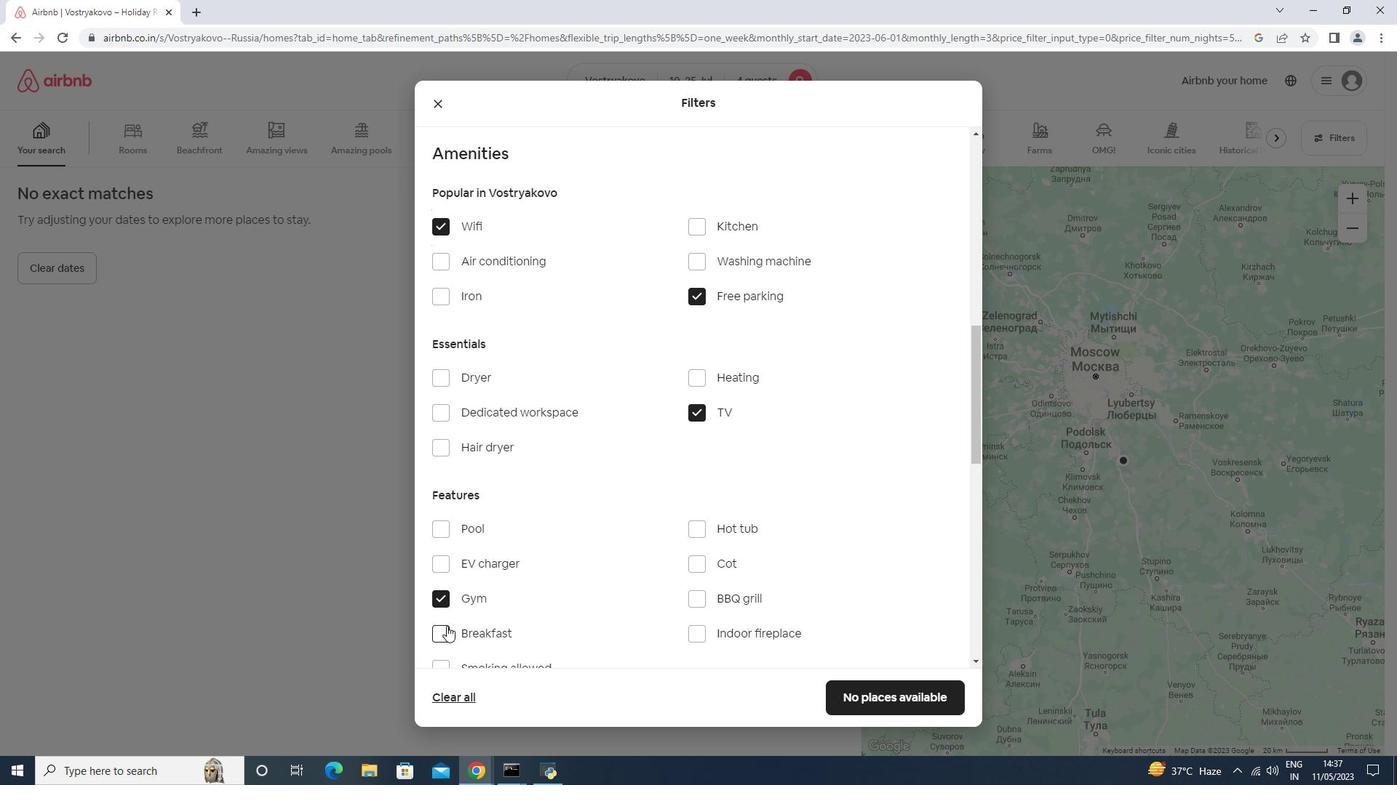 
Action: Mouse pressed left at (451, 630)
Screenshot: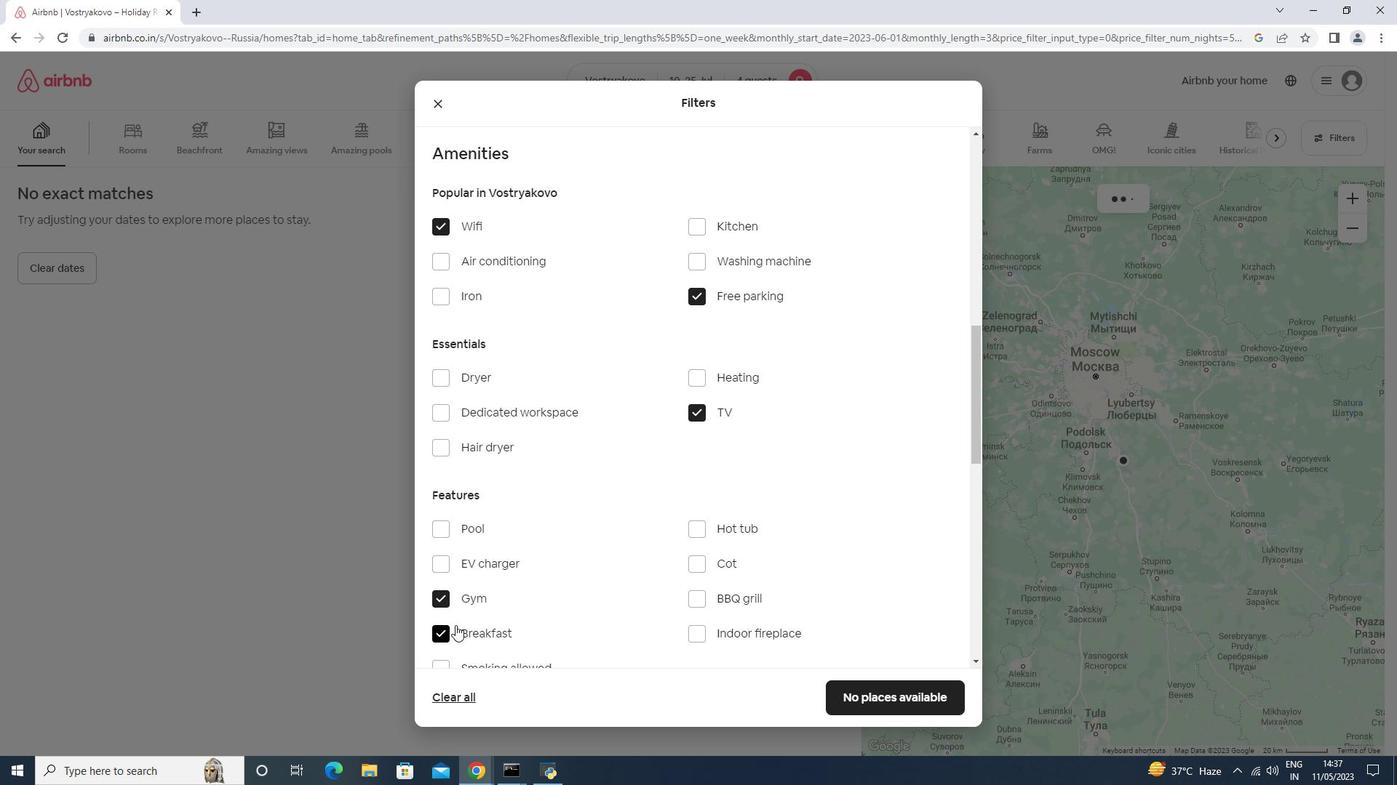 
Action: Mouse moved to (472, 615)
Screenshot: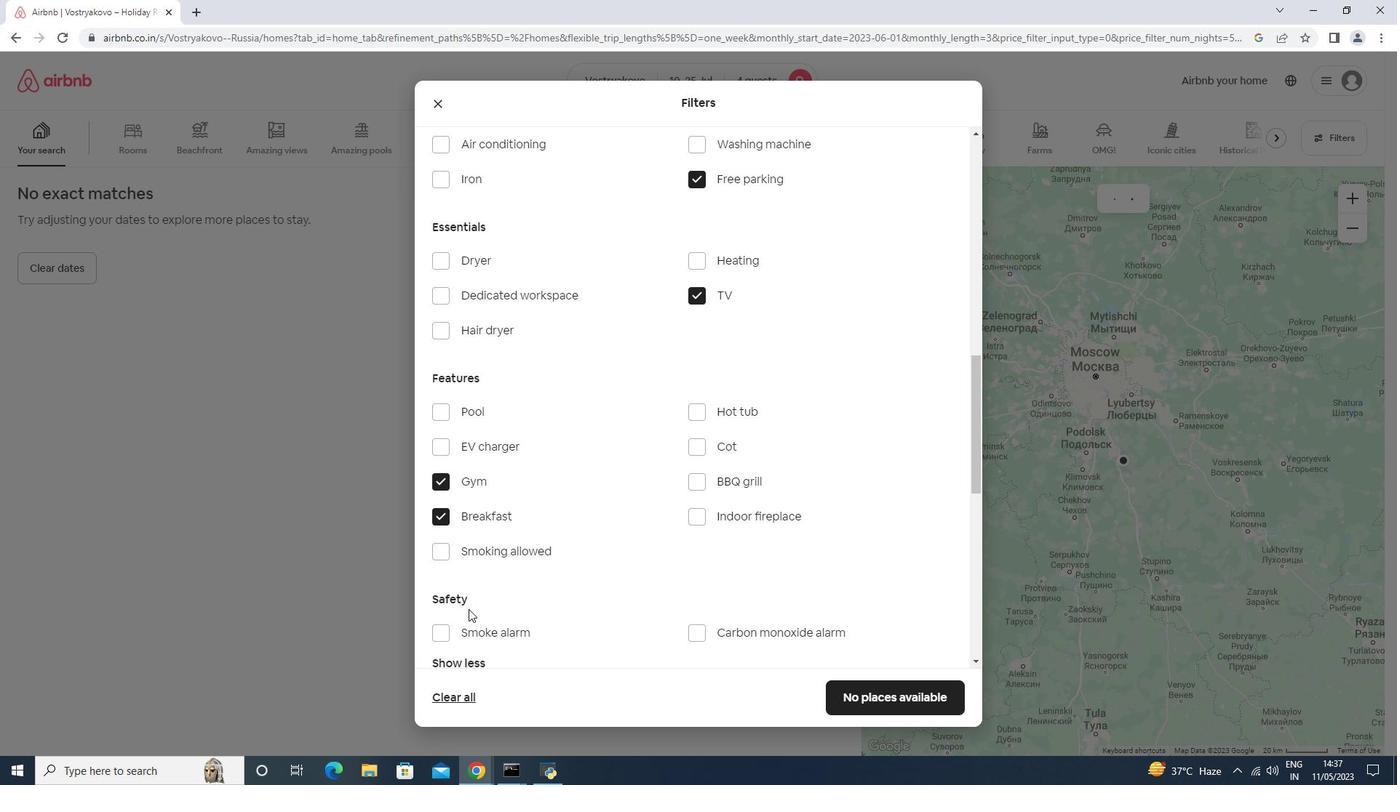 
Action: Mouse scrolled (472, 614) with delta (0, 0)
Screenshot: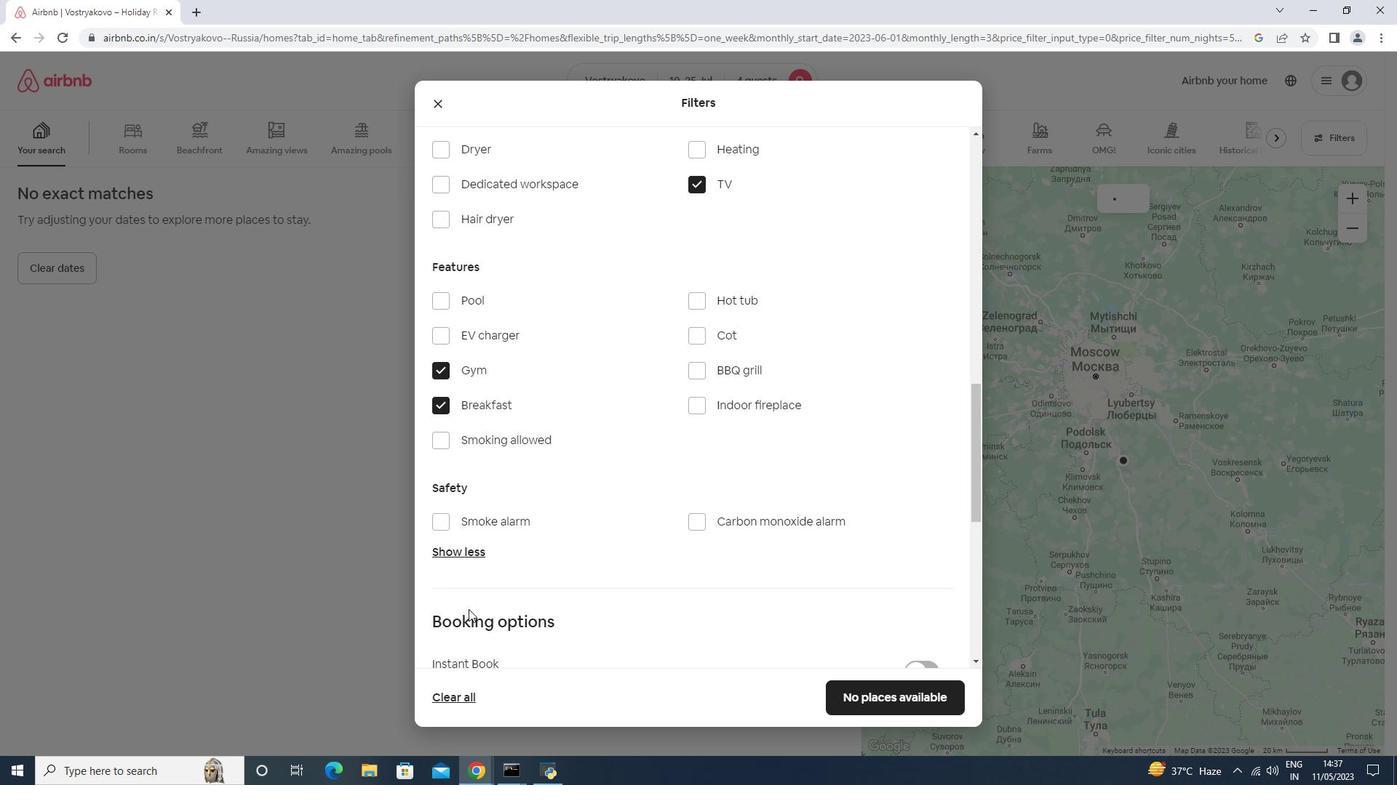 
Action: Mouse scrolled (472, 614) with delta (0, 0)
Screenshot: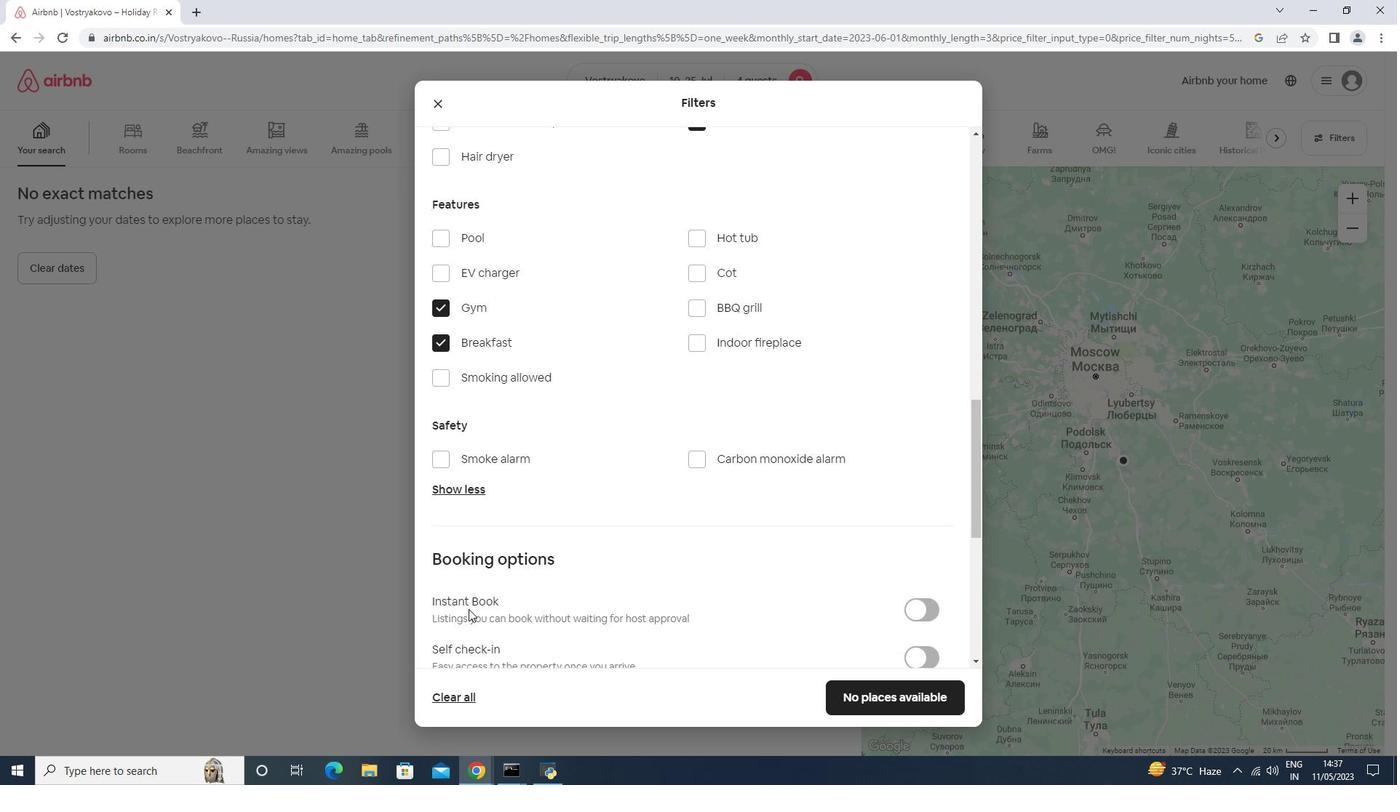 
Action: Mouse scrolled (472, 614) with delta (0, 0)
Screenshot: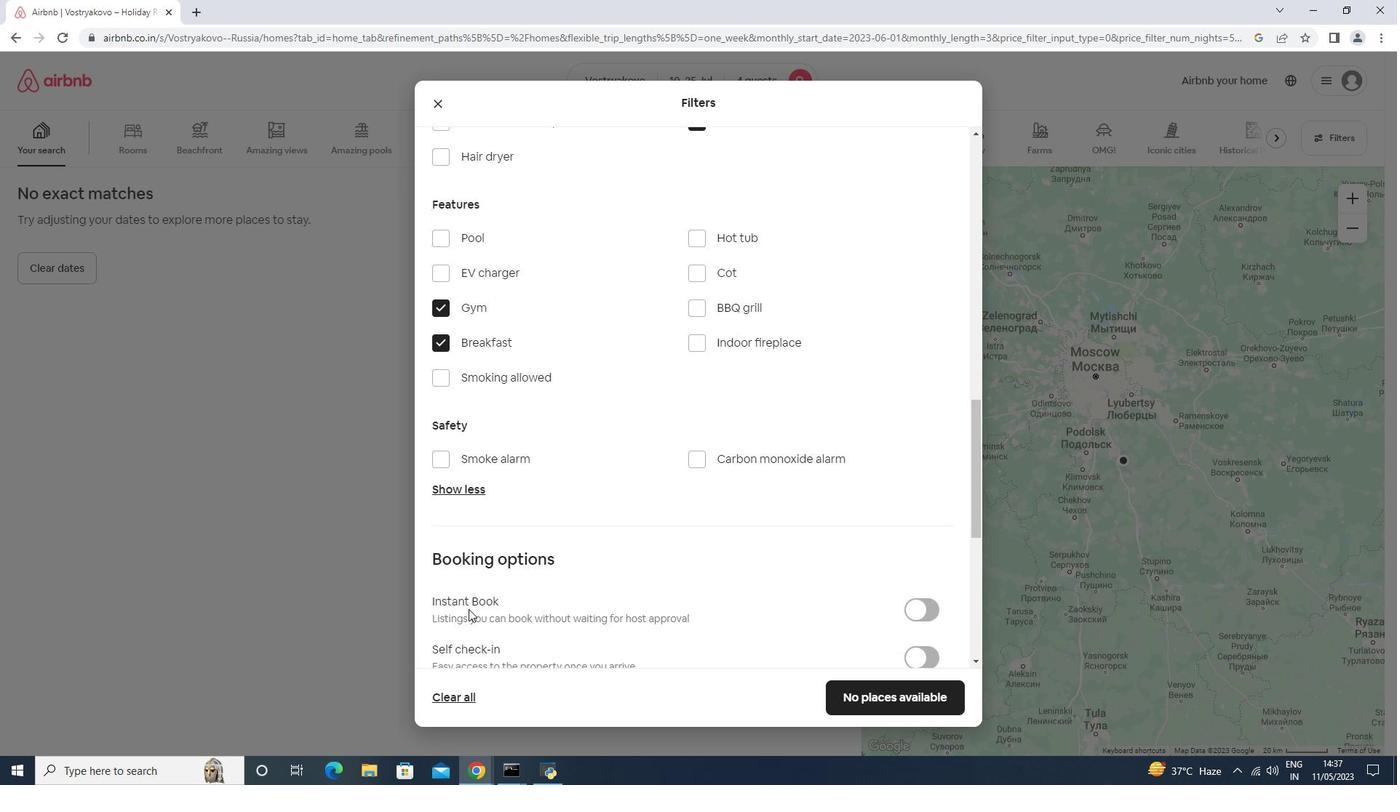 
Action: Mouse scrolled (472, 614) with delta (0, 0)
Screenshot: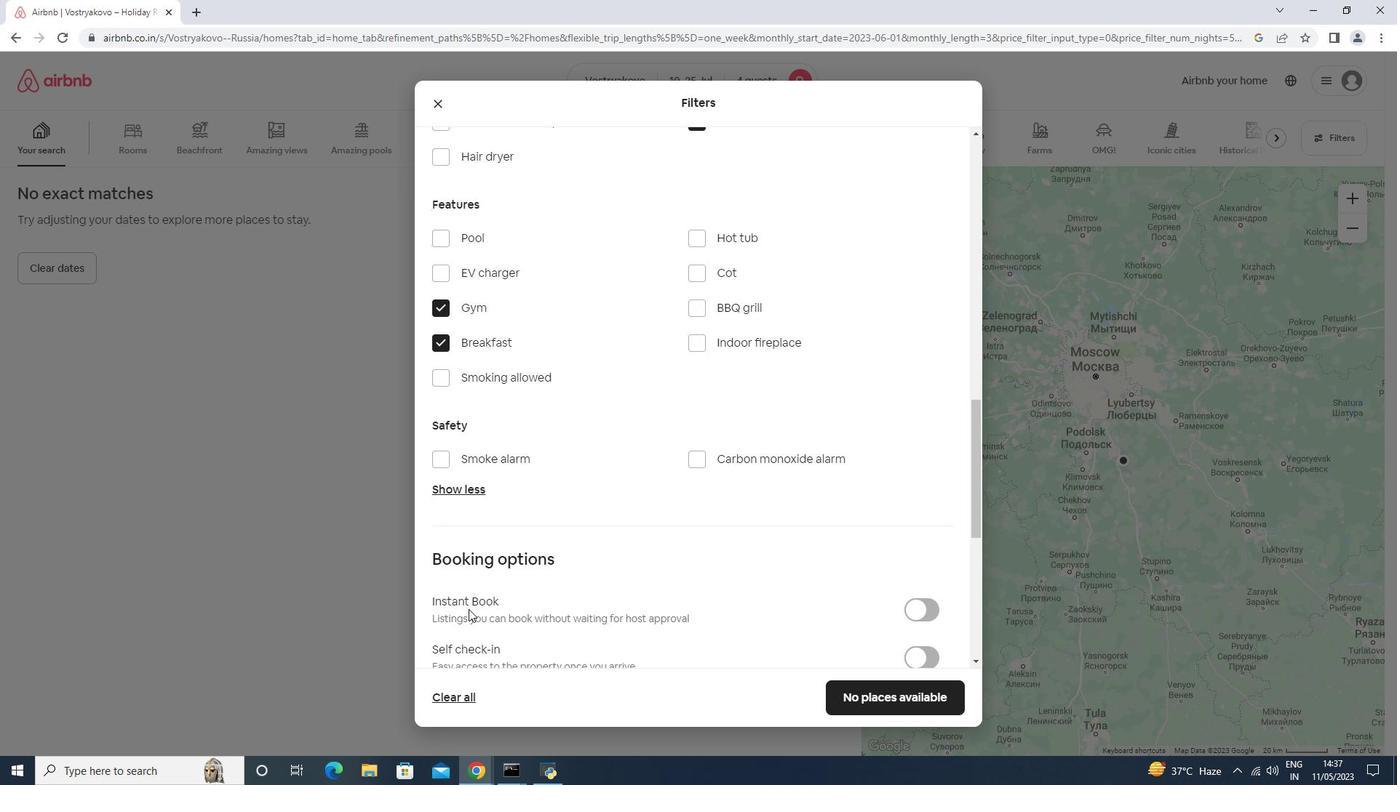 
Action: Mouse moved to (473, 614)
Screenshot: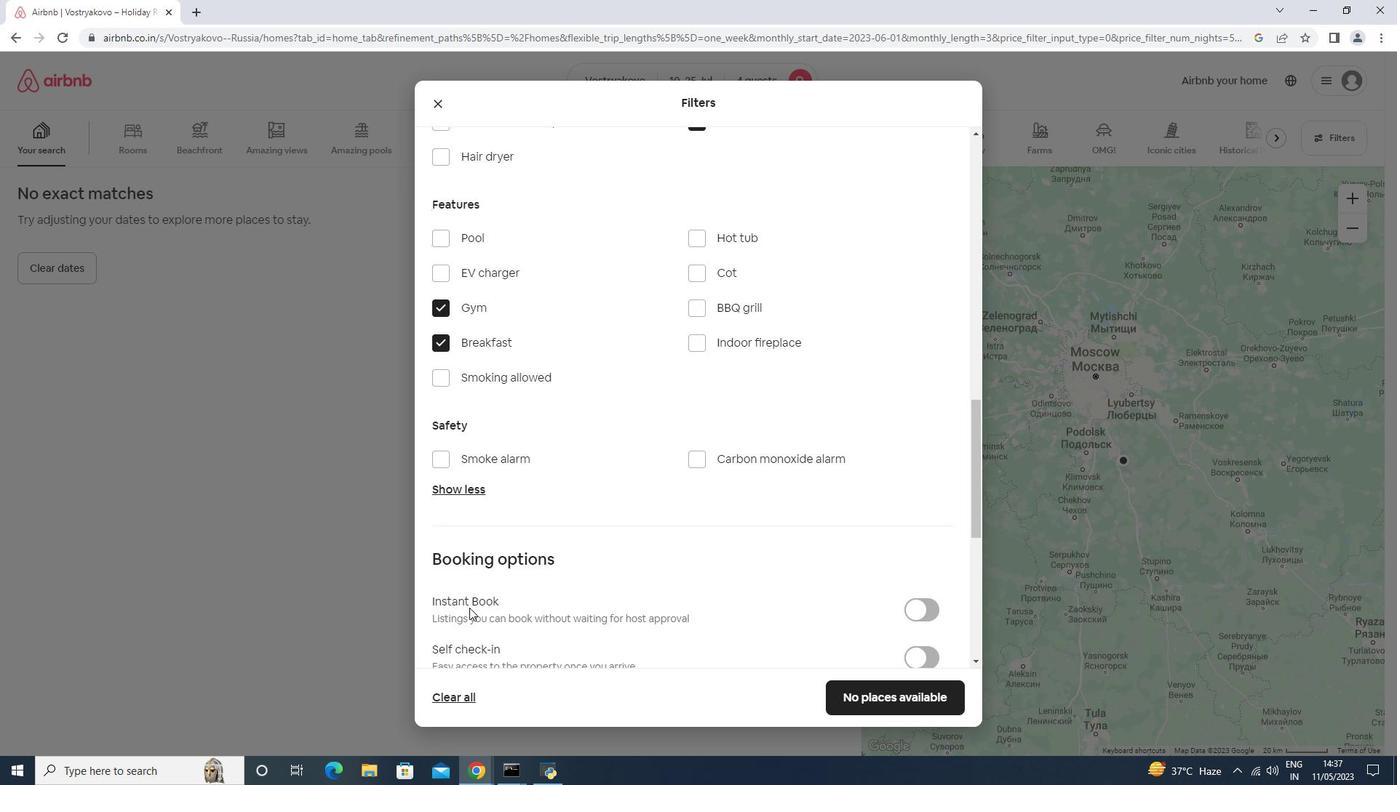 
Action: Mouse scrolled (473, 613) with delta (0, 0)
Screenshot: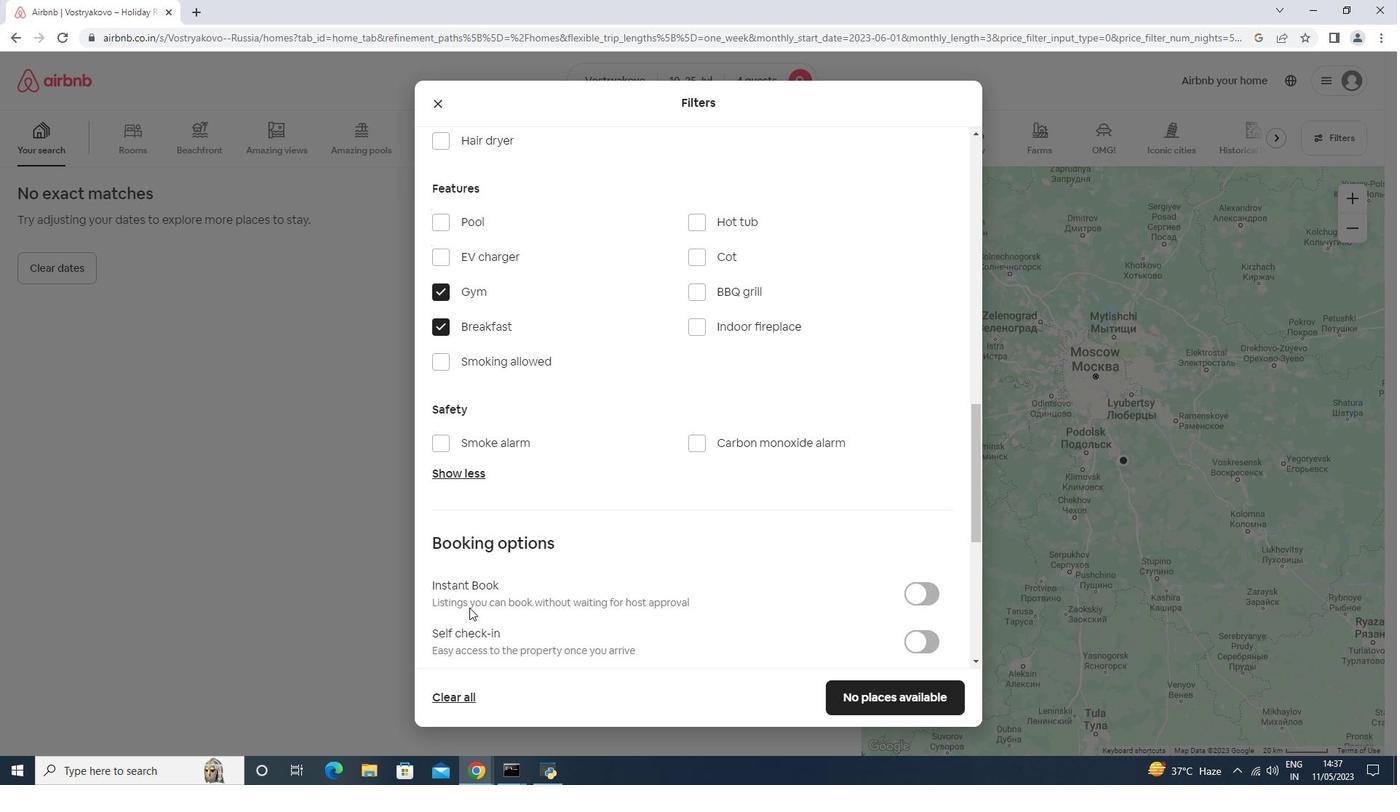 
Action: Mouse moved to (473, 612)
Screenshot: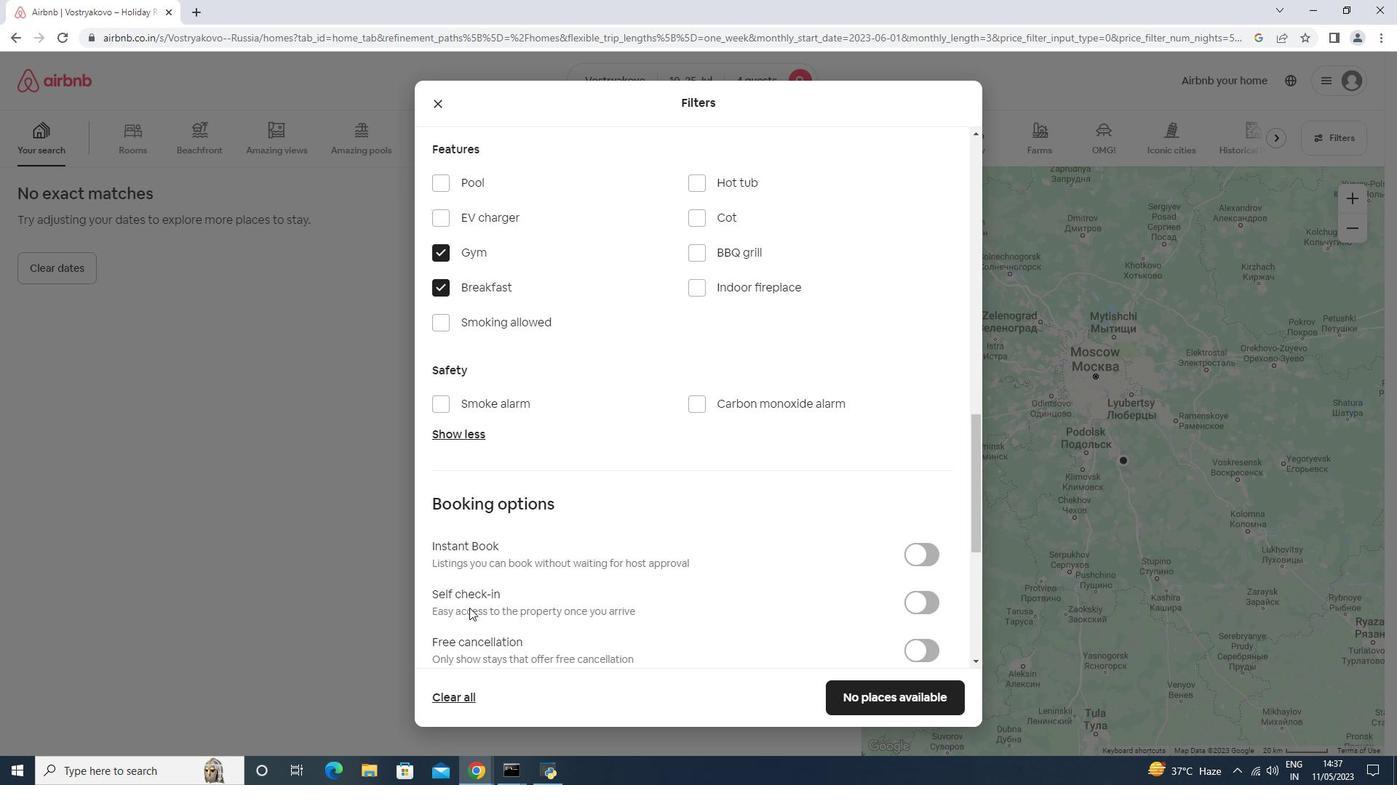 
Action: Mouse scrolled (473, 612) with delta (0, 0)
Screenshot: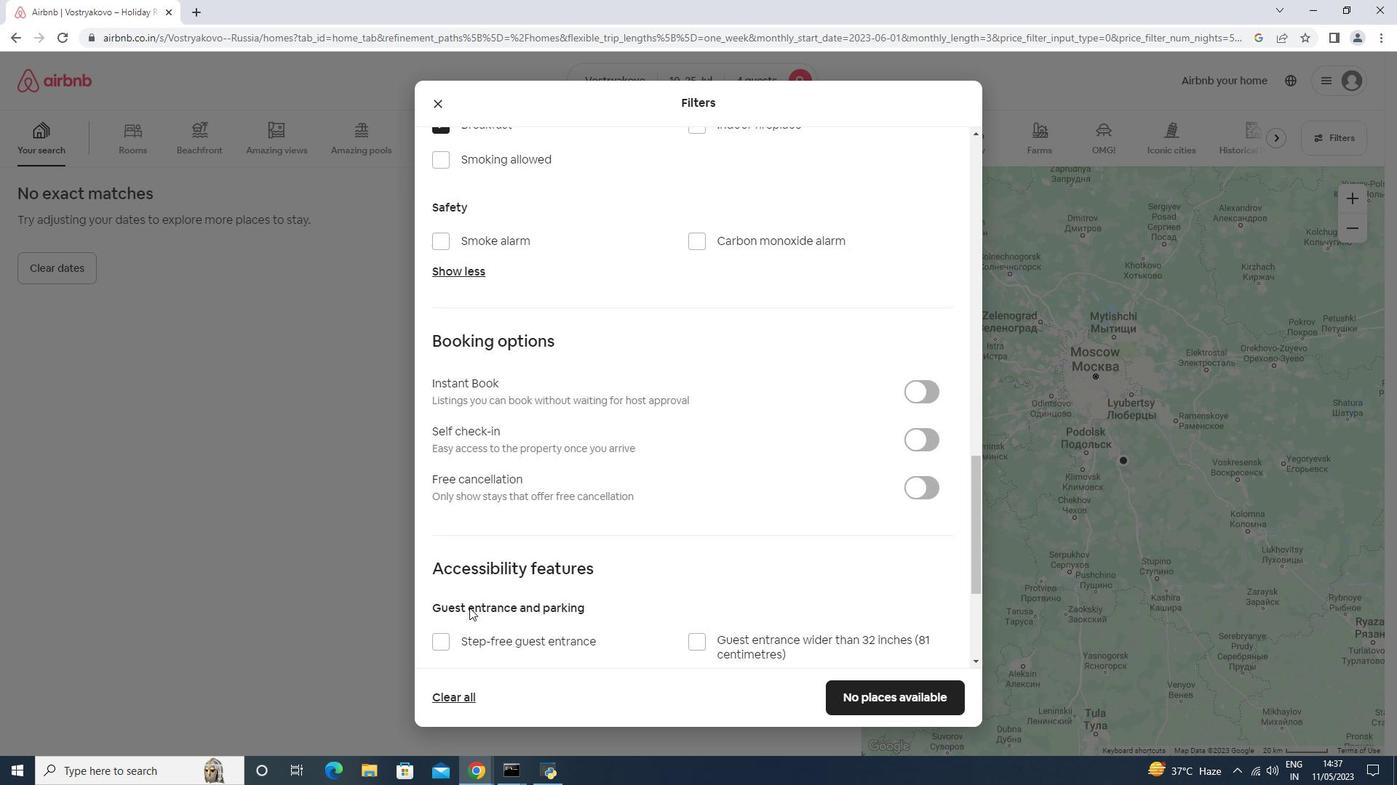 
Action: Mouse scrolled (473, 612) with delta (0, 0)
Screenshot: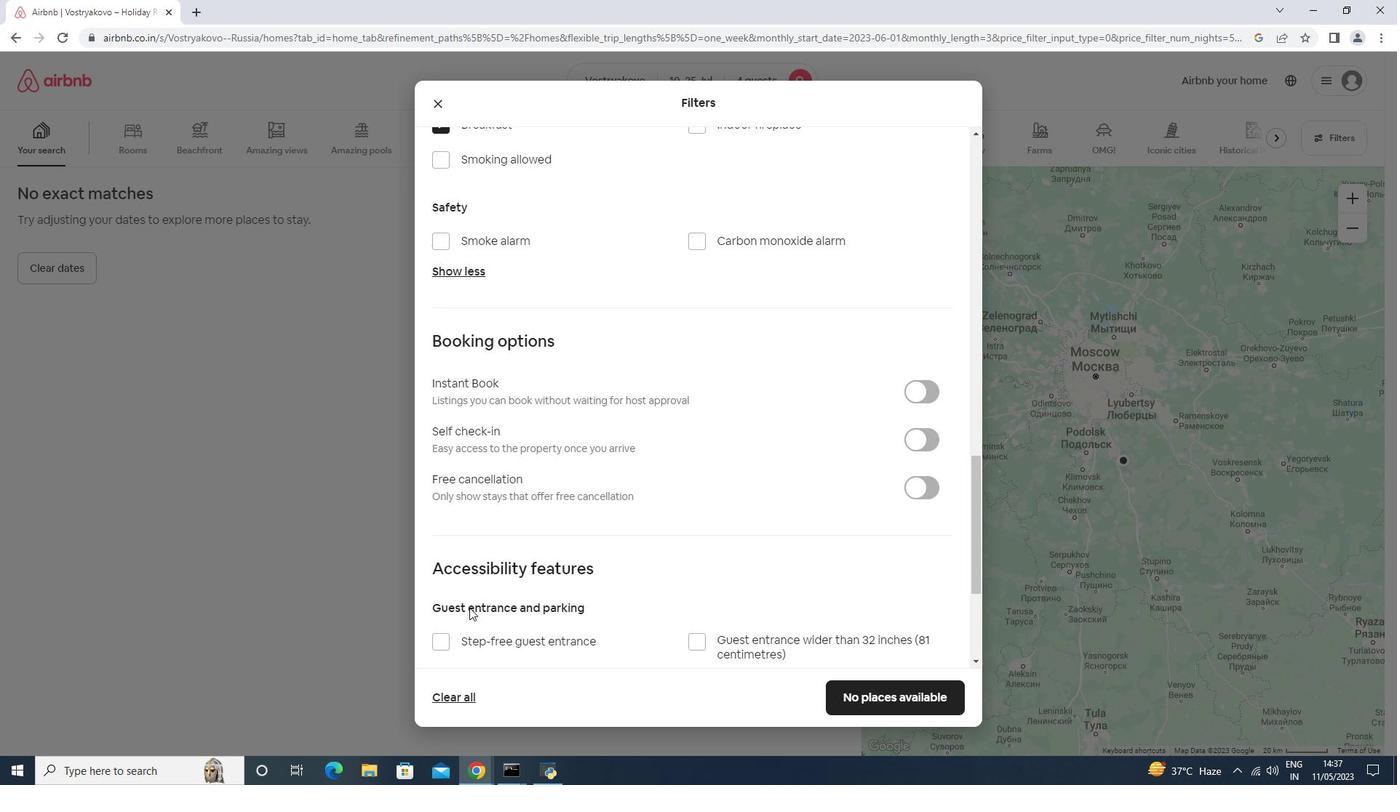 
Action: Mouse moved to (939, 451)
Screenshot: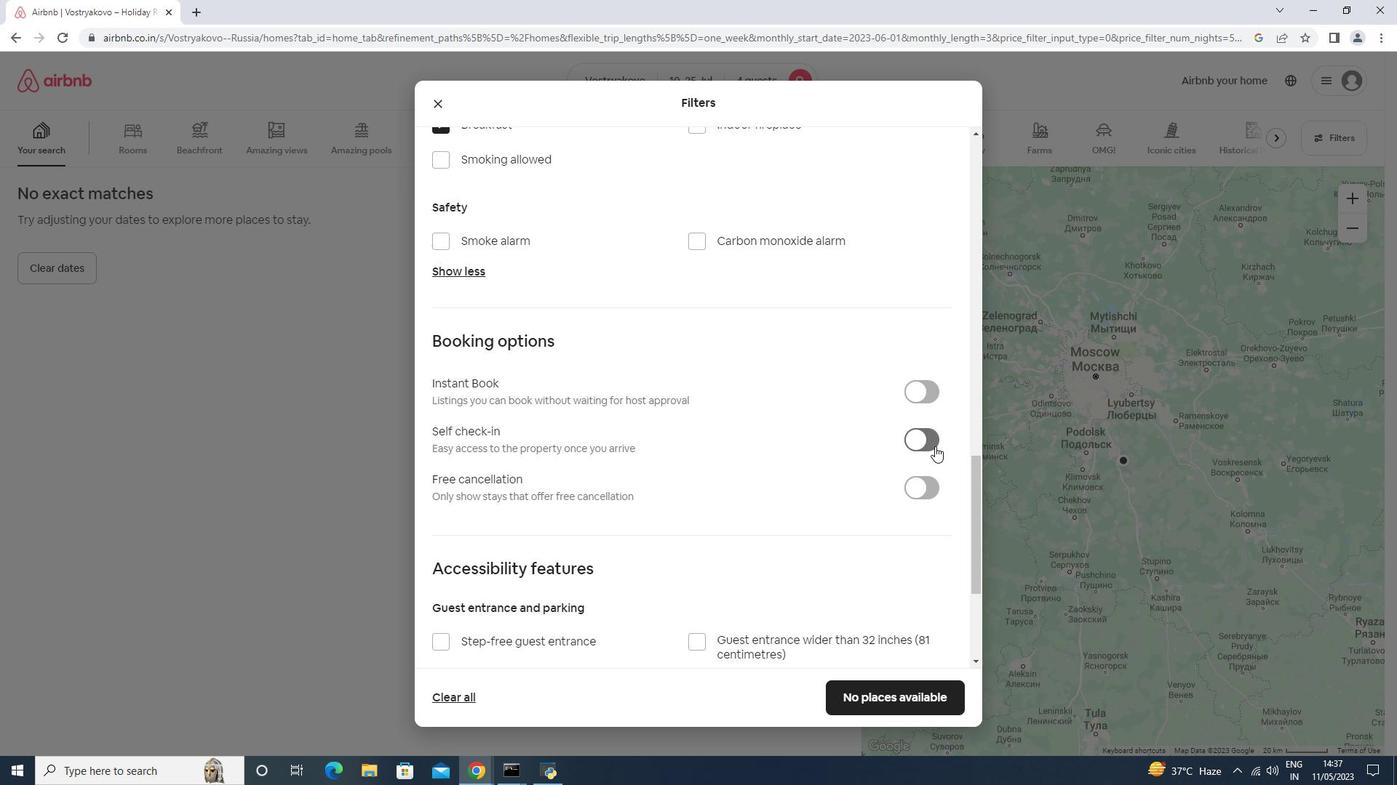 
Action: Mouse pressed left at (939, 451)
Screenshot: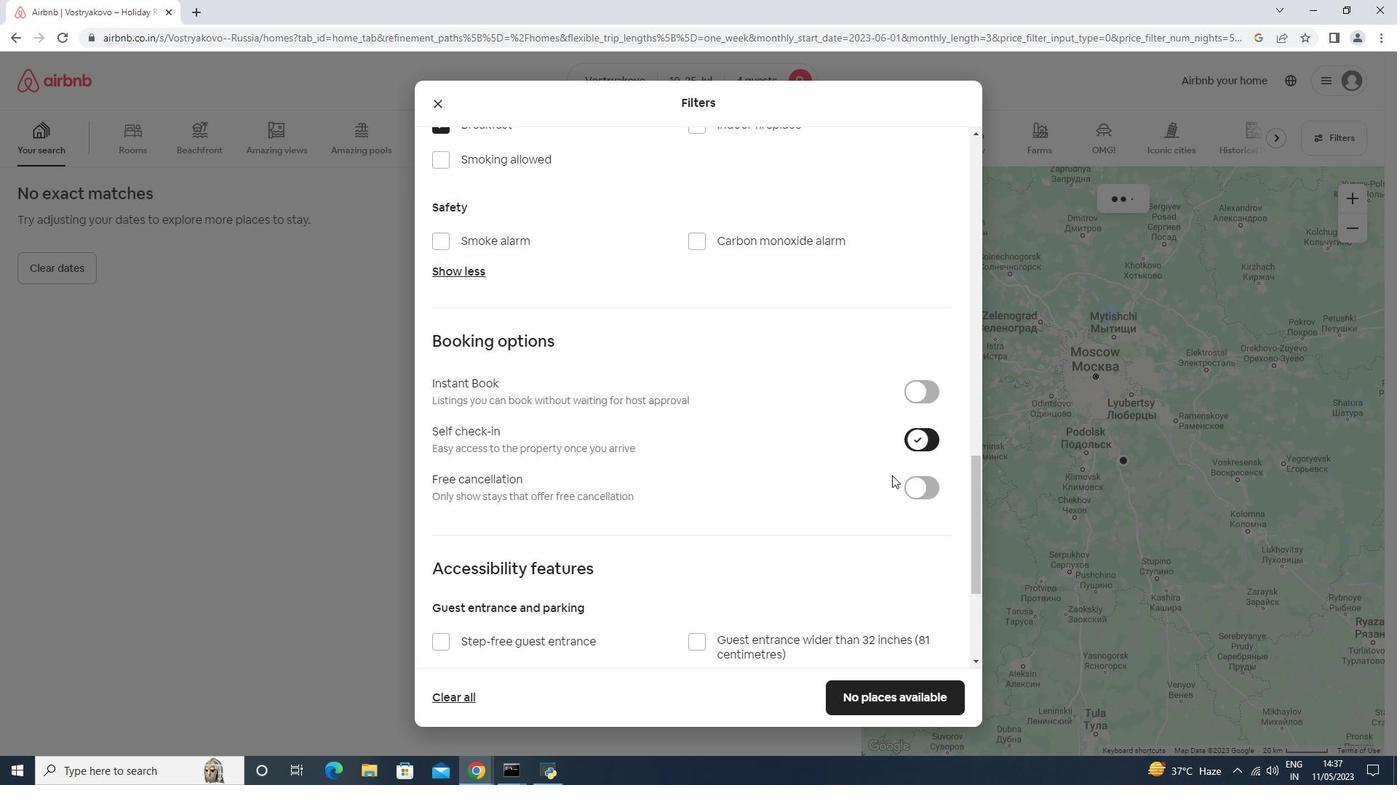 
Action: Mouse moved to (726, 481)
Screenshot: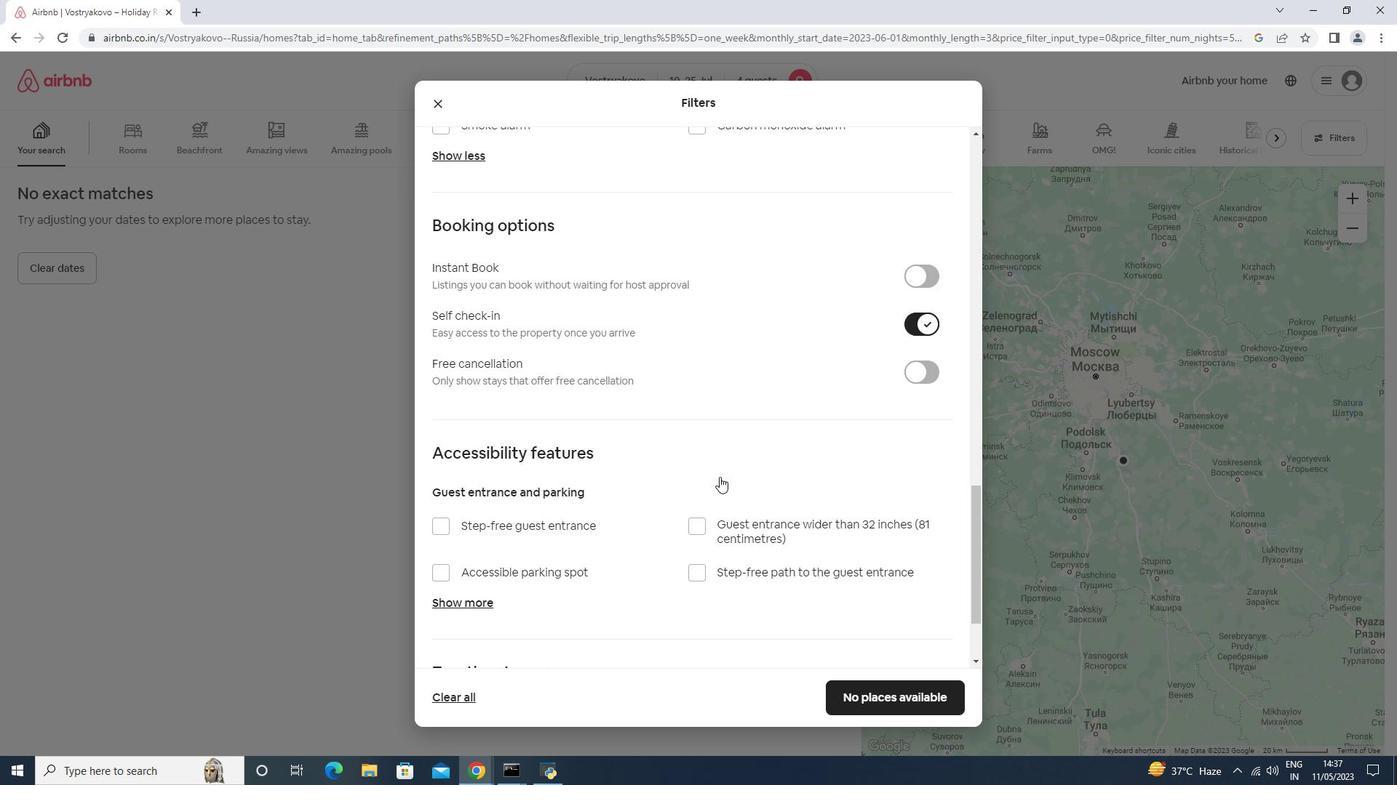 
Action: Mouse scrolled (726, 480) with delta (0, 0)
Screenshot: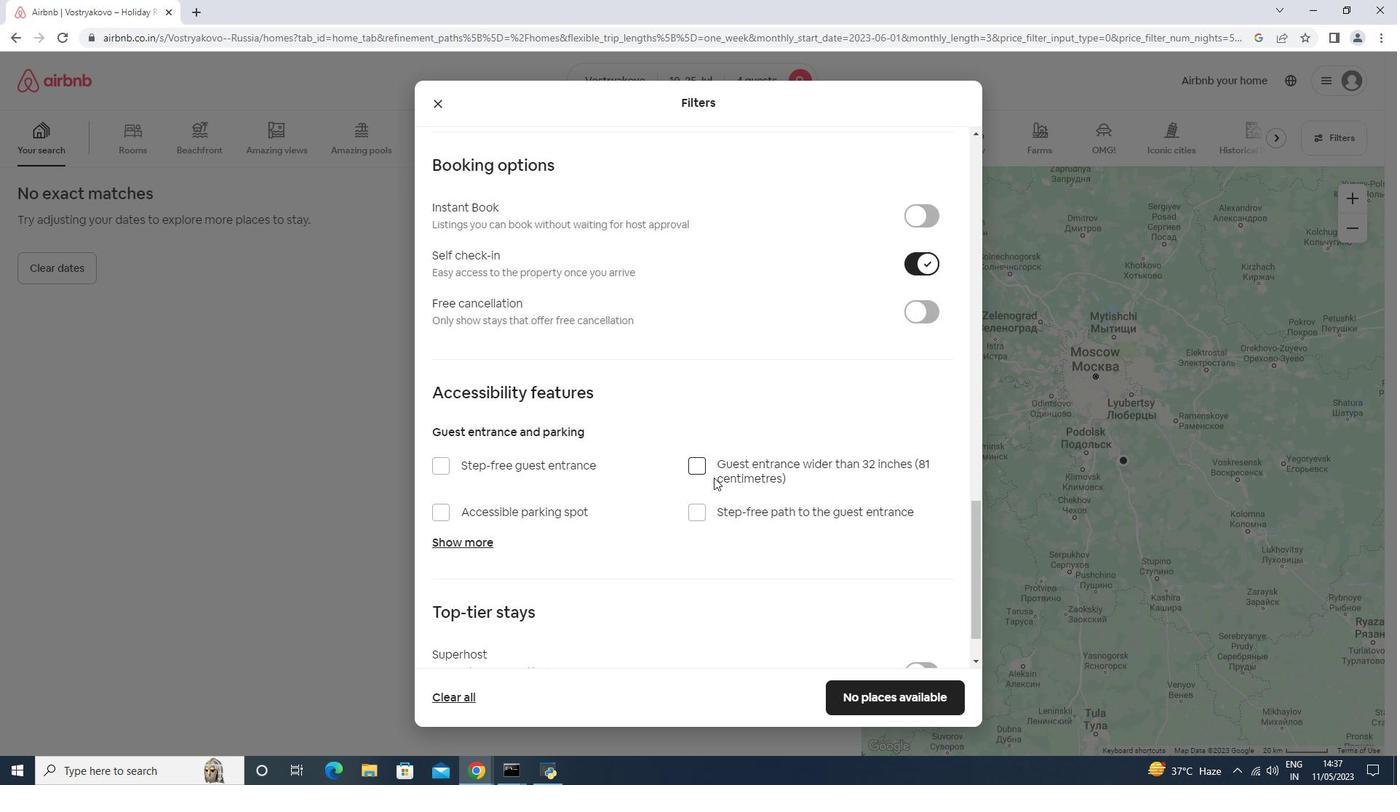 
Action: Mouse scrolled (726, 480) with delta (0, 0)
Screenshot: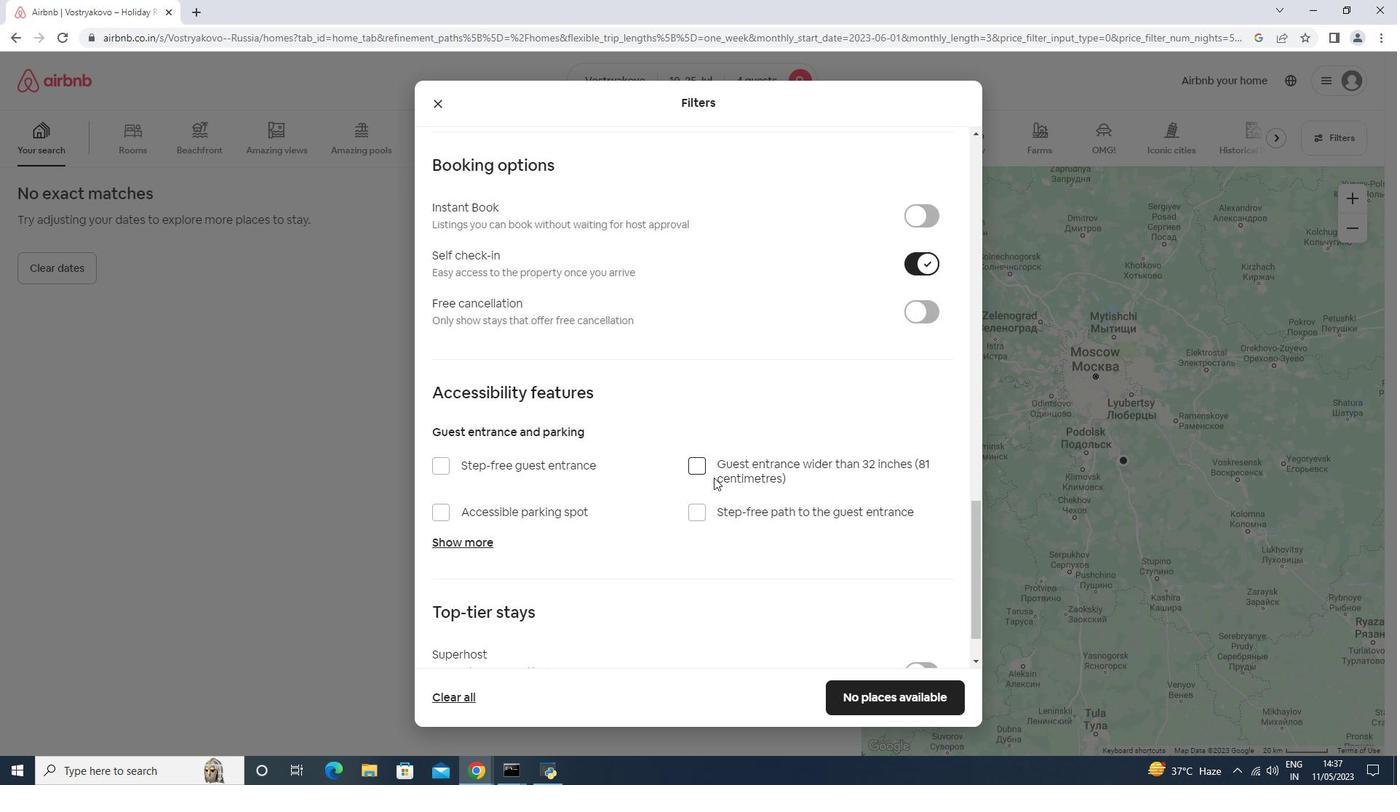 
Action: Mouse moved to (725, 481)
Screenshot: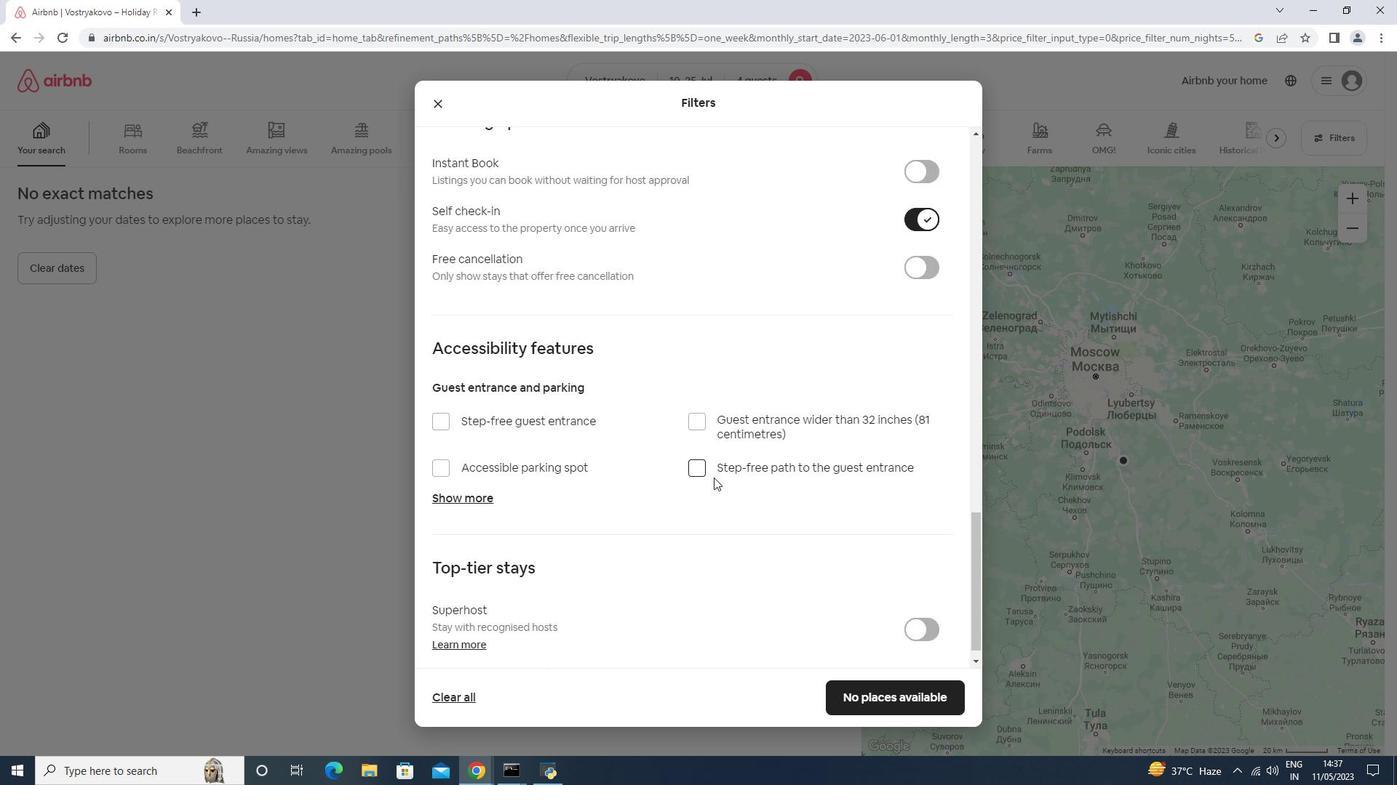 
Action: Mouse scrolled (726, 480) with delta (0, 0)
Screenshot: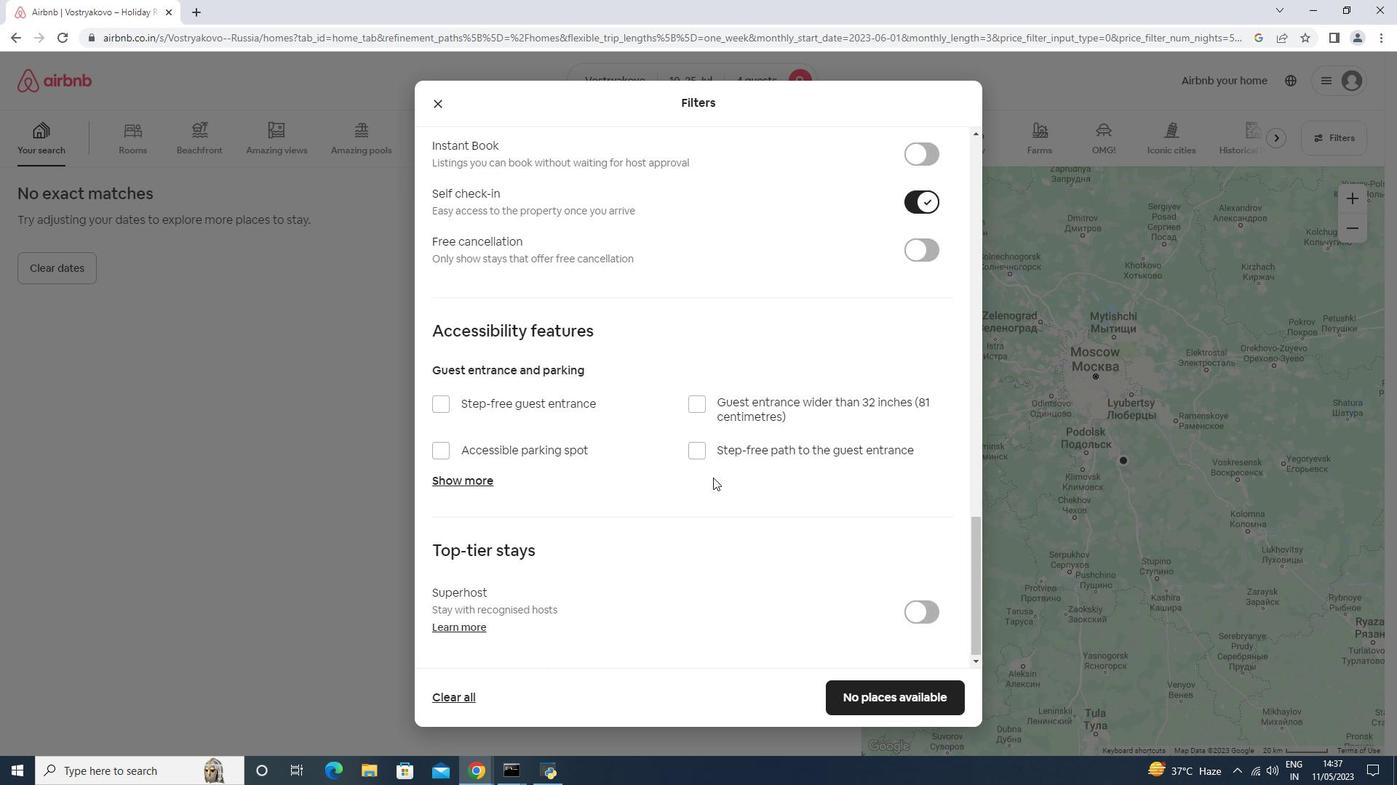 
Action: Mouse moved to (724, 481)
Screenshot: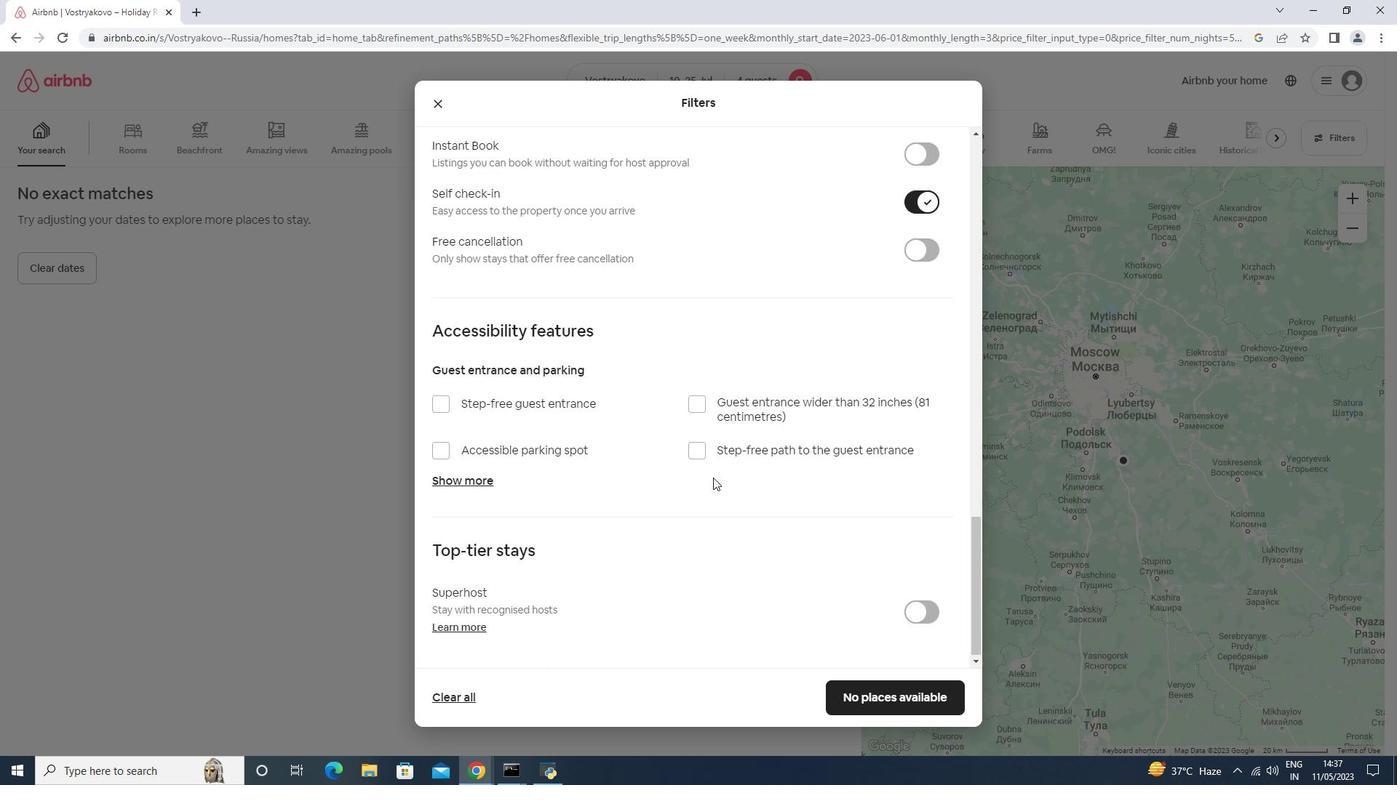 
Action: Mouse scrolled (725, 480) with delta (0, 0)
Screenshot: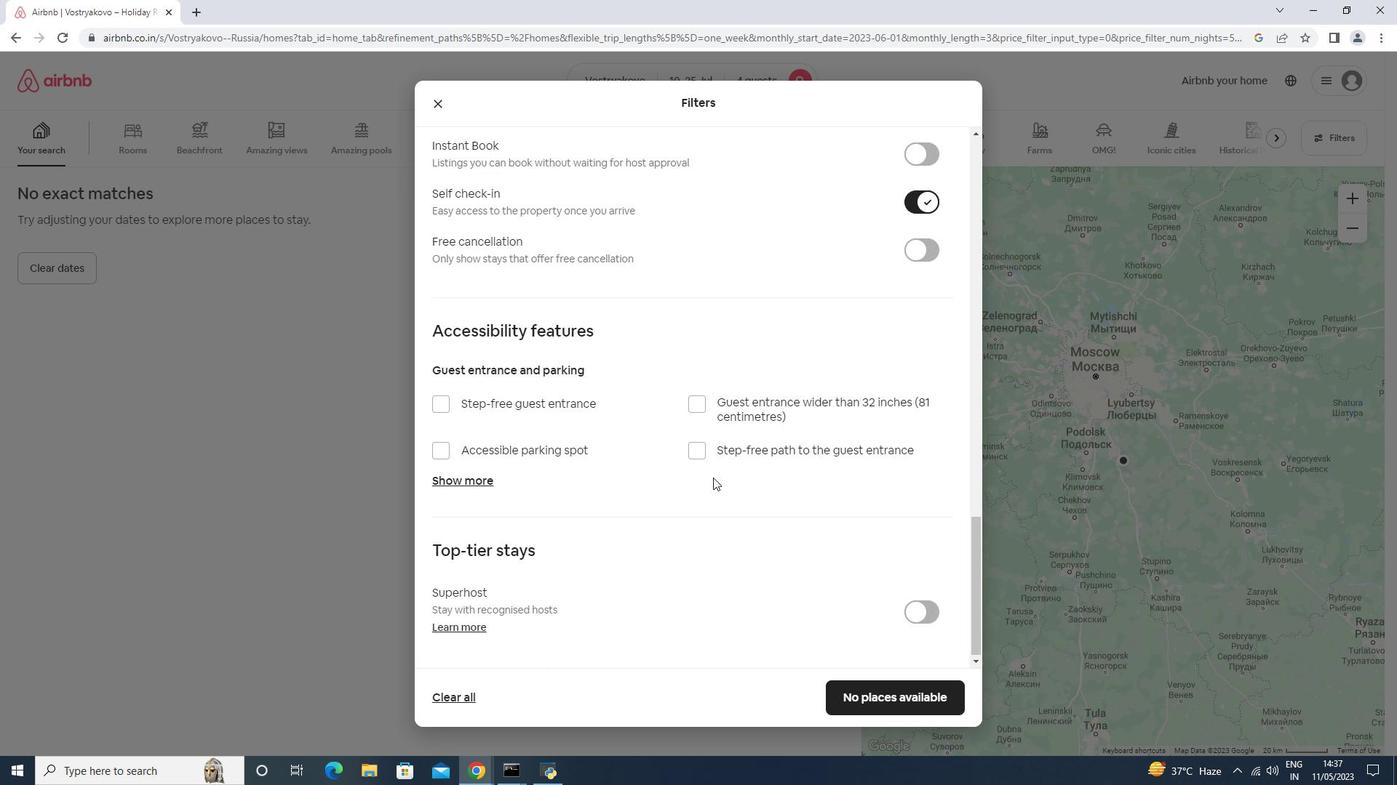 
Action: Mouse moved to (689, 490)
Screenshot: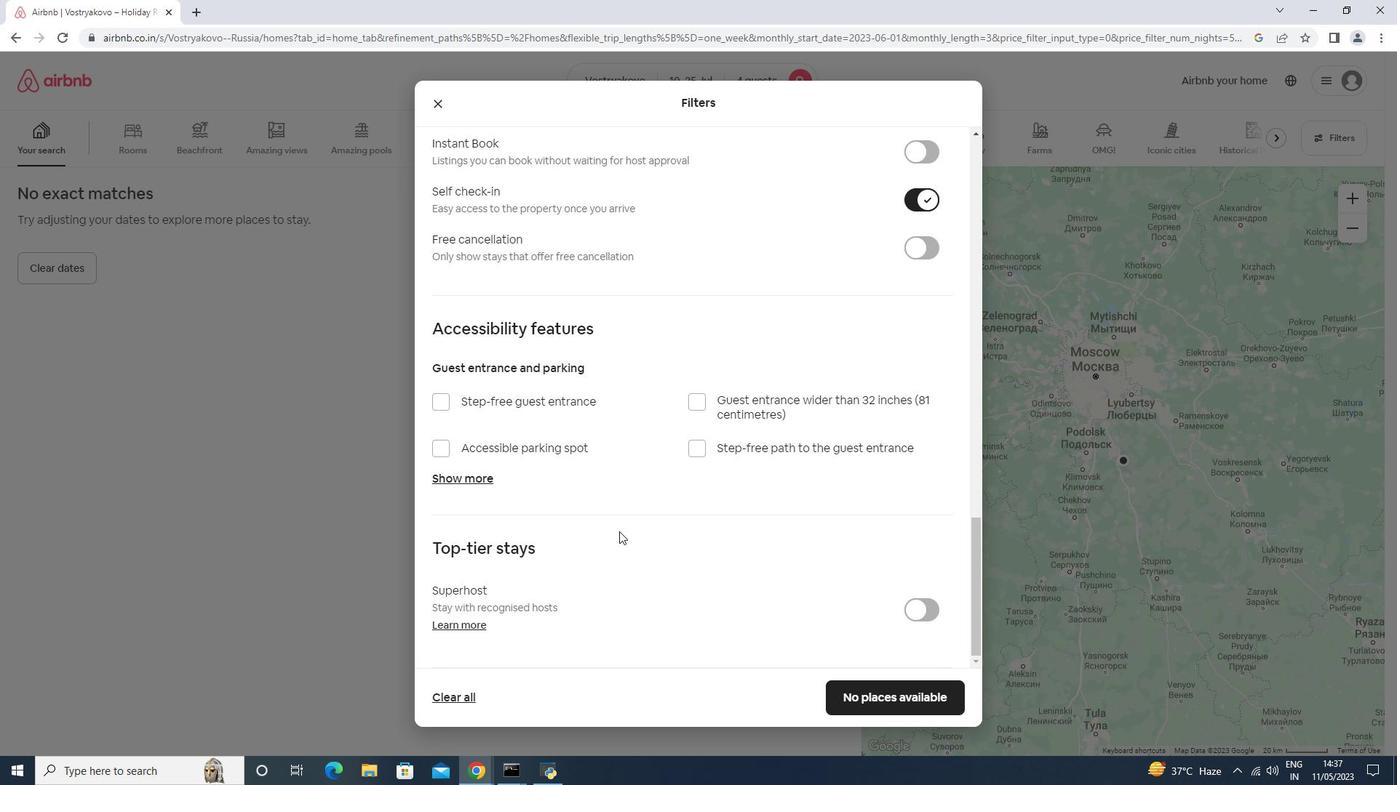 
Action: Mouse scrolled (717, 481) with delta (0, 0)
Screenshot: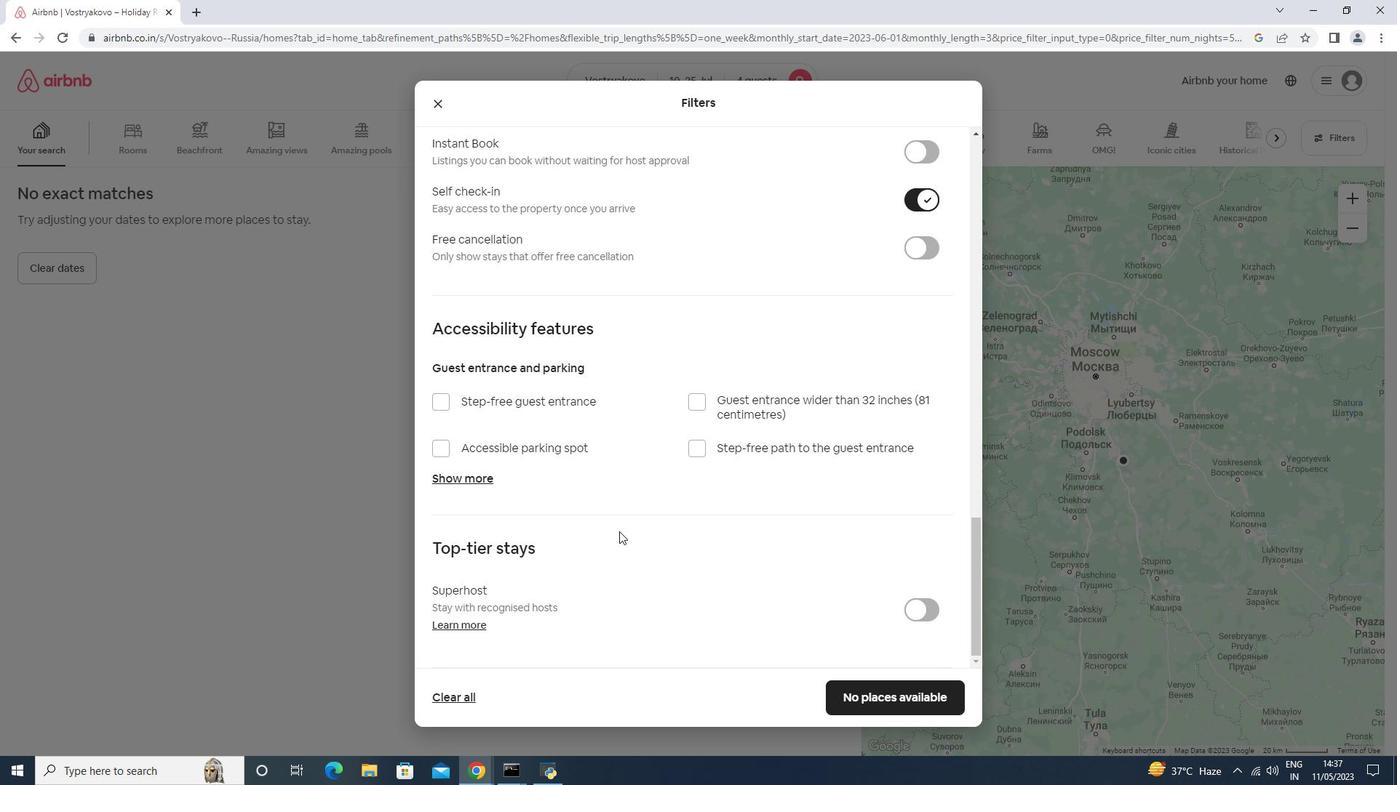 
Action: Mouse moved to (623, 536)
Screenshot: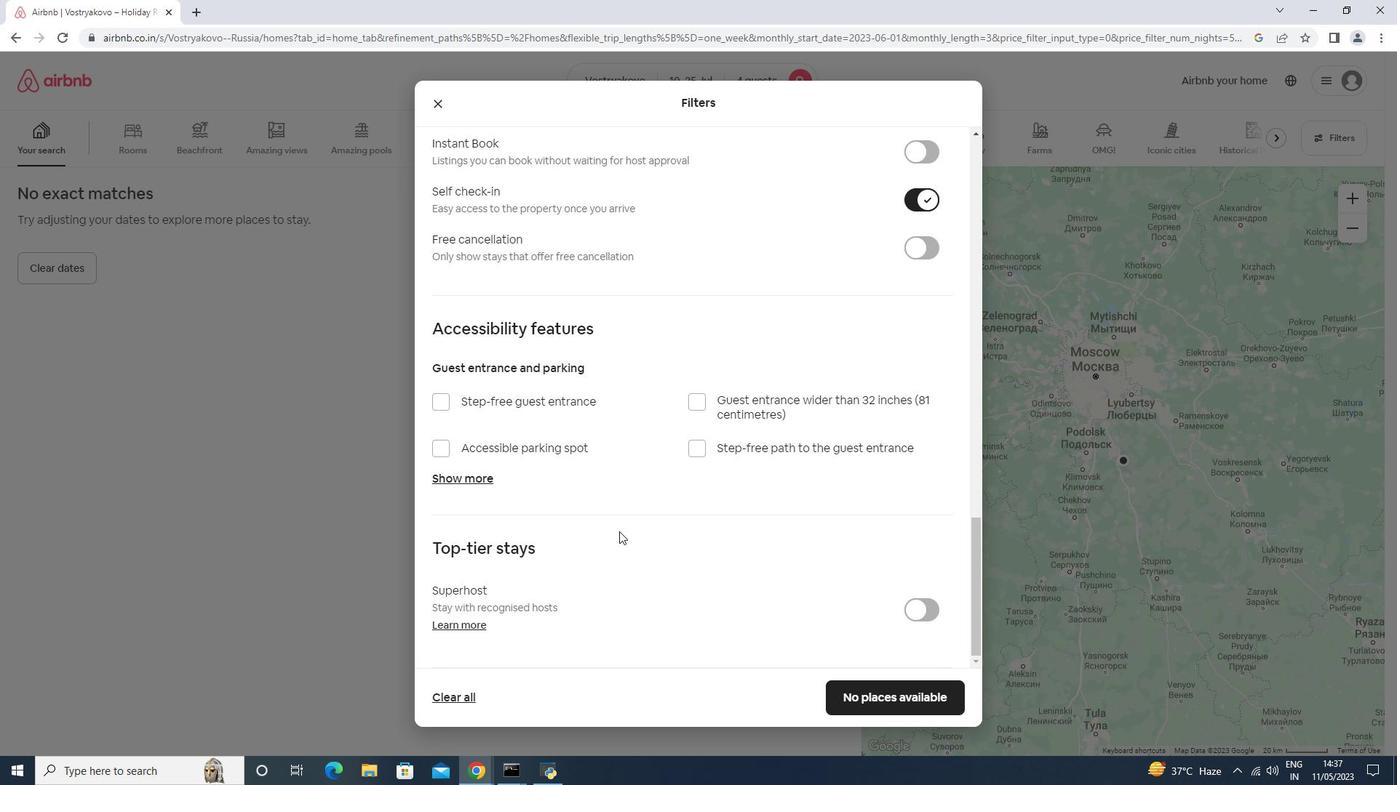 
Action: Mouse scrolled (716, 481) with delta (0, 0)
Screenshot: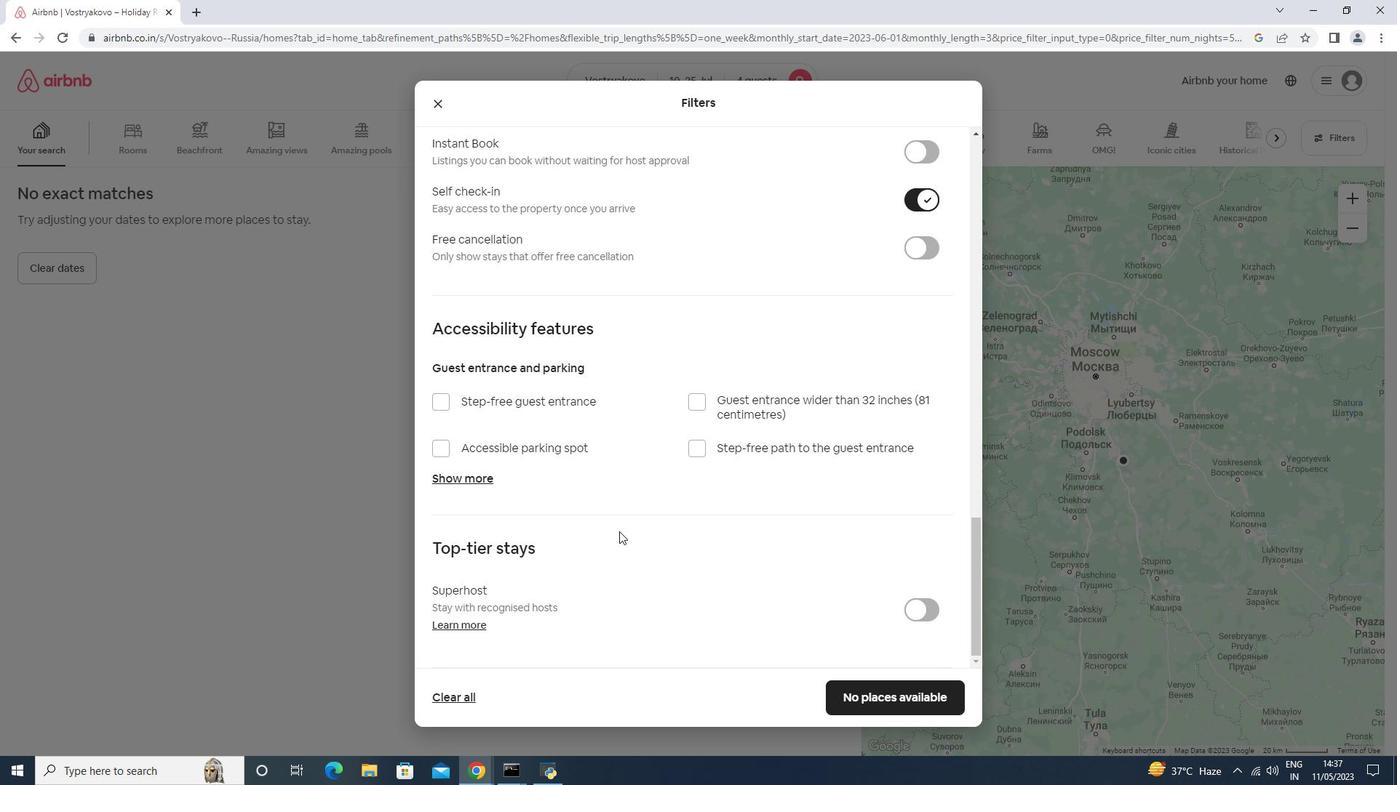 
Action: Mouse scrolled (716, 481) with delta (0, 0)
Screenshot: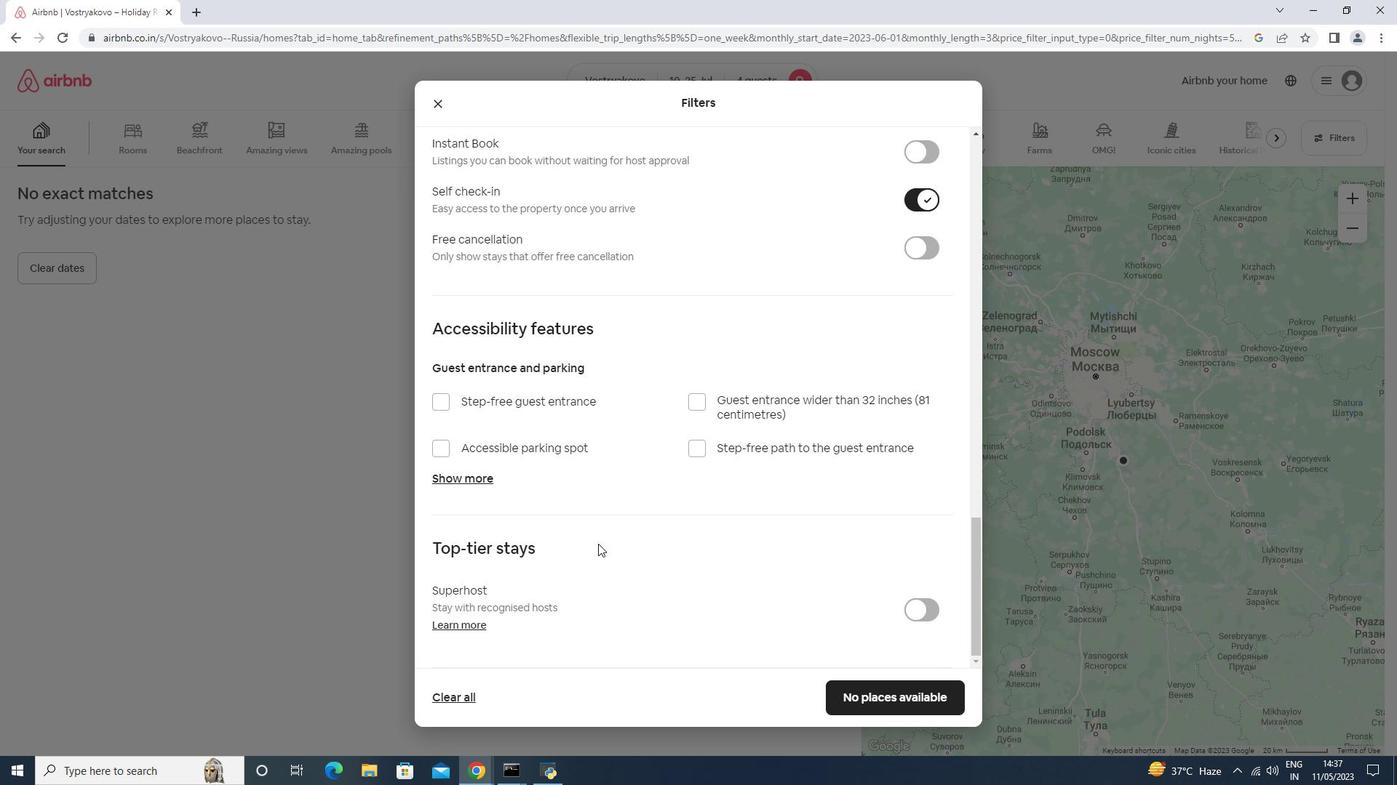 
Action: Mouse scrolled (716, 481) with delta (0, 0)
Screenshot: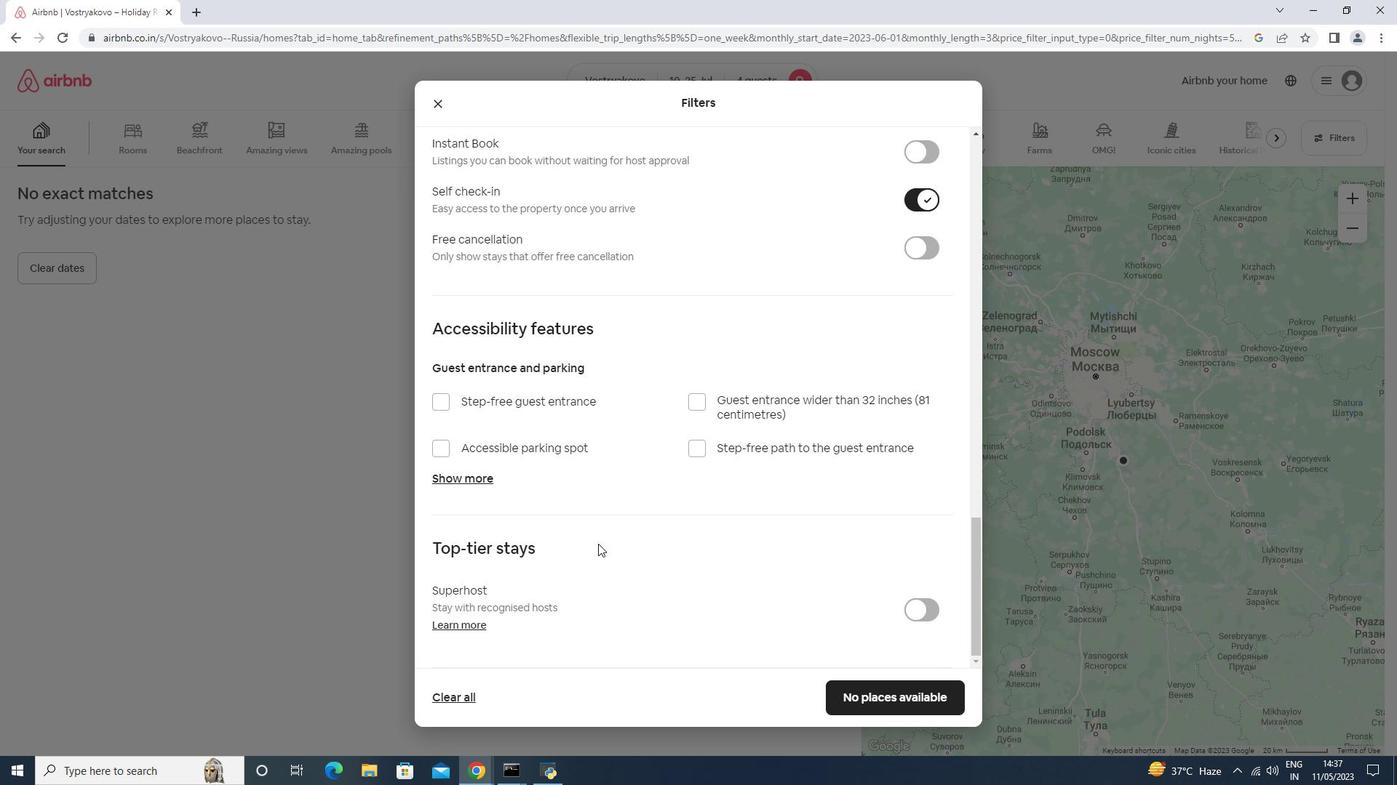 
Action: Mouse scrolled (715, 481) with delta (0, 0)
Screenshot: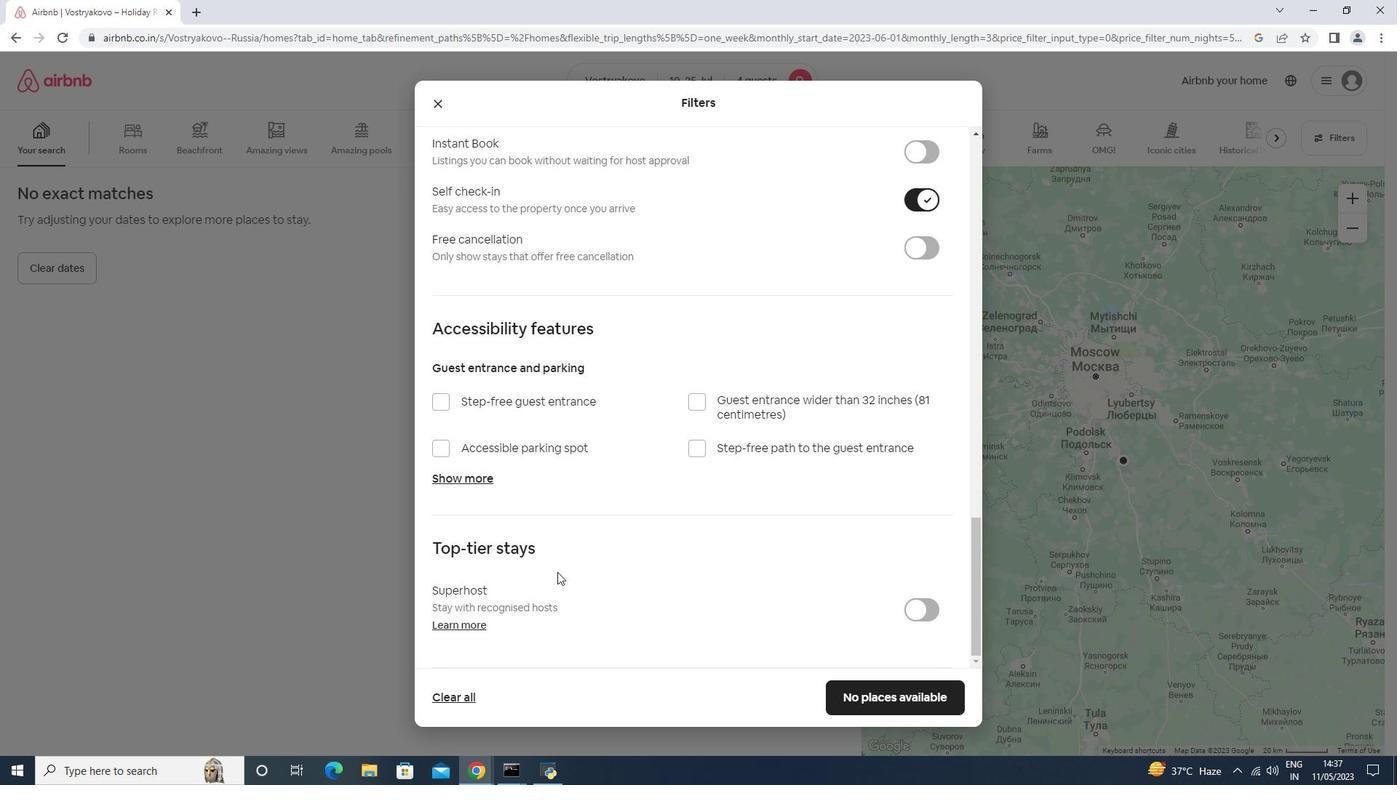 
Action: Mouse scrolled (623, 535) with delta (0, 0)
Screenshot: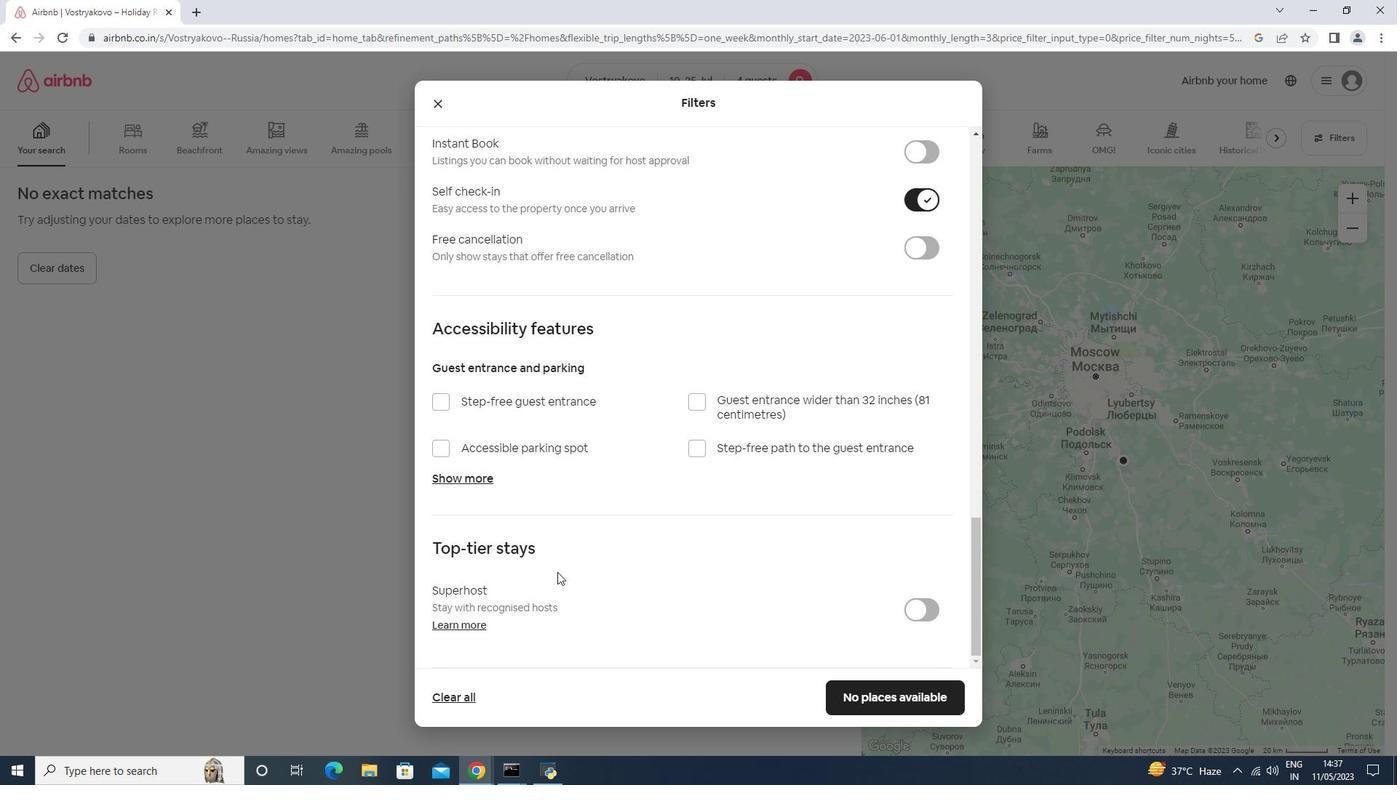
Action: Mouse scrolled (623, 535) with delta (0, 0)
Screenshot: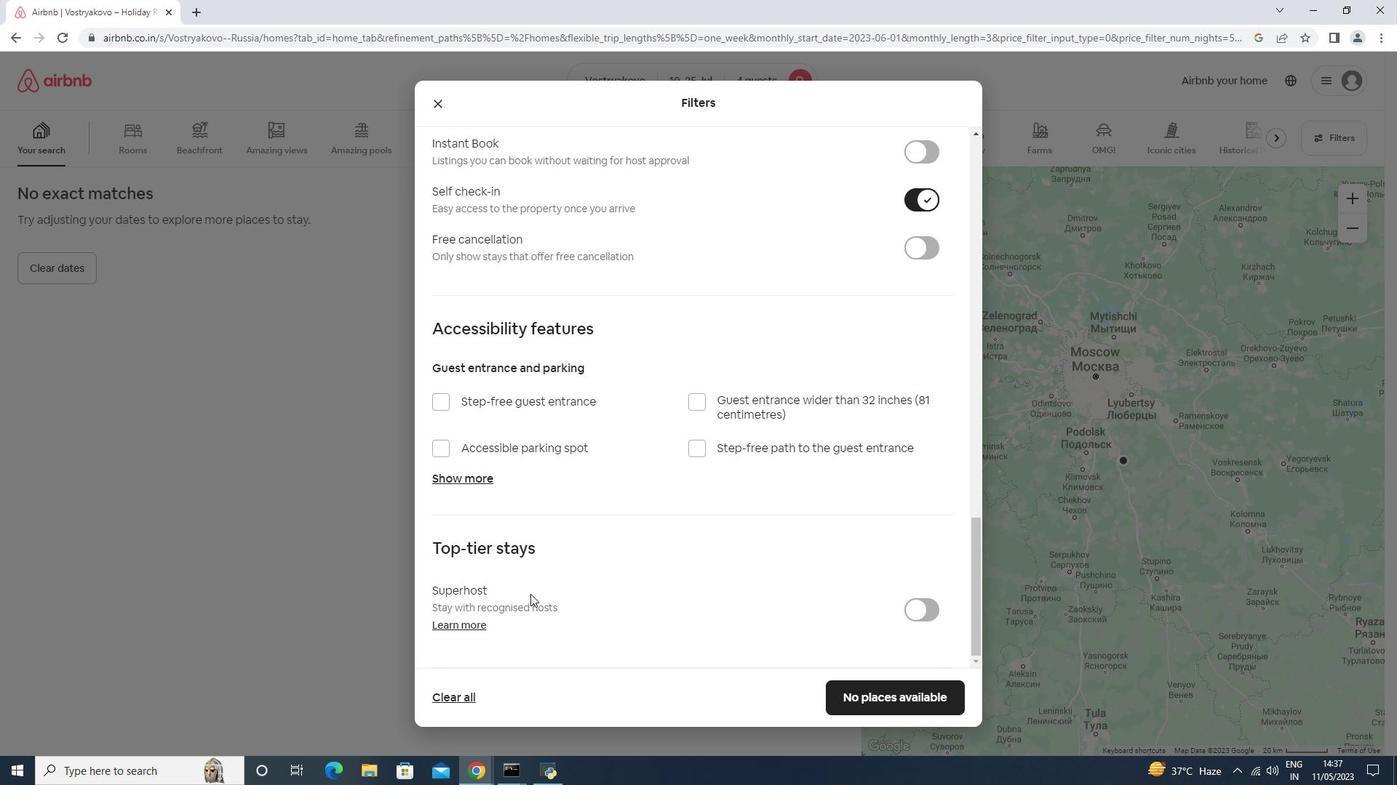 
Action: Mouse scrolled (623, 535) with delta (0, 0)
Screenshot: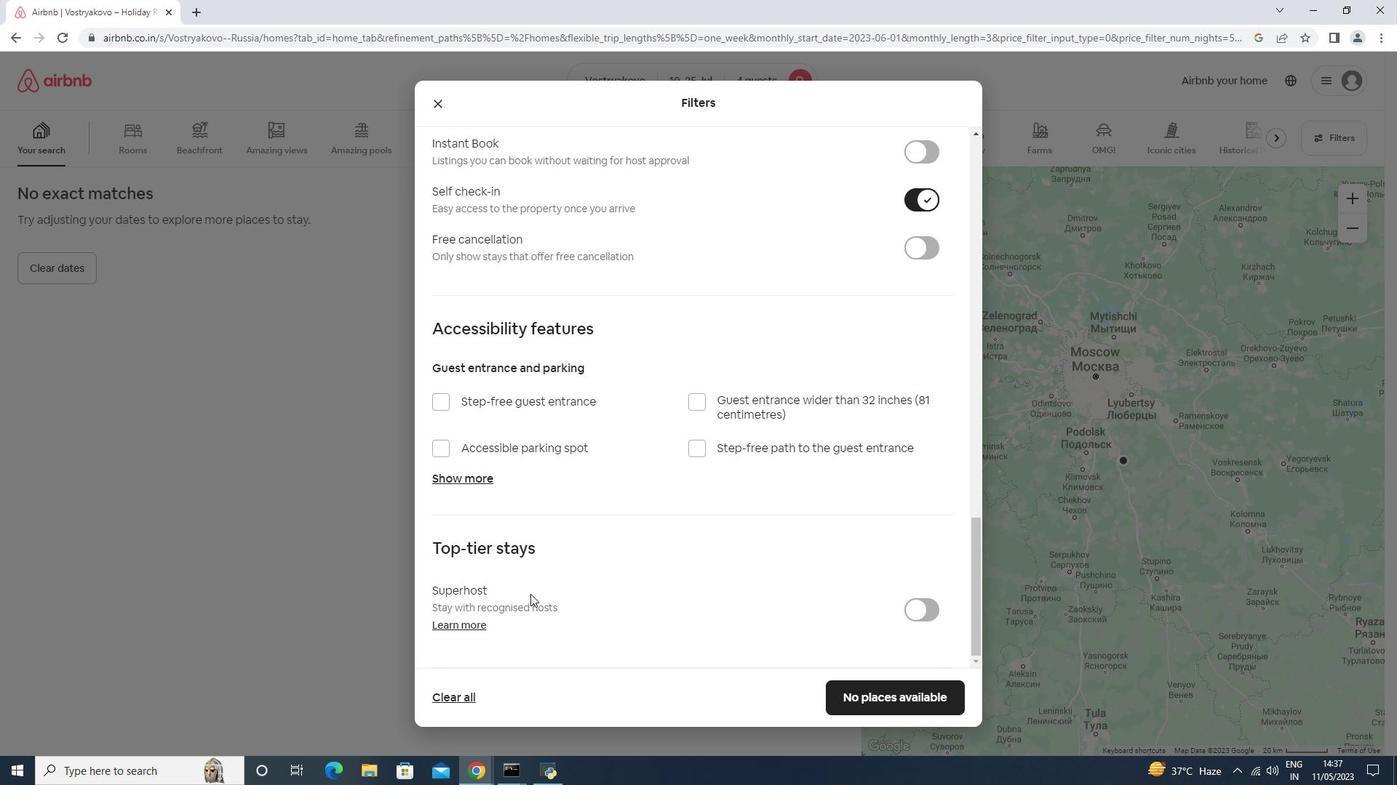 
Action: Mouse scrolled (623, 535) with delta (0, 0)
Screenshot: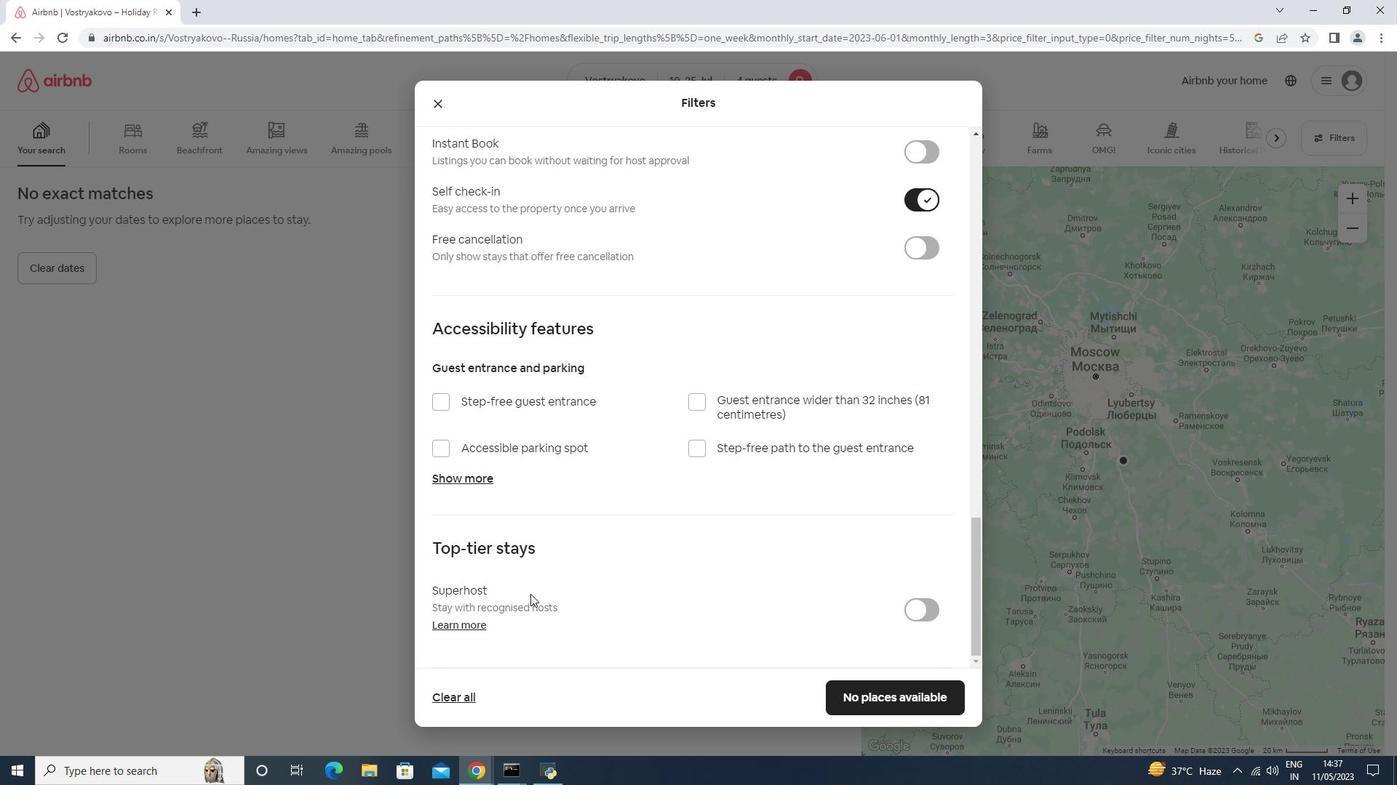 
Action: Mouse moved to (622, 536)
Screenshot: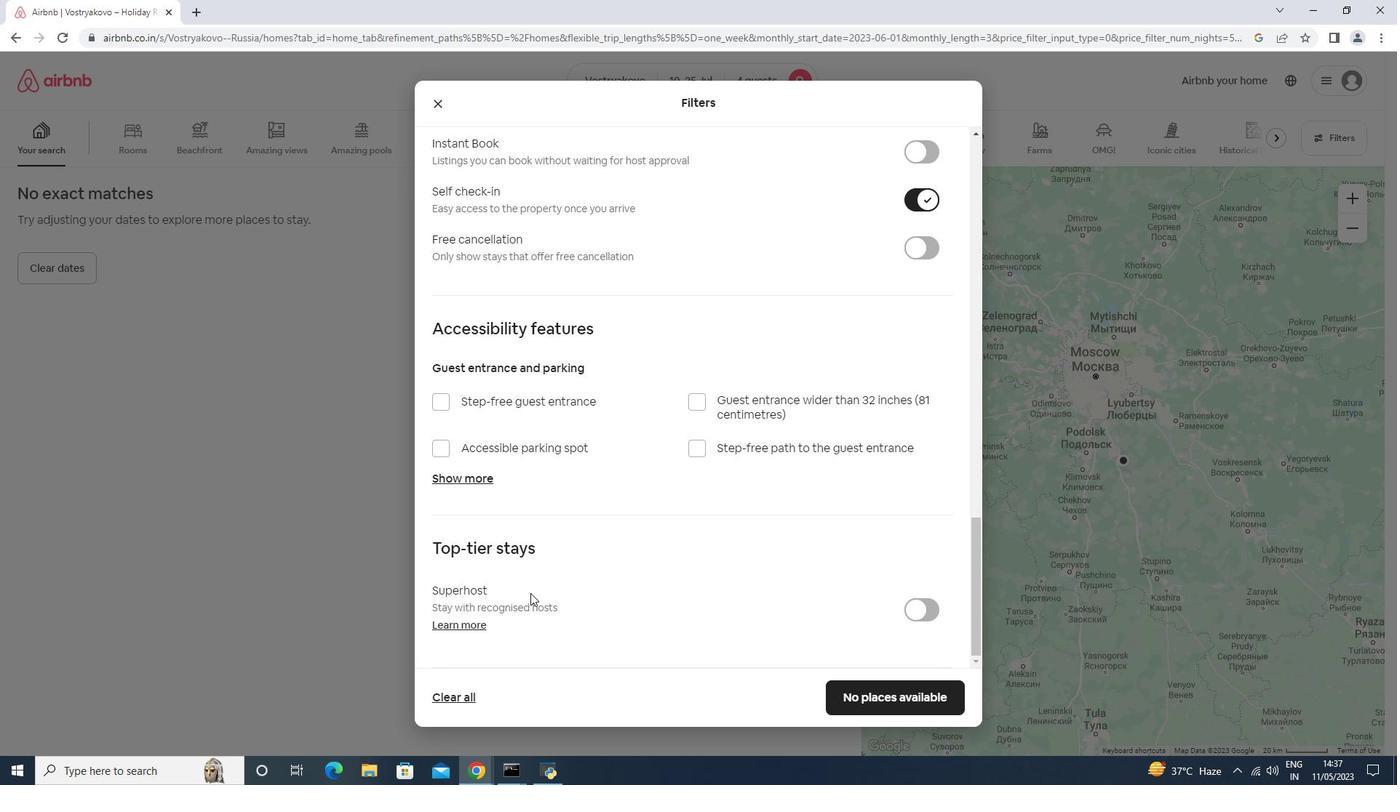 
Action: Mouse scrolled (623, 535) with delta (0, 0)
Screenshot: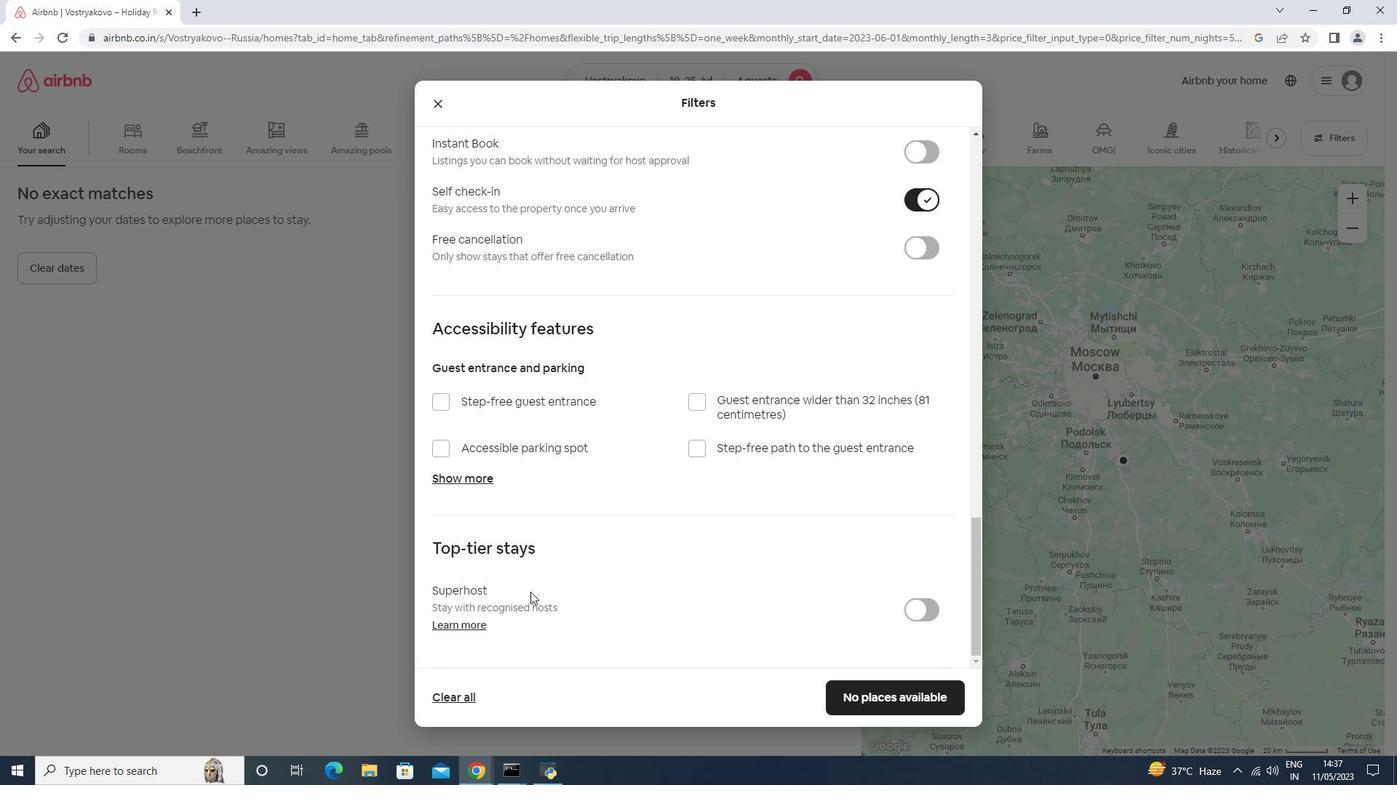 
Action: Mouse moved to (617, 539)
Screenshot: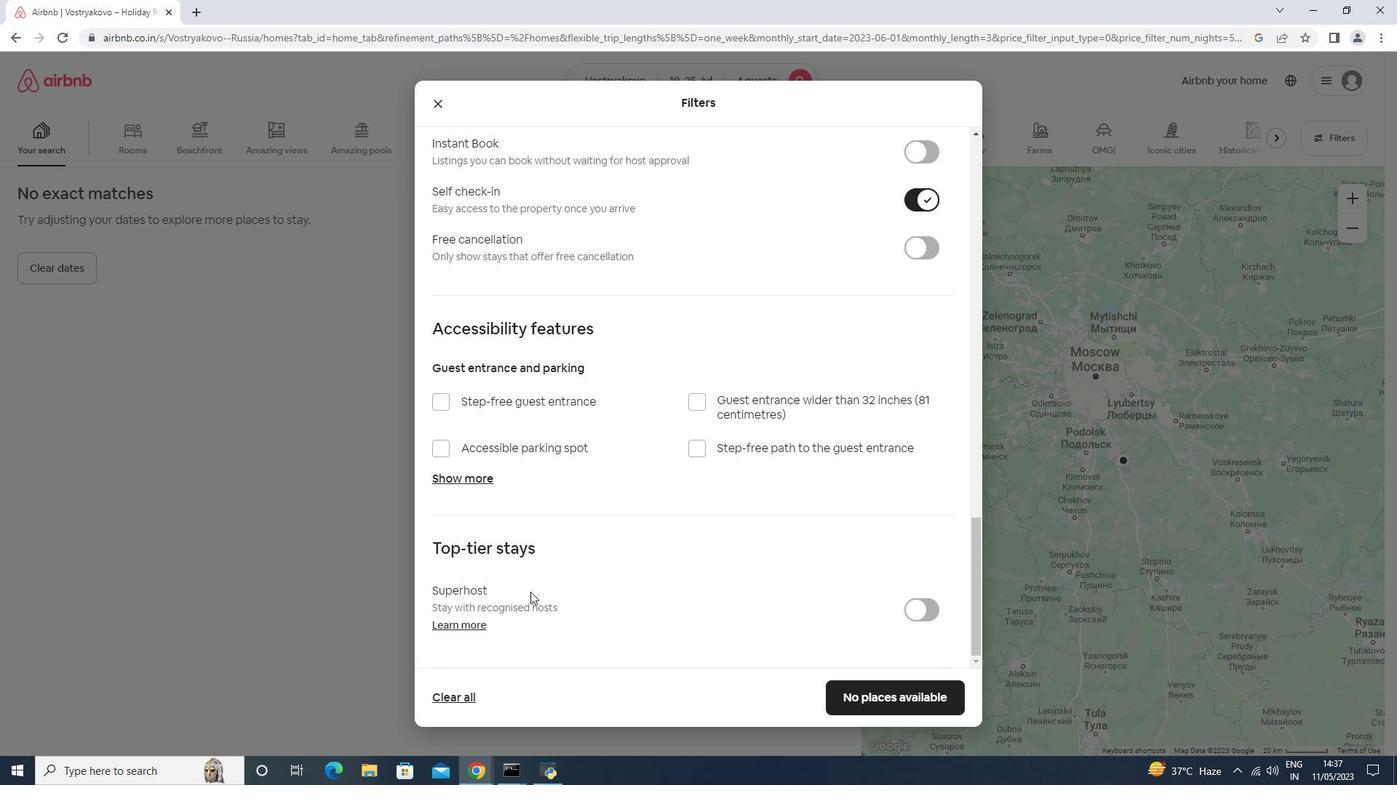 
Action: Mouse scrolled (623, 535) with delta (0, 0)
Screenshot: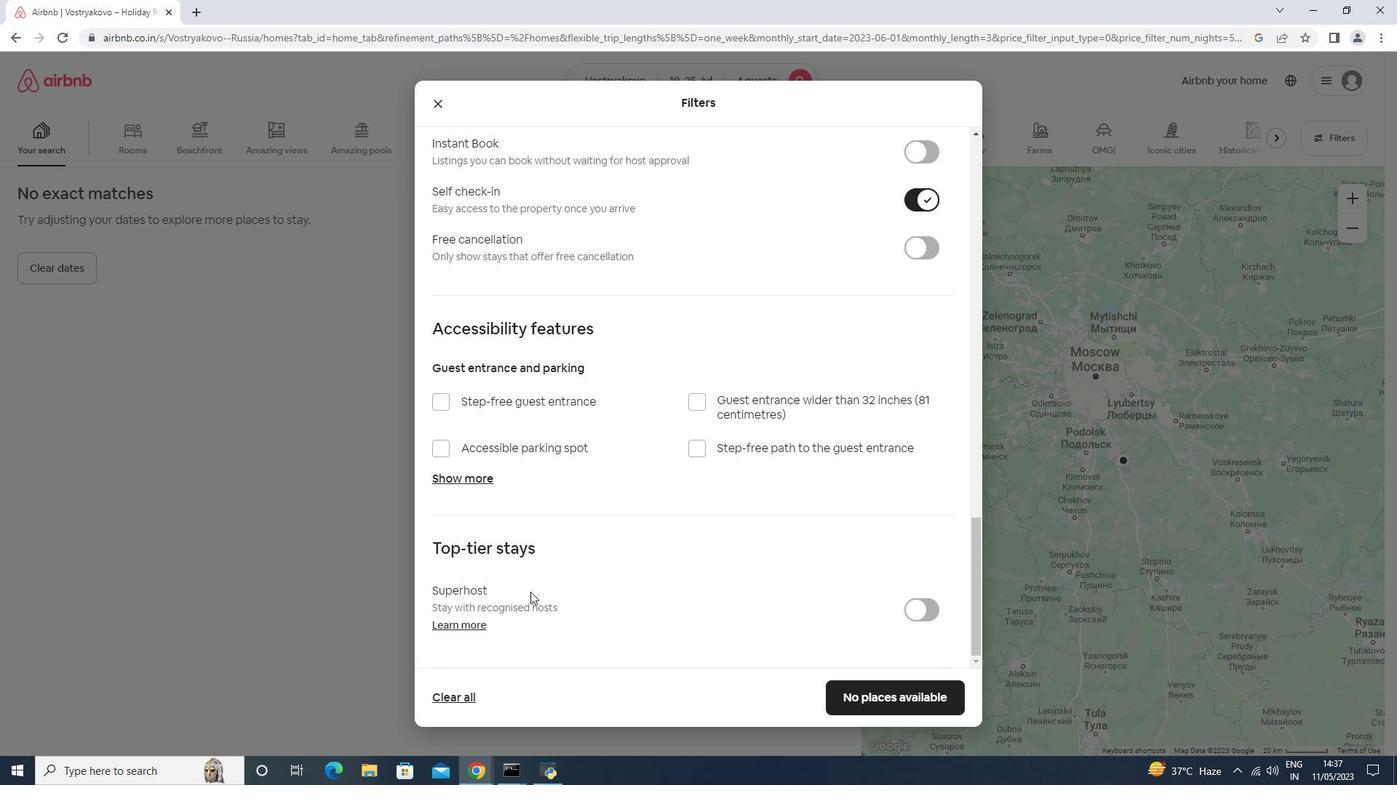 
Action: Mouse moved to (602, 548)
Screenshot: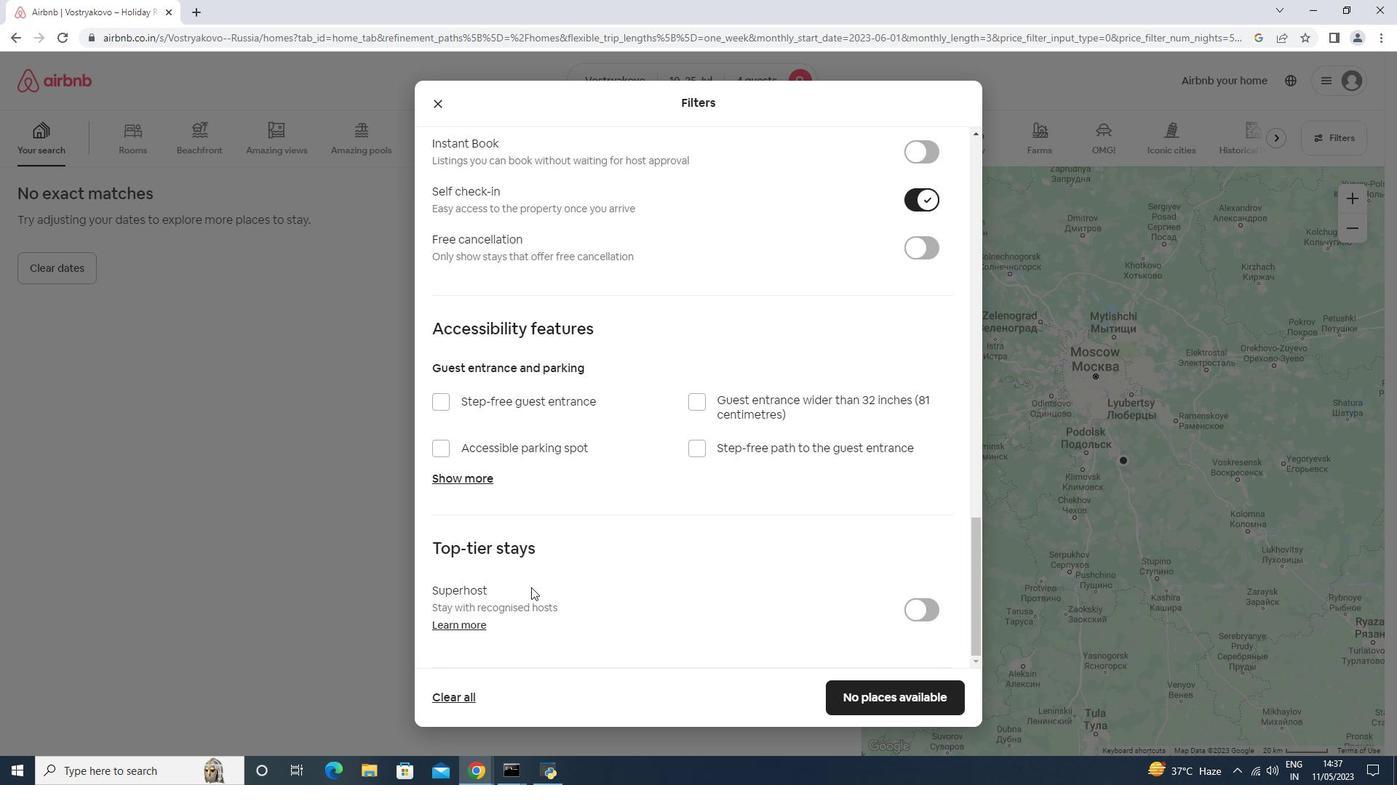 
Action: Mouse scrolled (623, 535) with delta (0, 0)
Screenshot: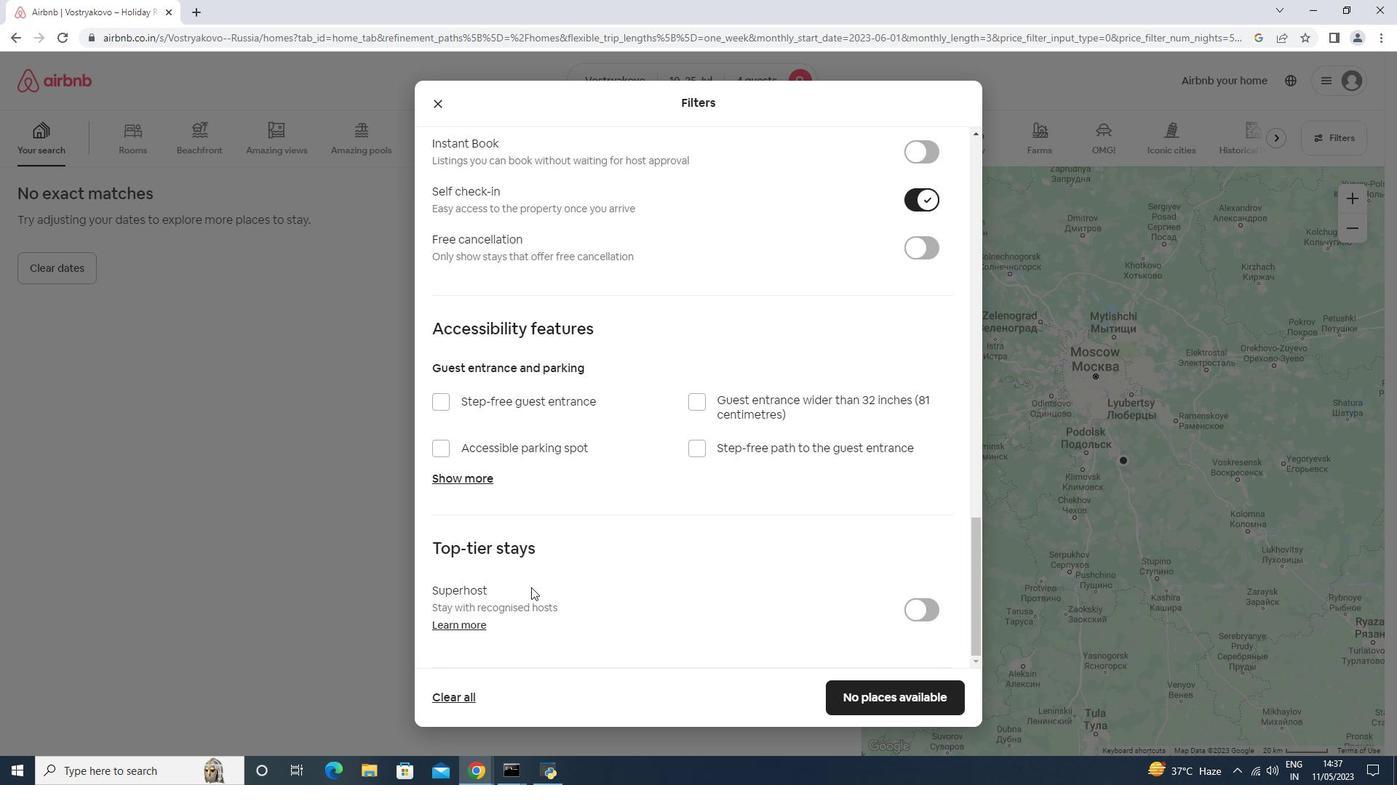 
Action: Mouse moved to (825, 684)
Screenshot: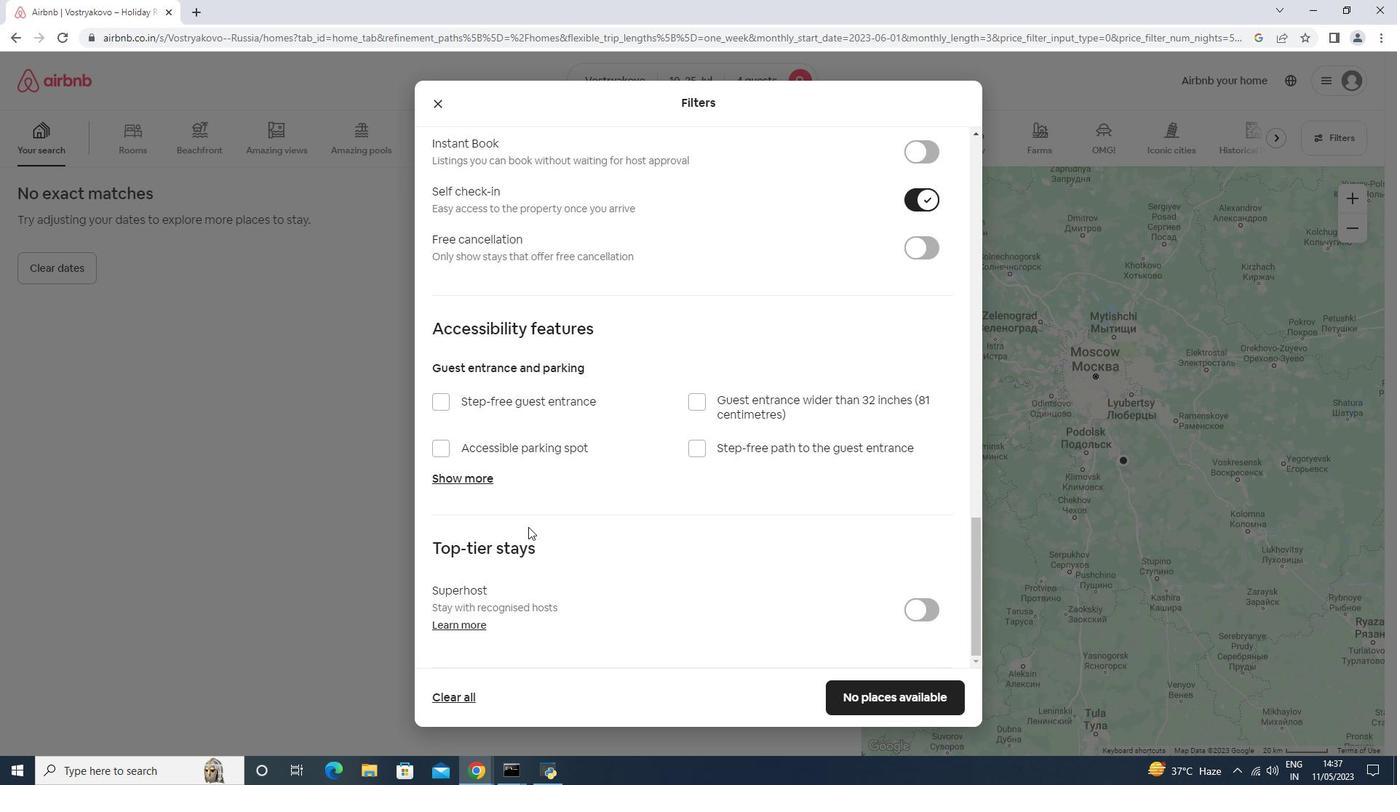 
Action: Mouse scrolled (534, 541) with delta (0, 0)
Screenshot: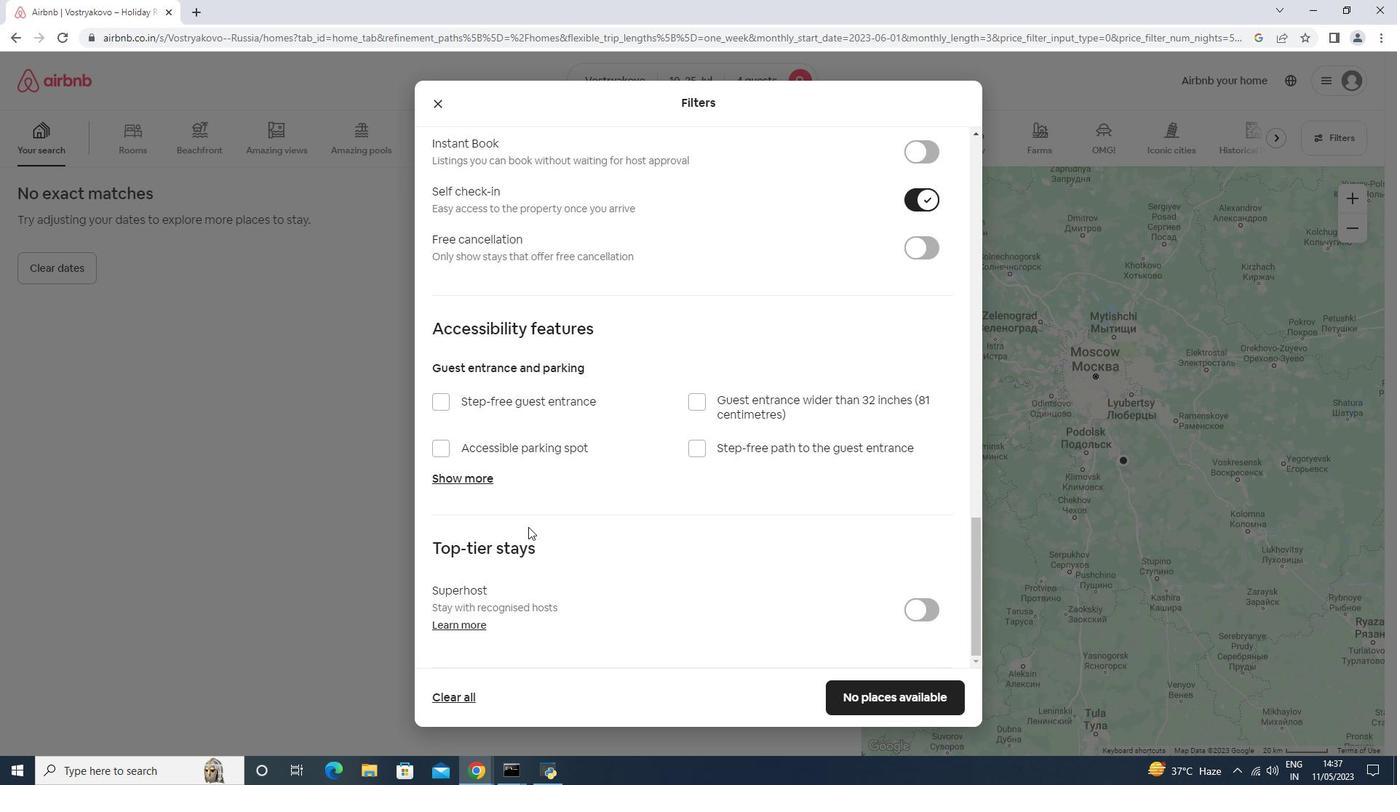 
Action: Mouse moved to (908, 725)
Screenshot: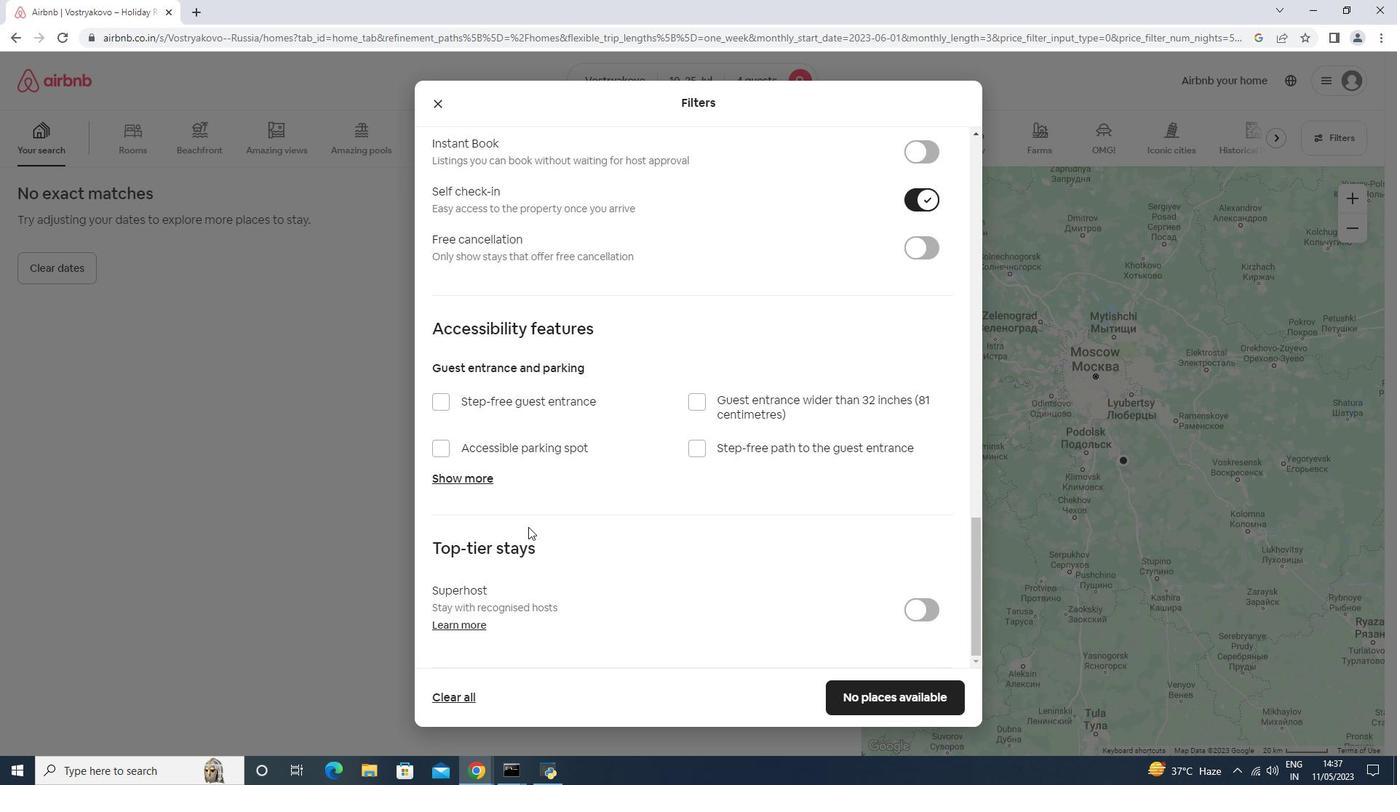 
Action: Mouse scrolled (533, 534) with delta (0, 0)
Screenshot: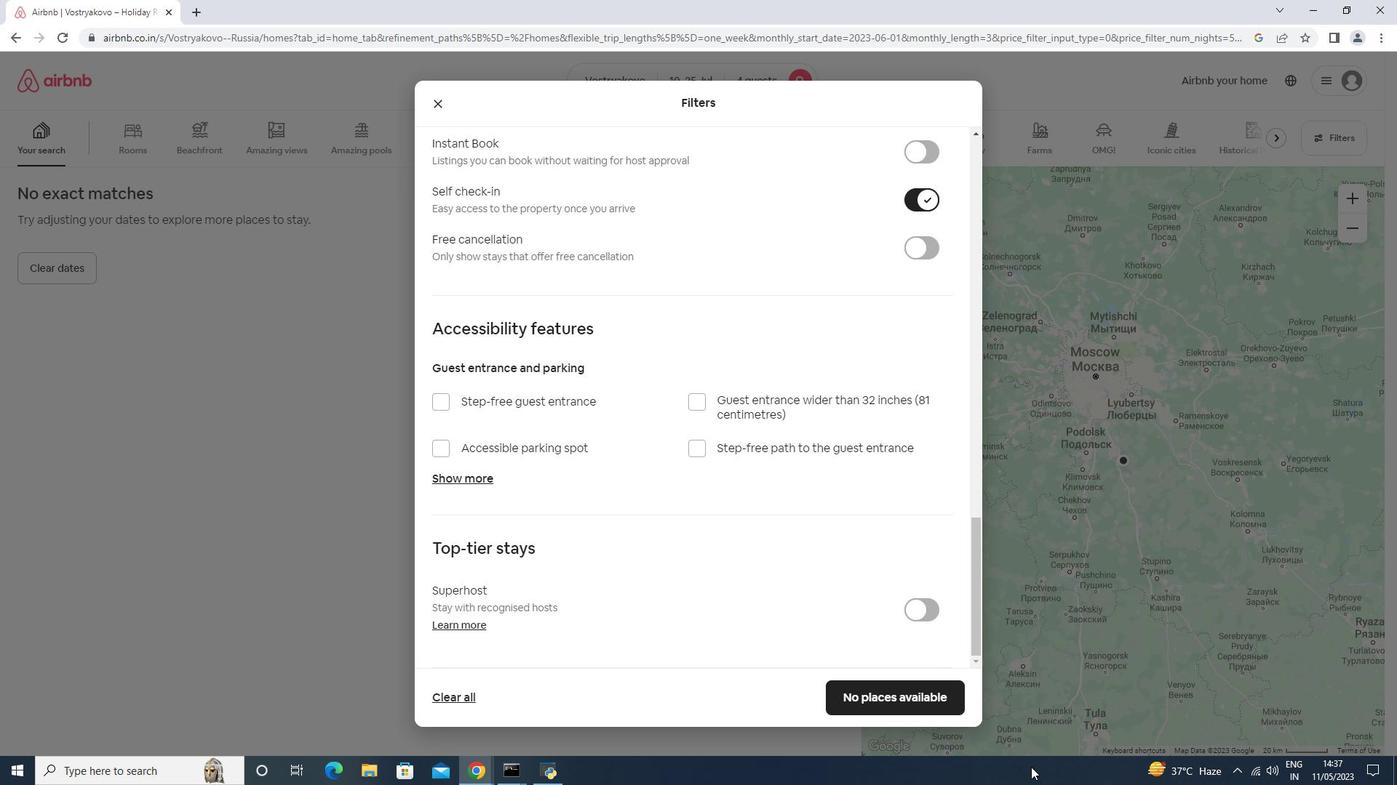 
Action: Mouse moved to (1034, 772)
Screenshot: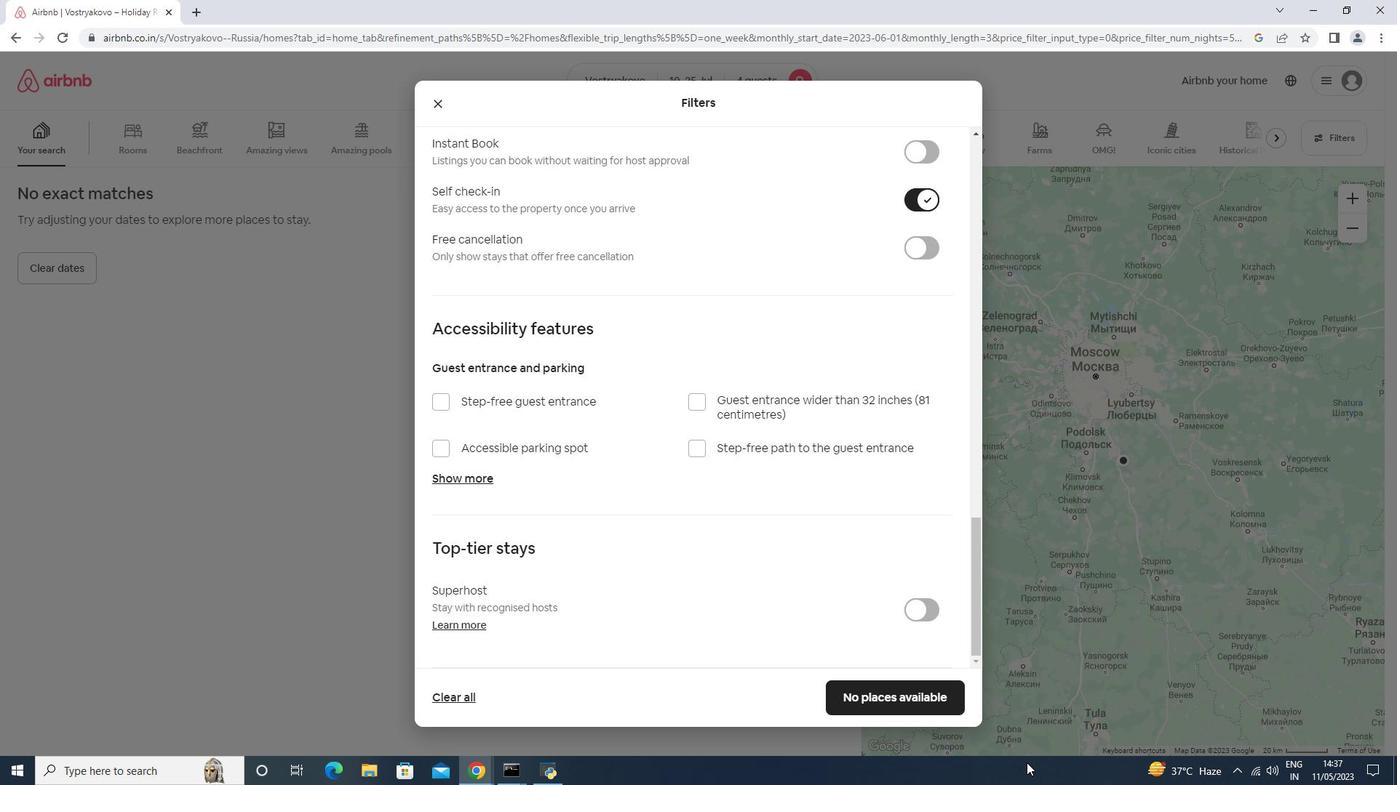 
Action: Mouse scrolled (533, 532) with delta (0, 0)
Screenshot: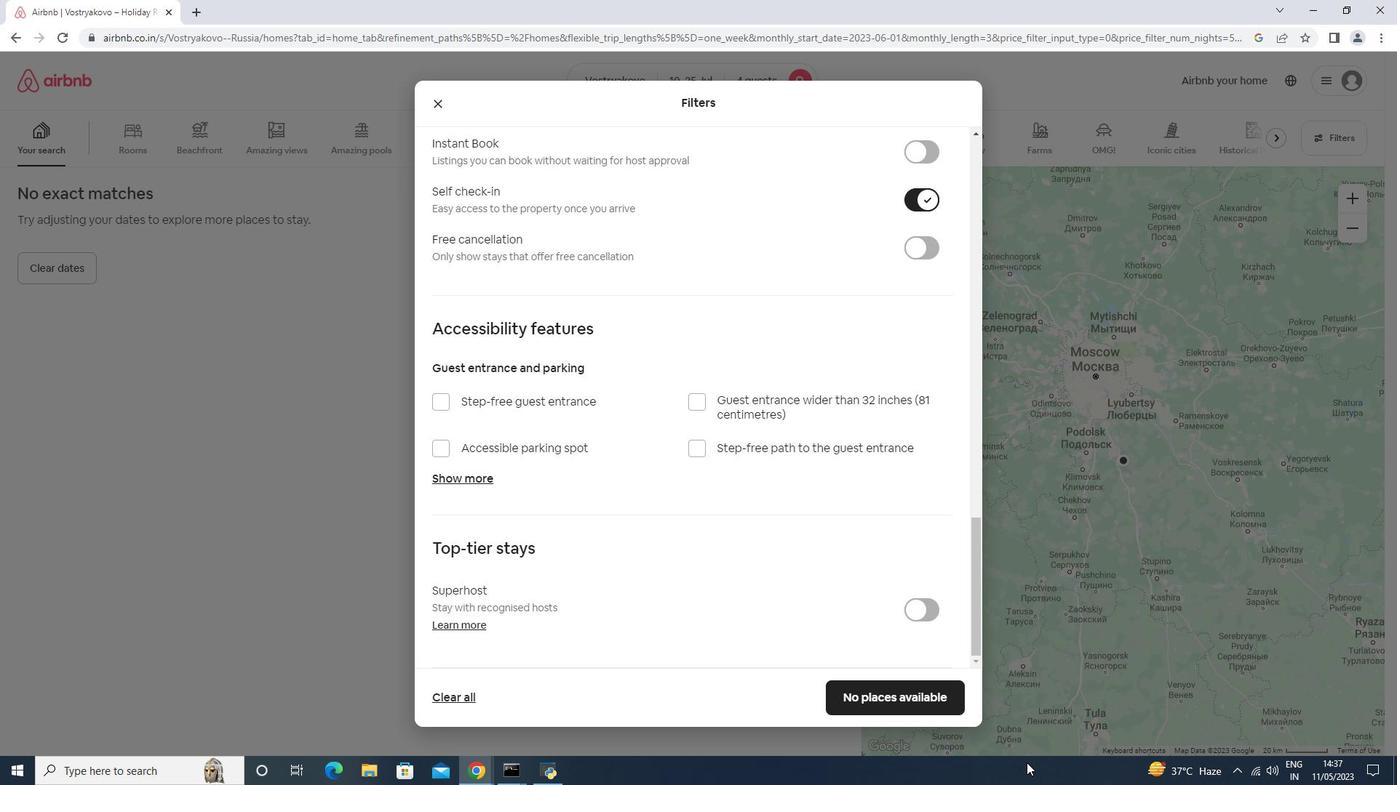 
Action: Mouse moved to (1035, 772)
Screenshot: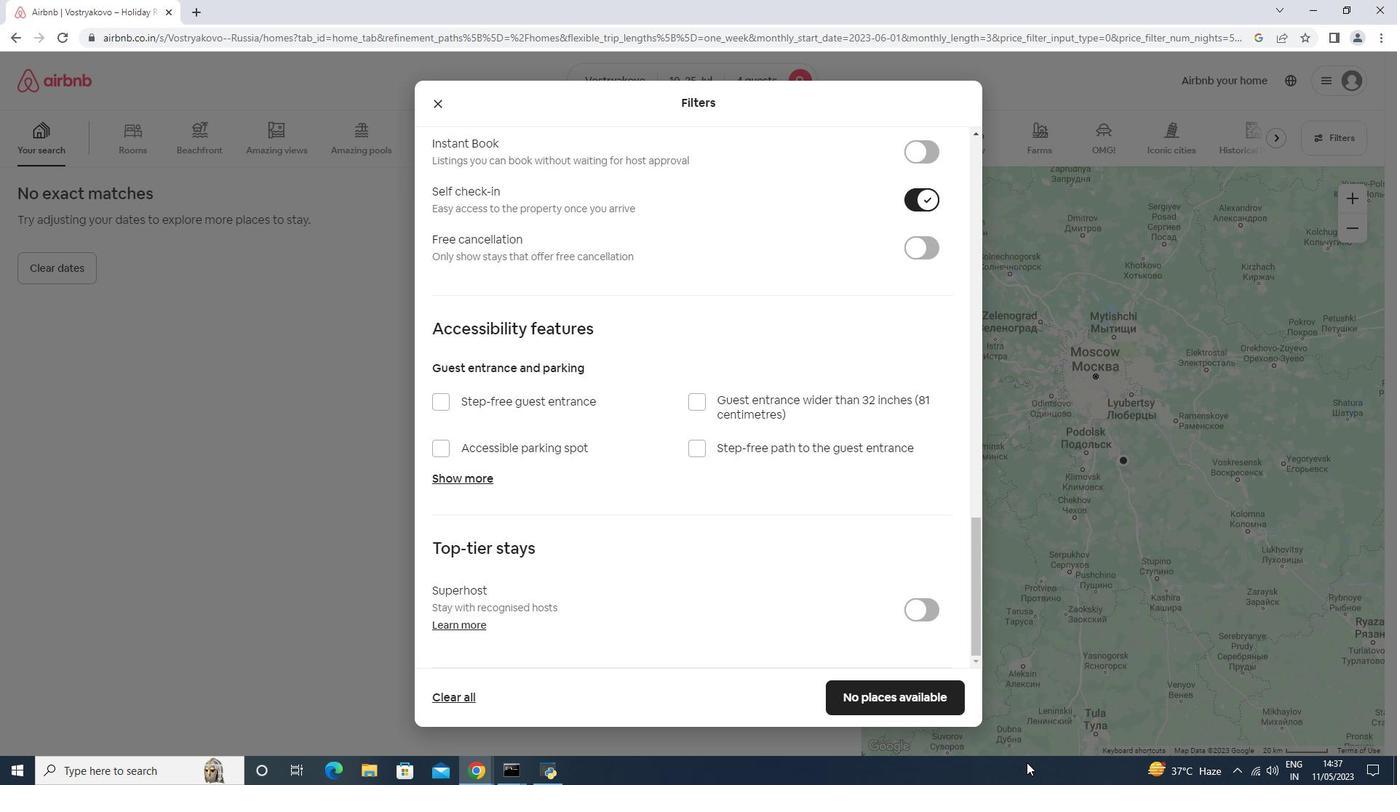 
Action: Mouse scrolled (532, 531) with delta (0, 0)
Screenshot: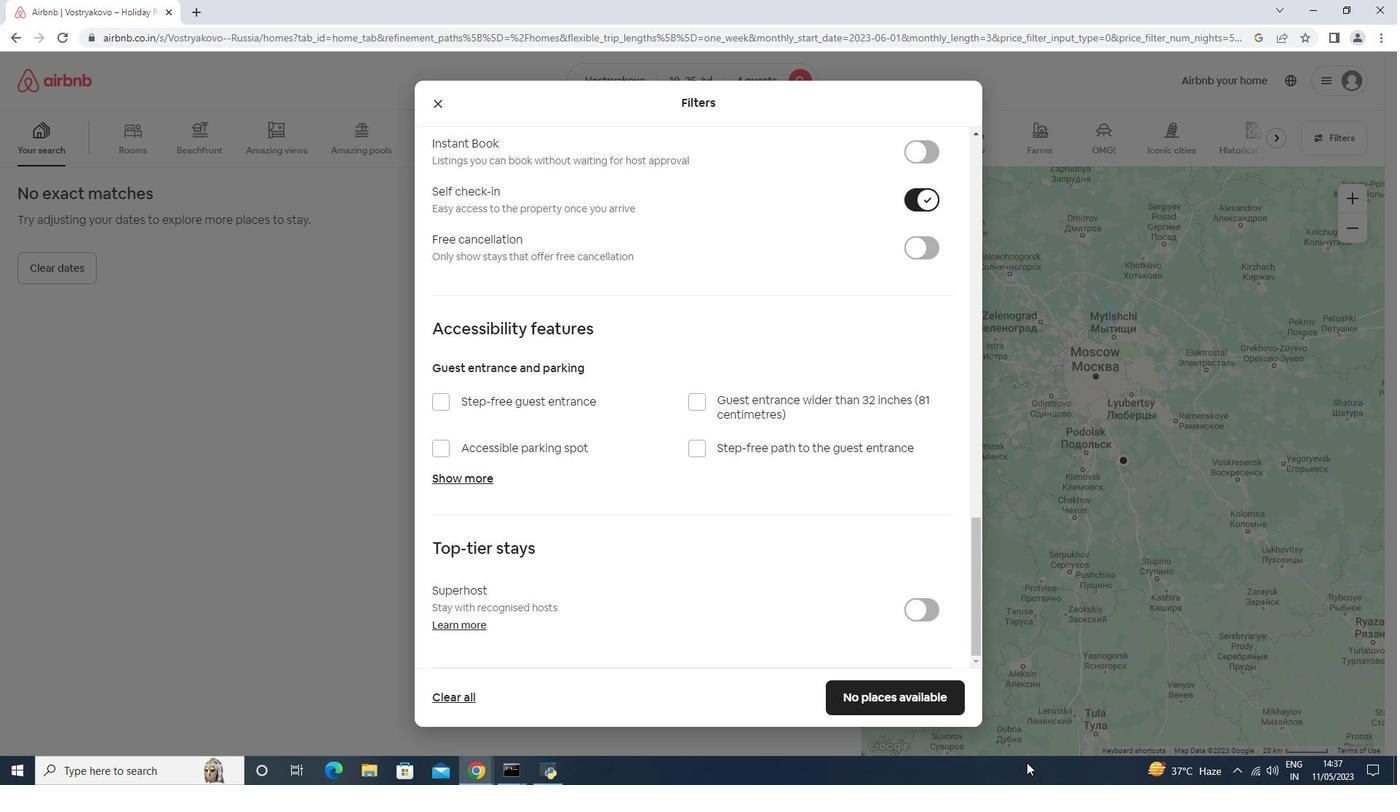 
Action: Mouse scrolled (532, 531) with delta (0, 0)
Screenshot: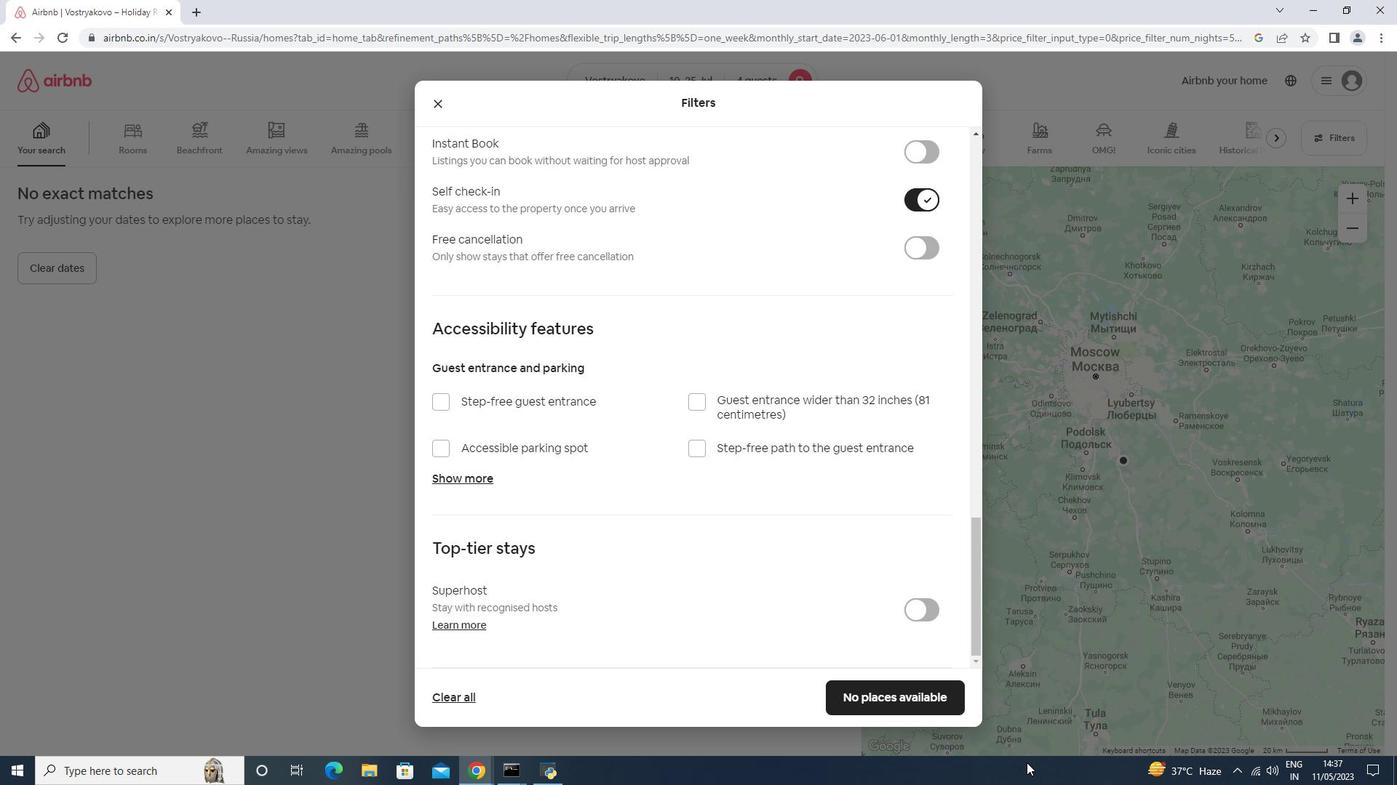 
Action: Mouse scrolled (532, 531) with delta (0, 0)
Screenshot: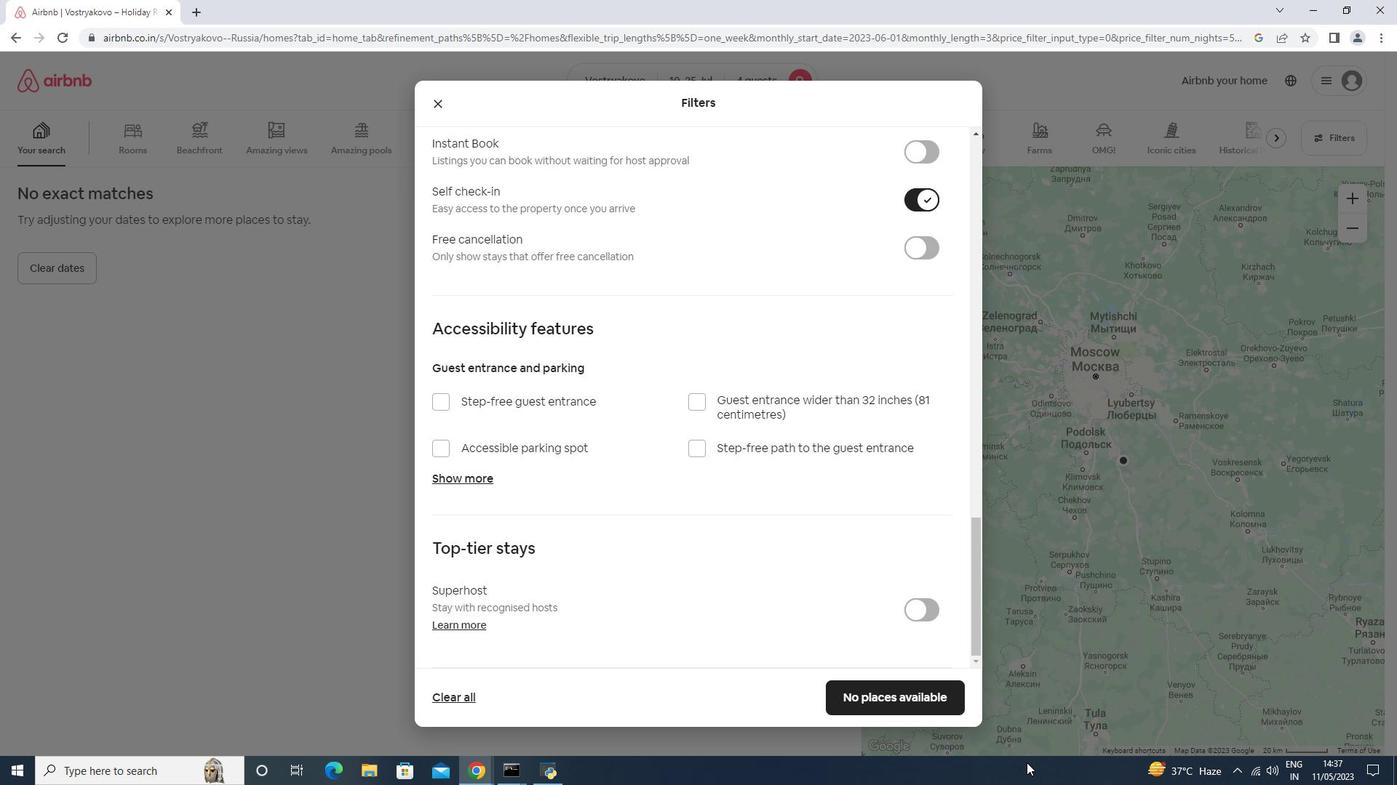 
Action: Mouse moved to (842, 697)
Screenshot: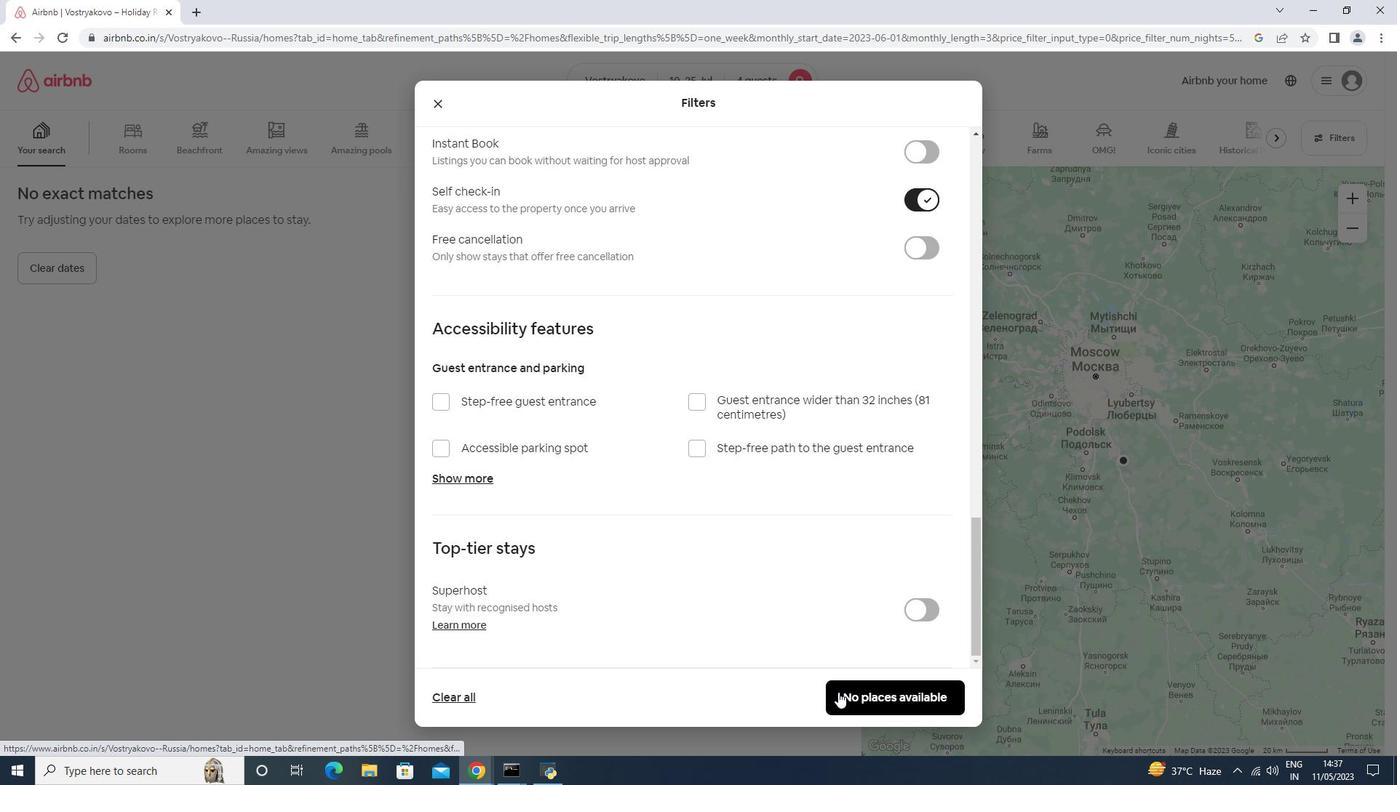 
Action: Mouse pressed left at (842, 697)
Screenshot: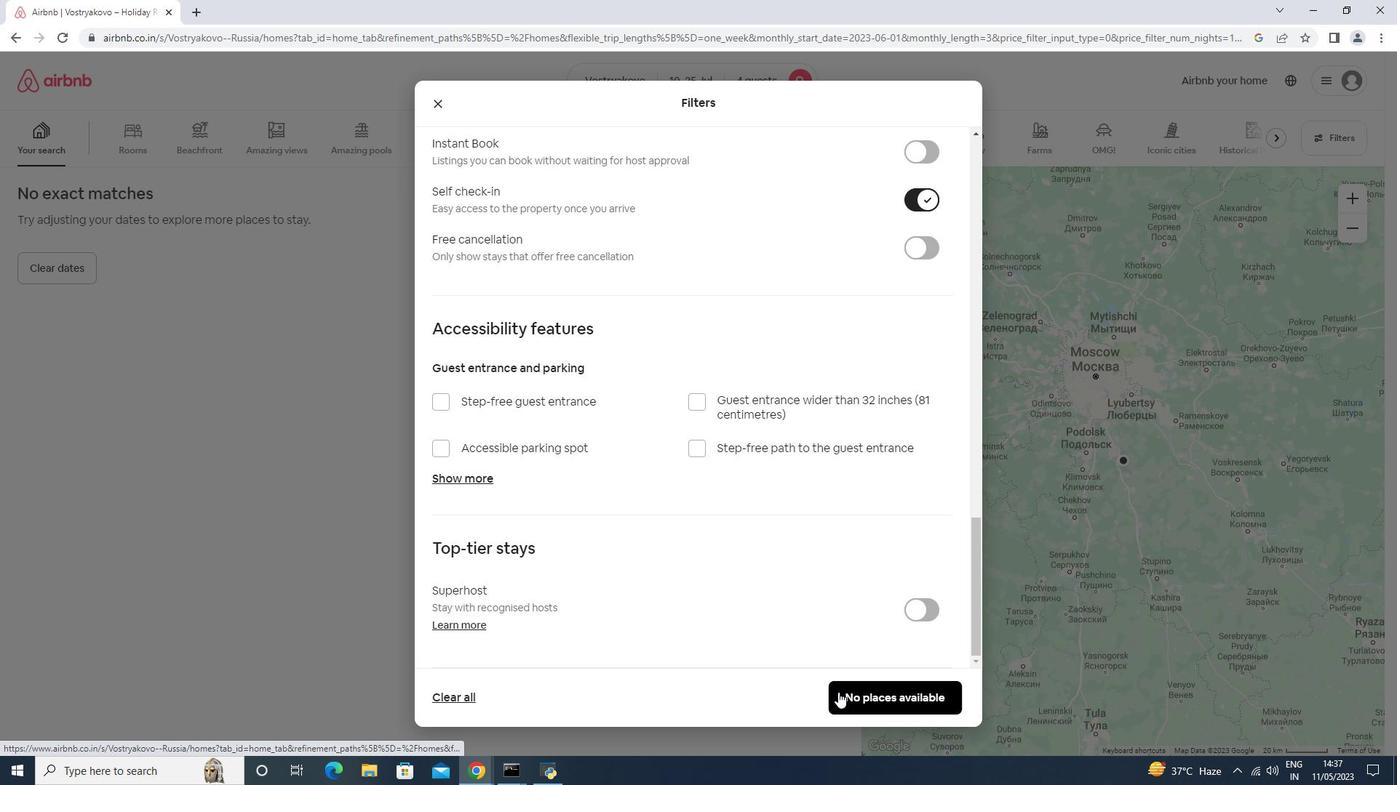 
Action: Mouse moved to (582, 660)
Screenshot: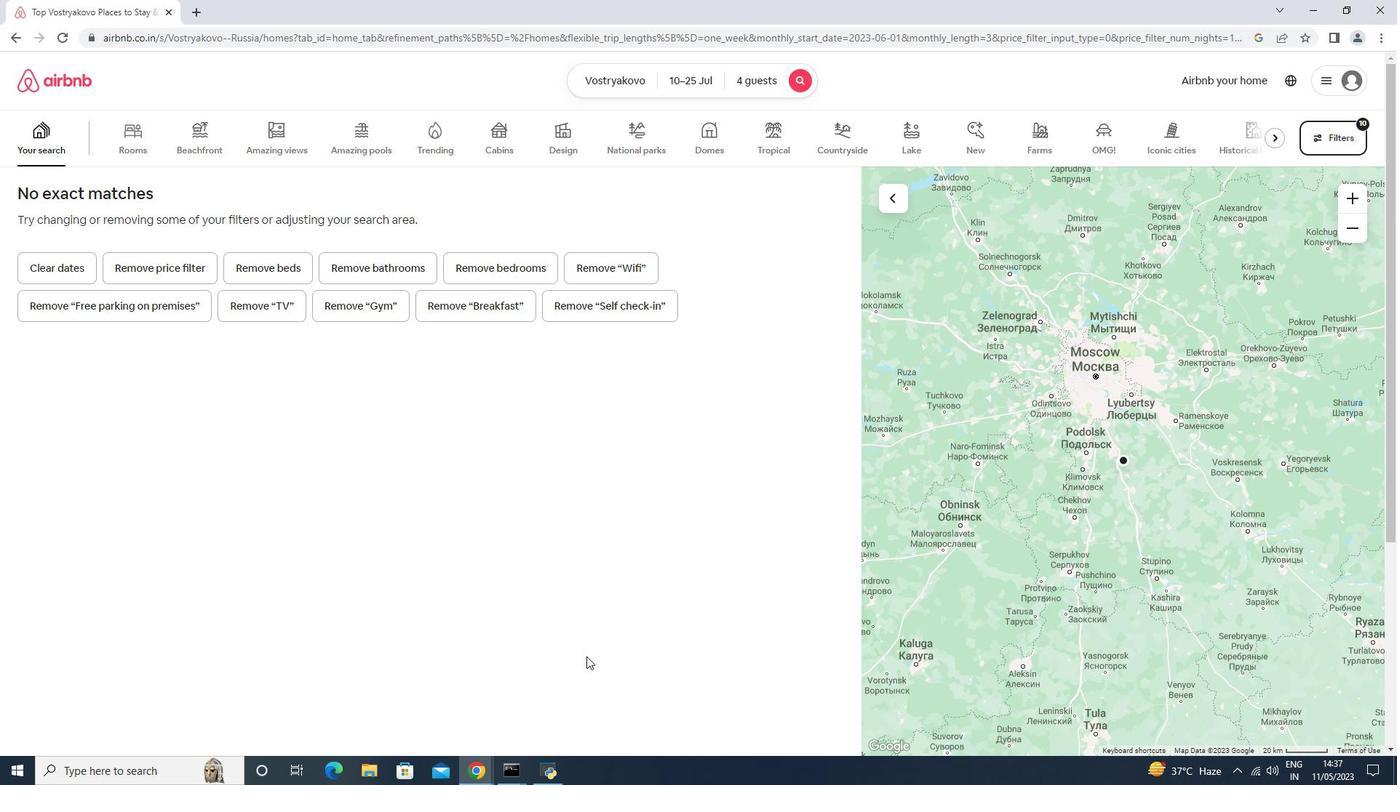 
